 Task: Research Airbnb options in Korydallos, Greece from 20th December, 2023 to 25th December, 2023 for 4 adults. Place can be private room with 4 bedrooms having 4 beds and 4 bathrooms. Property type can be hotel. Amenities needed are: wifi, TV, free parkinig on premises, gym, breakfast.
Action: Mouse moved to (412, 109)
Screenshot: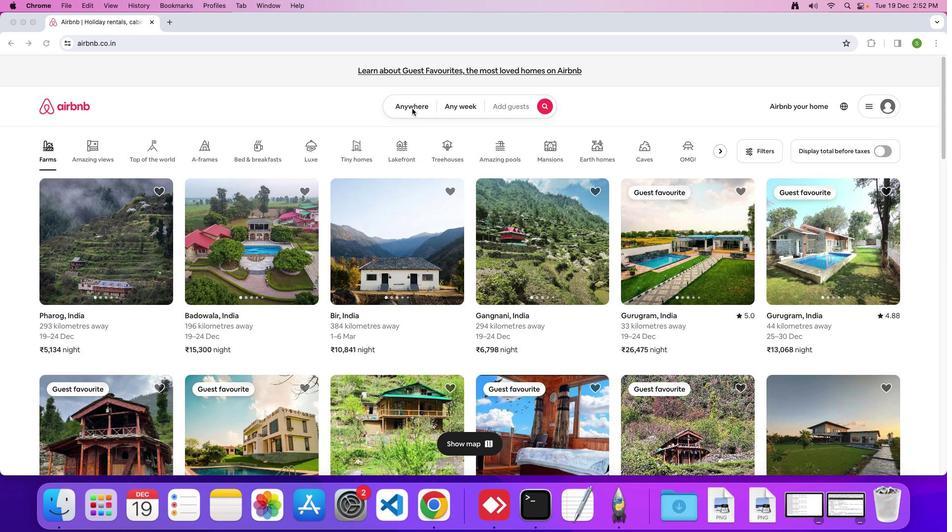 
Action: Mouse pressed left at (412, 109)
Screenshot: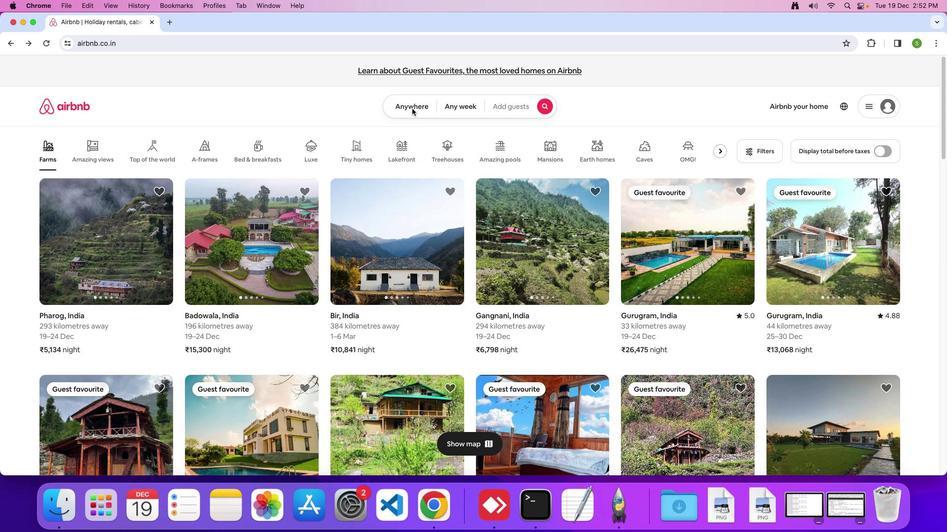 
Action: Mouse moved to (411, 106)
Screenshot: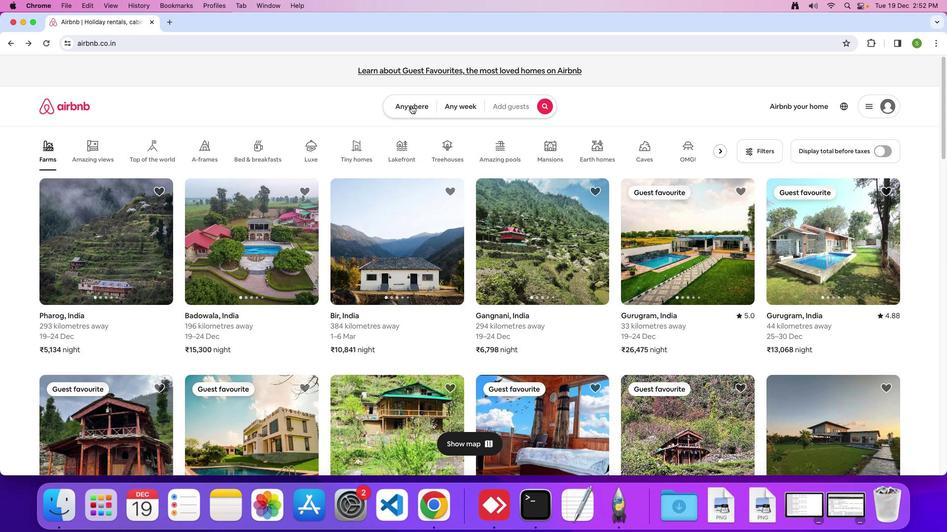 
Action: Mouse pressed left at (411, 106)
Screenshot: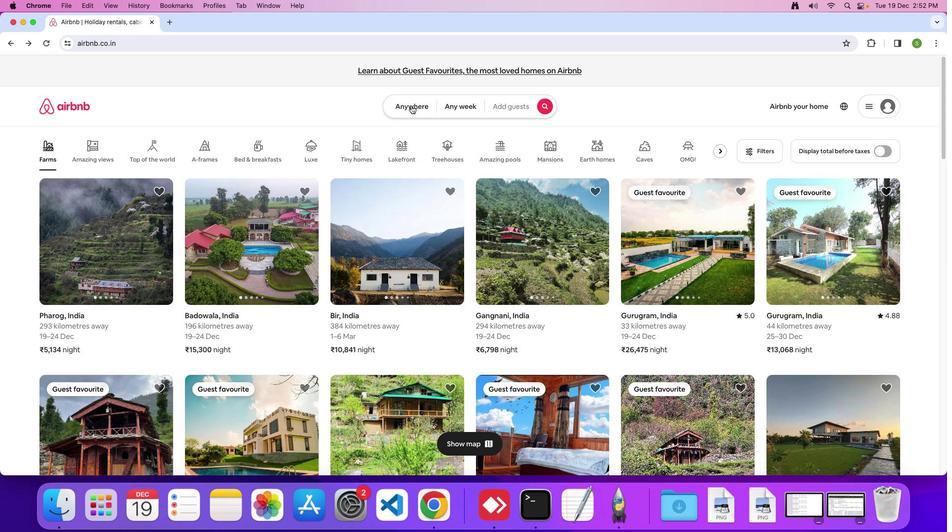 
Action: Mouse moved to (347, 143)
Screenshot: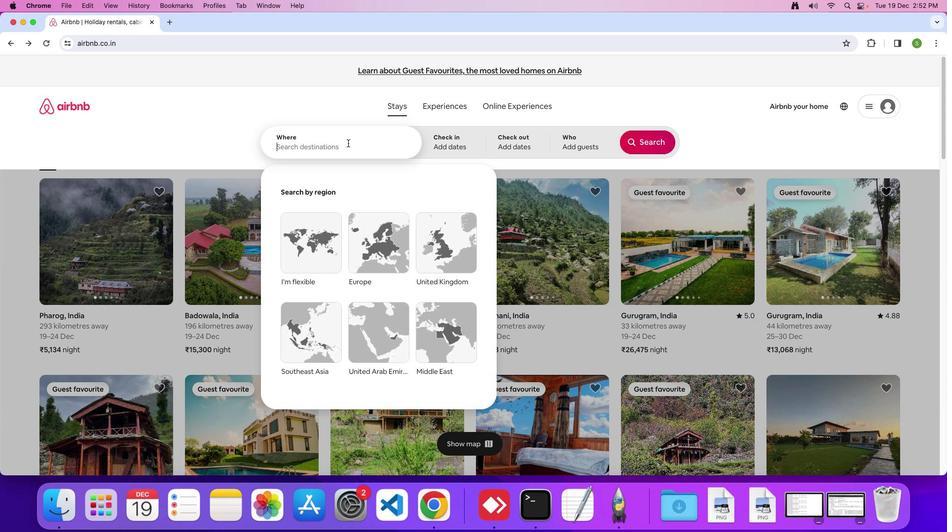 
Action: Mouse pressed left at (347, 143)
Screenshot: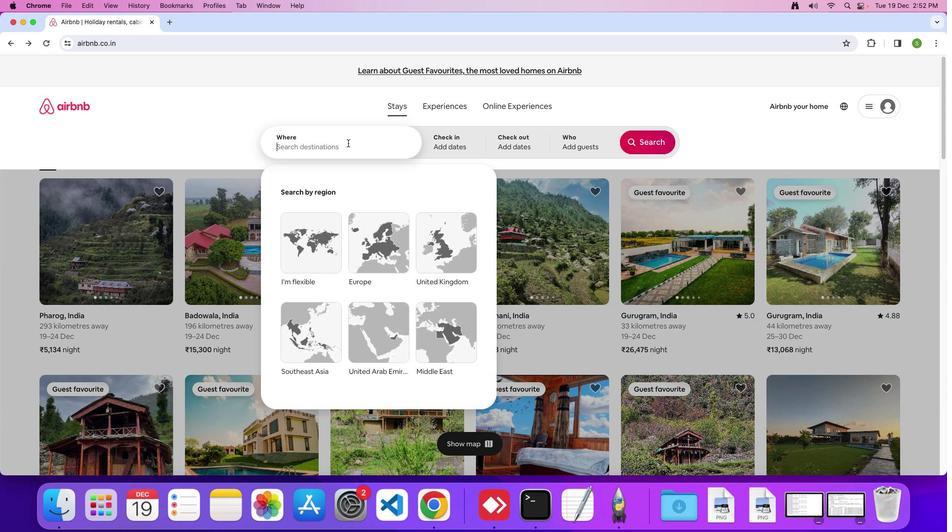 
Action: Mouse moved to (355, 141)
Screenshot: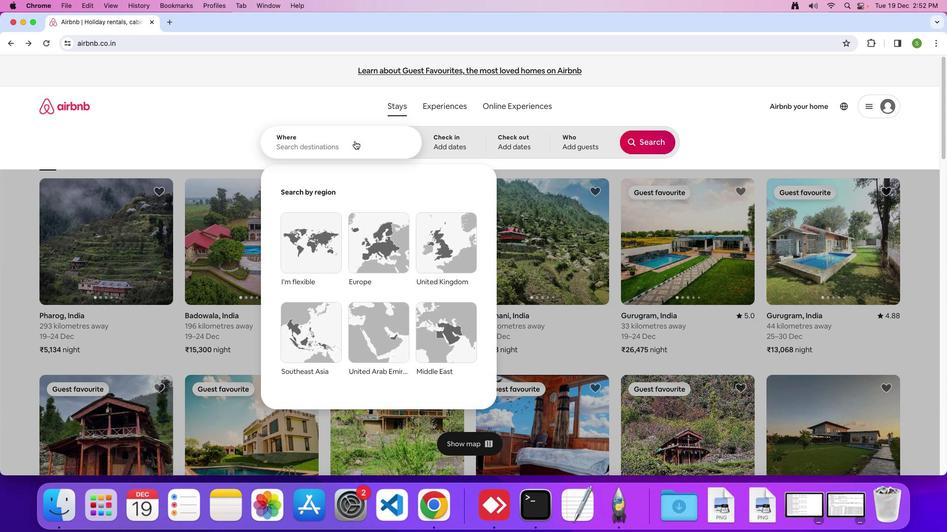 
Action: Key pressed 'K'Key.caps_lock'o''r''y''d''a''l''l''o''s'','Key.spaceKey.shift'G''r''e''e''c''e'Key.enter
Screenshot: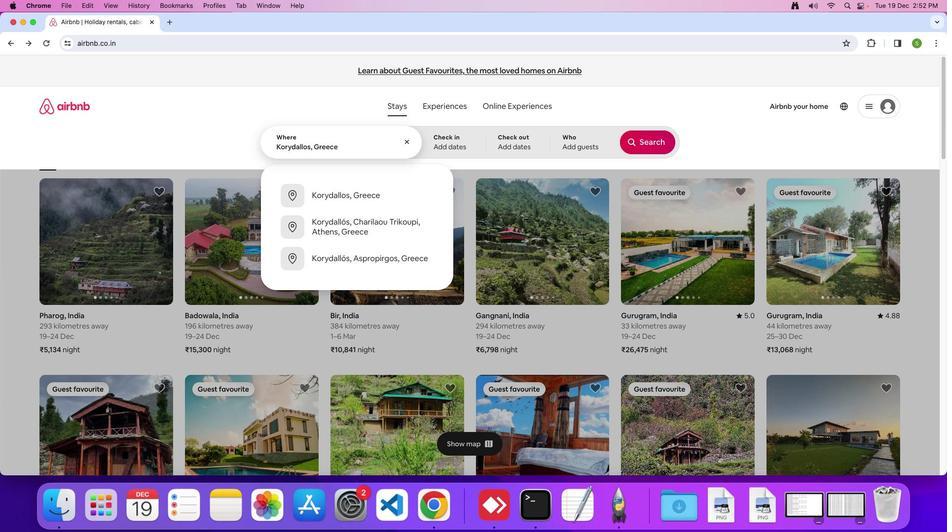 
Action: Mouse moved to (380, 336)
Screenshot: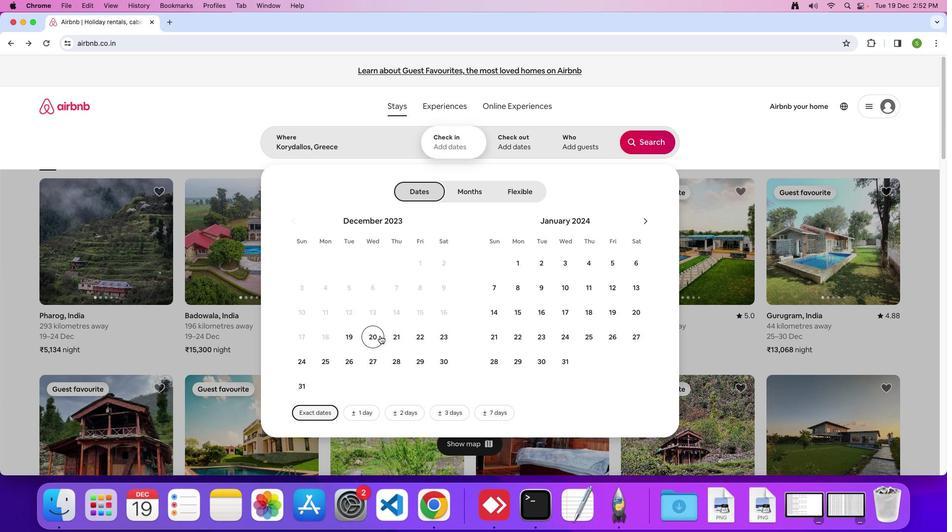
Action: Mouse pressed left at (380, 336)
Screenshot: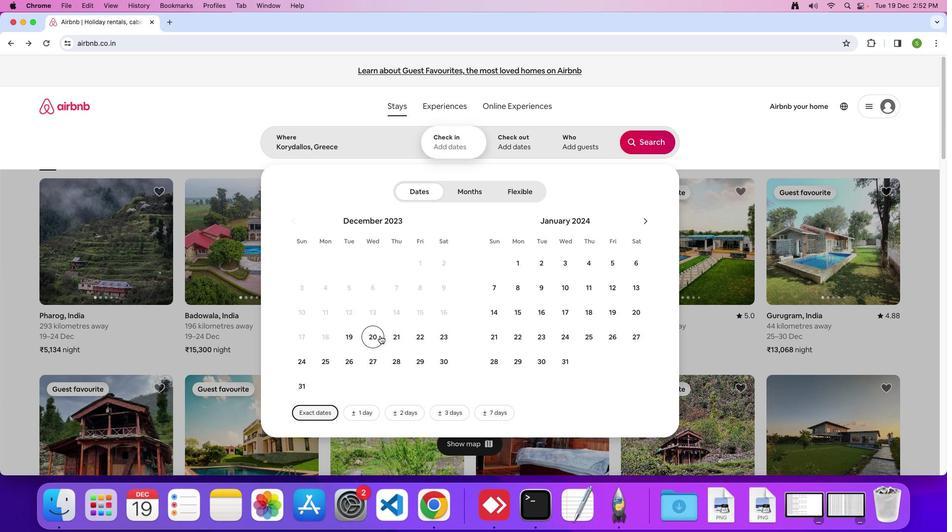 
Action: Mouse moved to (331, 363)
Screenshot: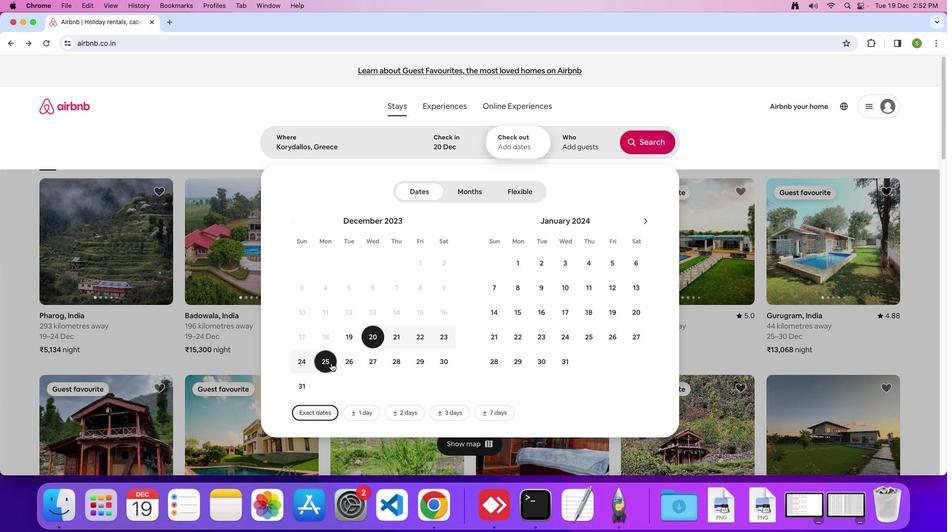 
Action: Mouse pressed left at (331, 363)
Screenshot: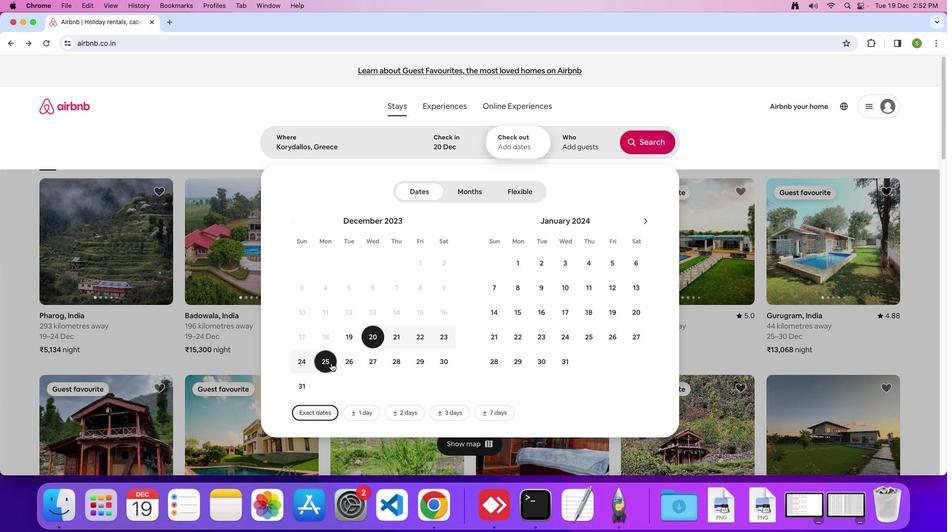 
Action: Mouse moved to (573, 146)
Screenshot: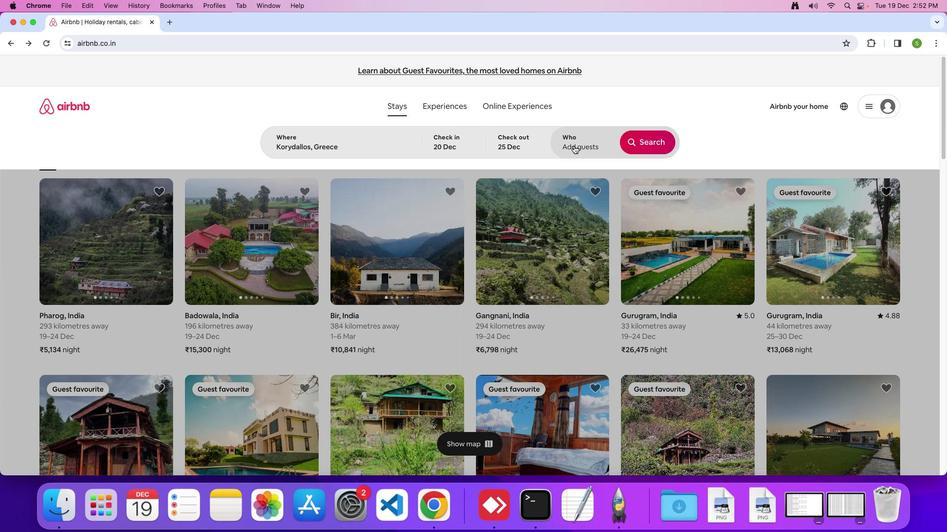 
Action: Mouse pressed left at (573, 146)
Screenshot: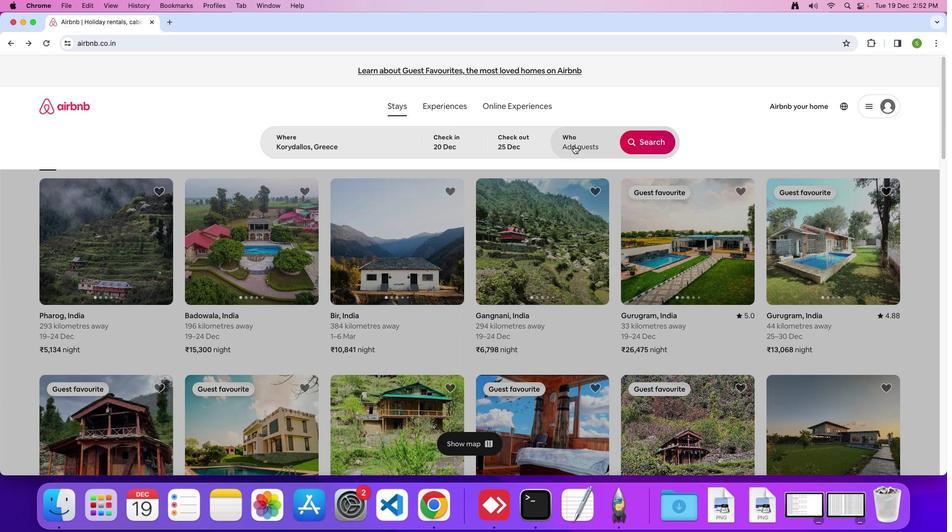 
Action: Mouse moved to (649, 194)
Screenshot: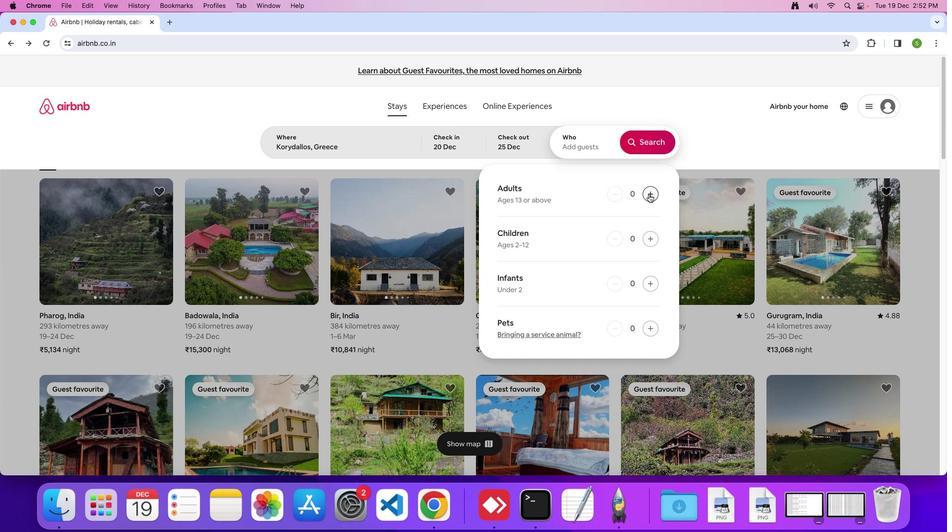 
Action: Mouse pressed left at (649, 194)
Screenshot: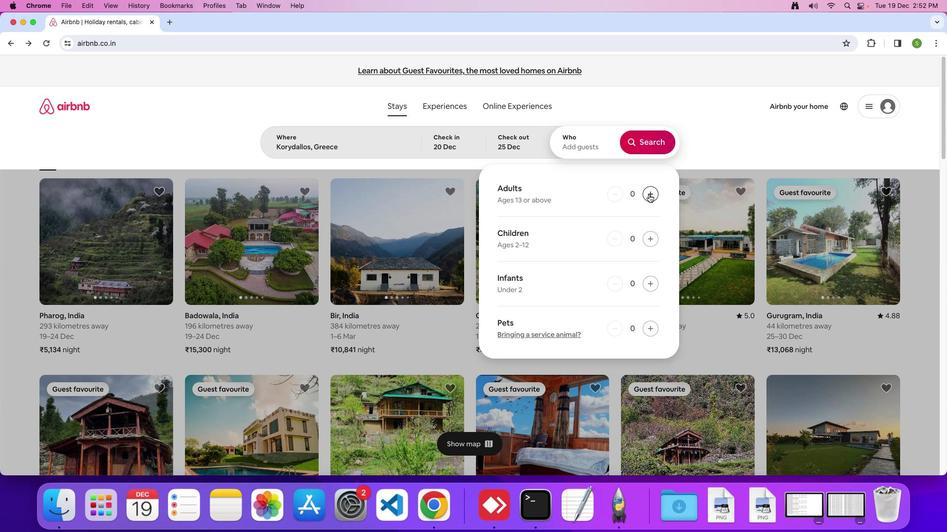 
Action: Mouse pressed left at (649, 194)
Screenshot: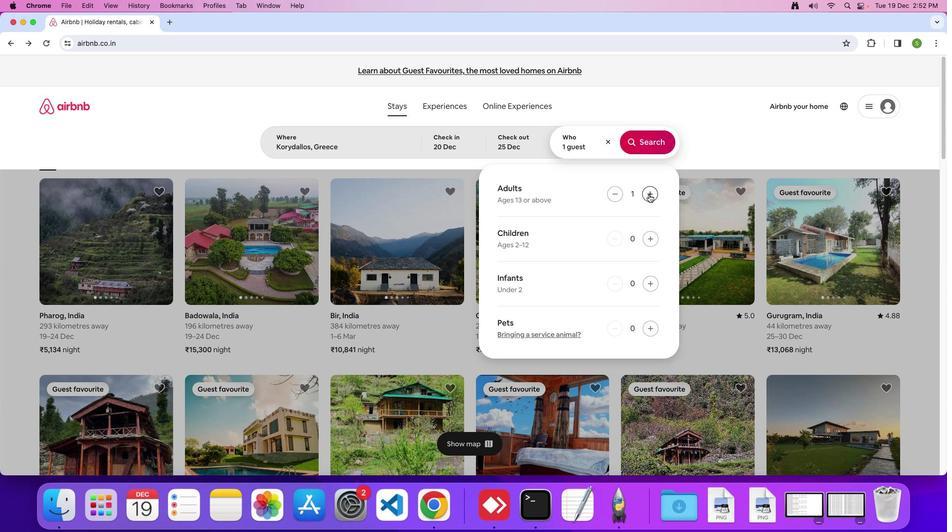 
Action: Mouse pressed left at (649, 194)
Screenshot: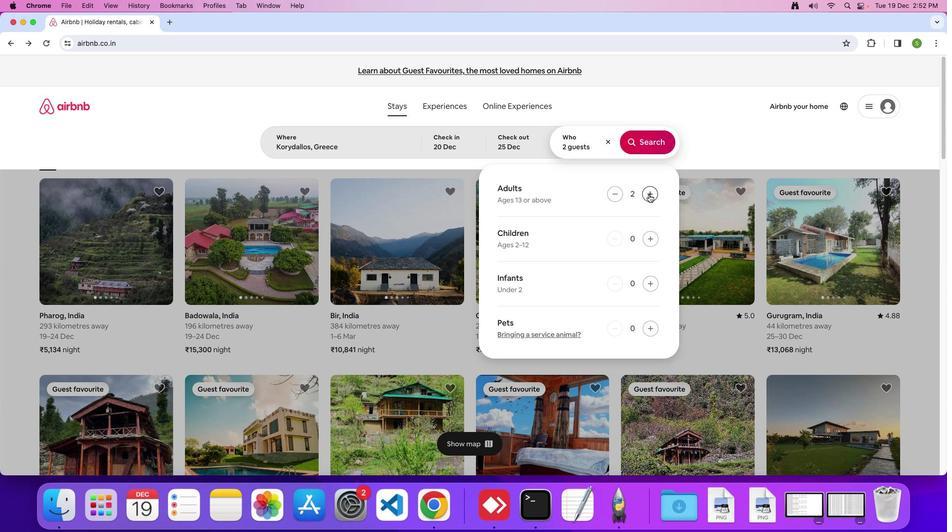 
Action: Mouse pressed left at (649, 194)
Screenshot: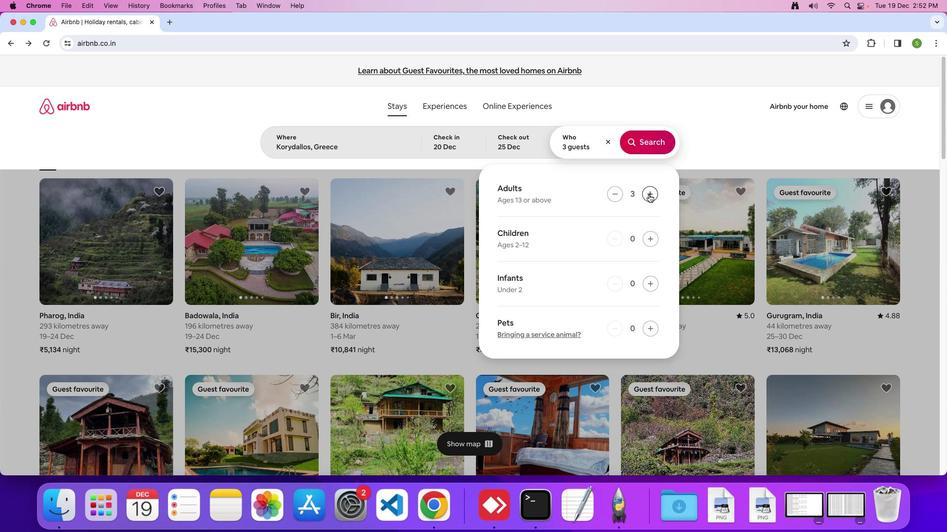 
Action: Mouse moved to (643, 147)
Screenshot: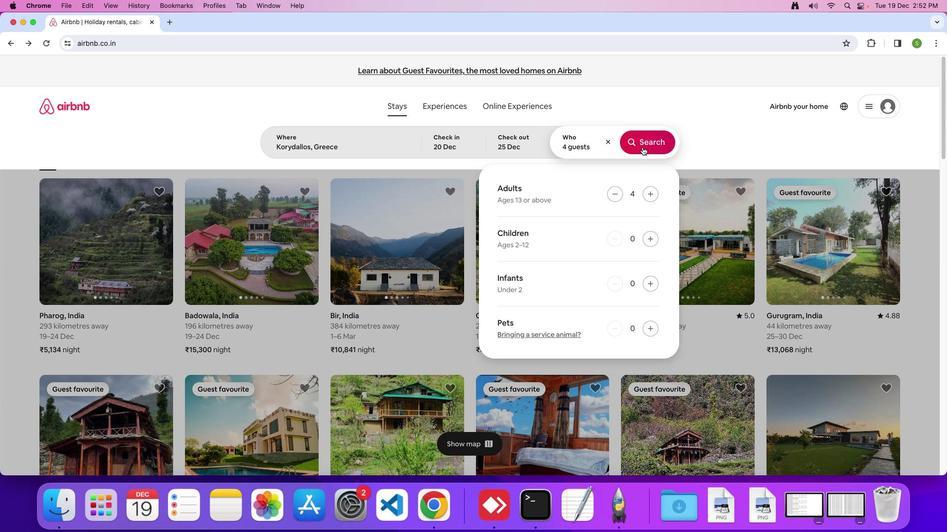 
Action: Mouse pressed left at (643, 147)
Screenshot: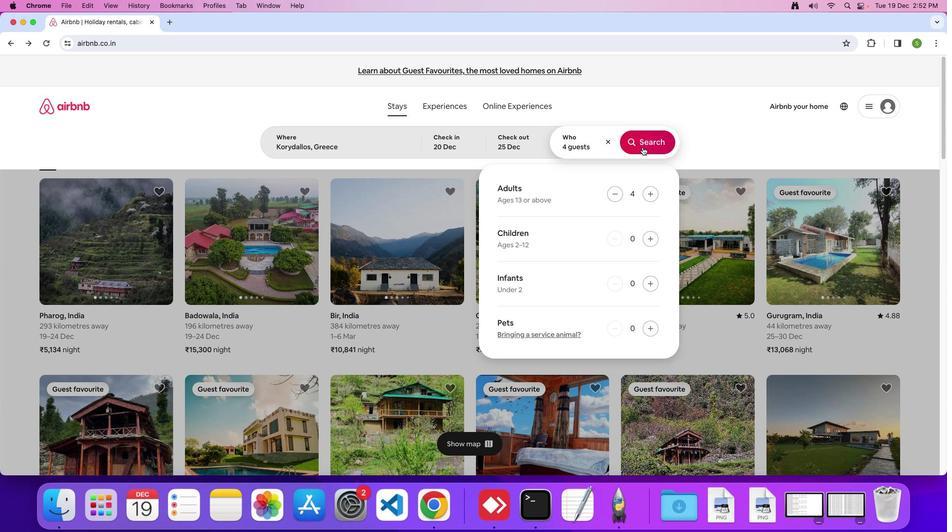 
Action: Mouse moved to (782, 116)
Screenshot: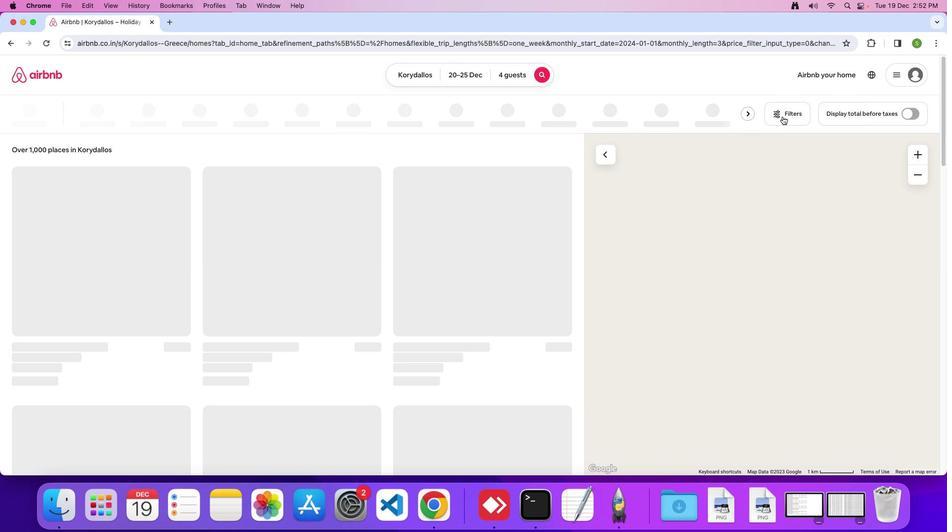 
Action: Mouse pressed left at (782, 116)
Screenshot: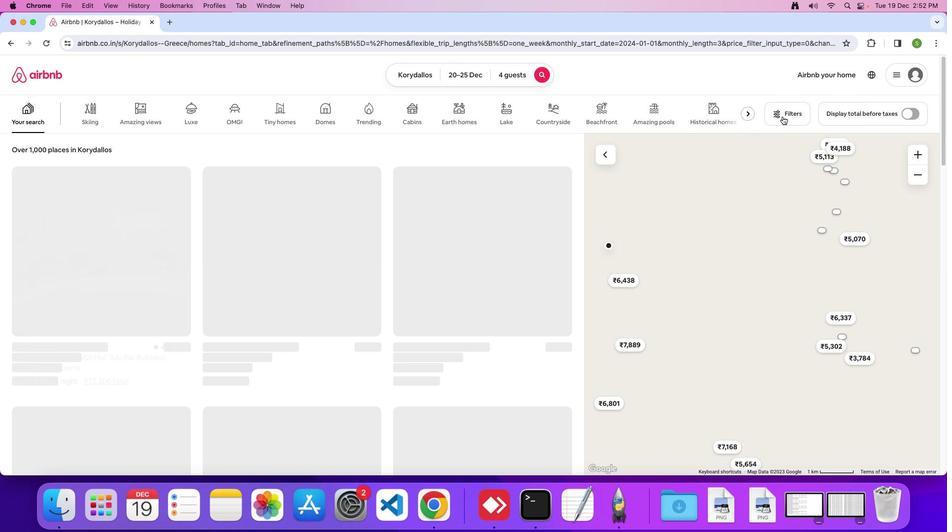 
Action: Mouse moved to (464, 311)
Screenshot: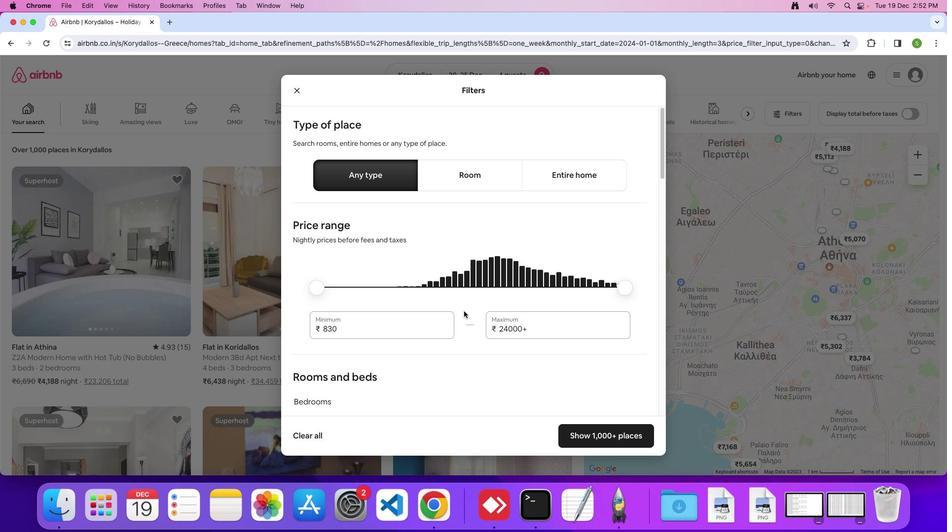 
Action: Mouse scrolled (464, 311) with delta (0, 0)
Screenshot: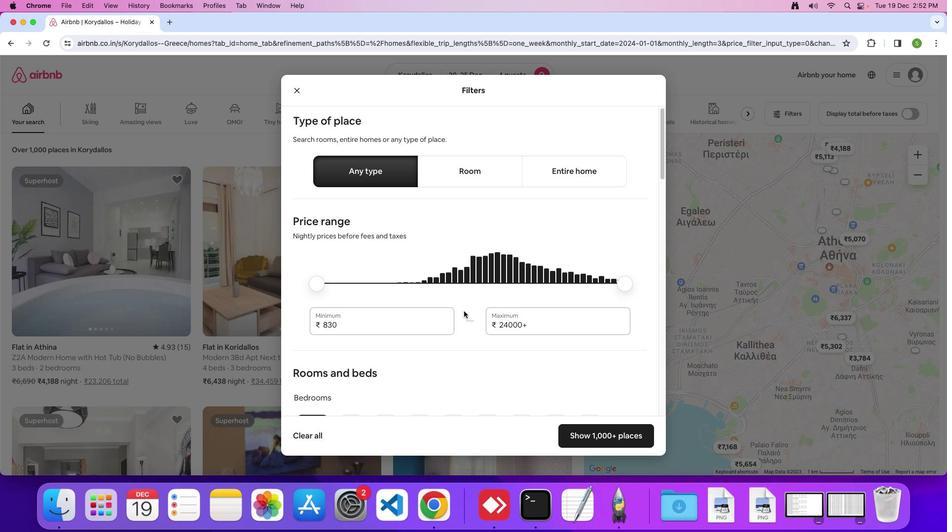 
Action: Mouse scrolled (464, 311) with delta (0, 0)
Screenshot: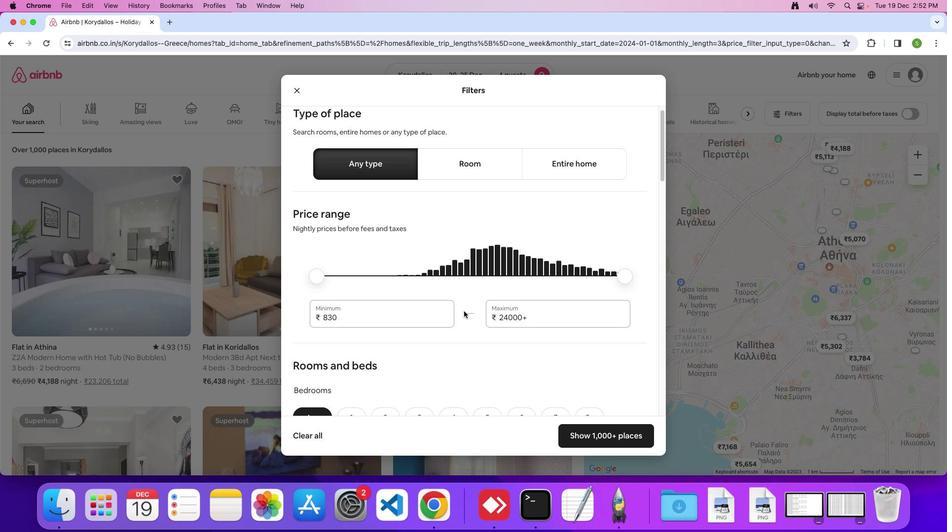 
Action: Mouse scrolled (464, 311) with delta (0, 0)
Screenshot: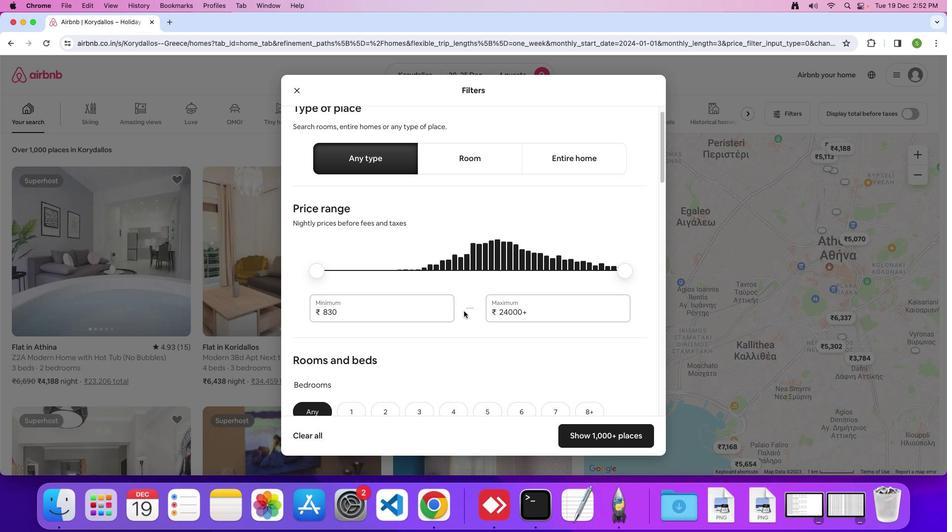 
Action: Mouse scrolled (464, 311) with delta (0, 0)
Screenshot: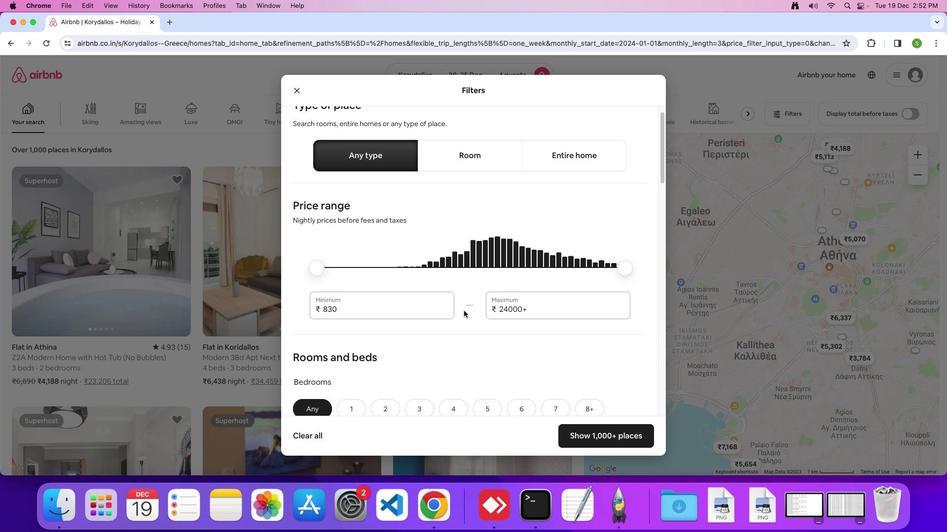 
Action: Mouse moved to (464, 311)
Screenshot: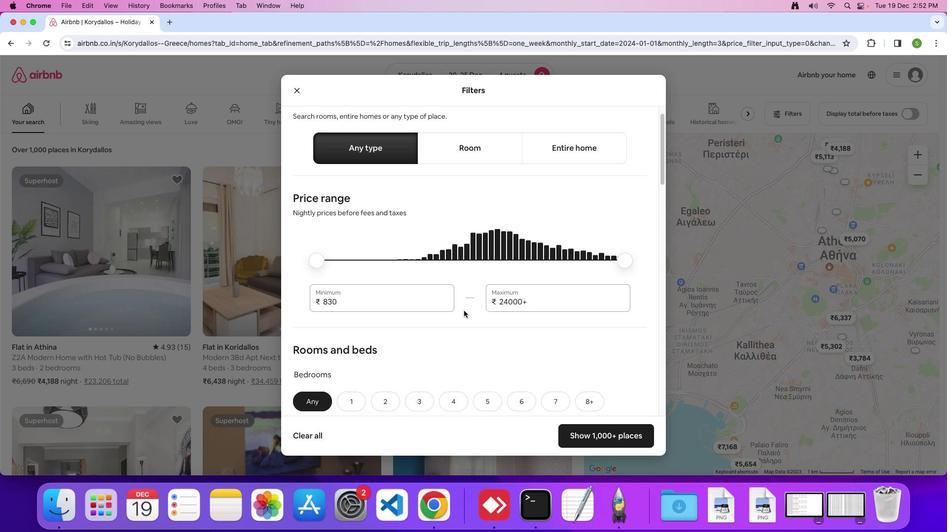 
Action: Mouse scrolled (464, 311) with delta (0, 0)
Screenshot: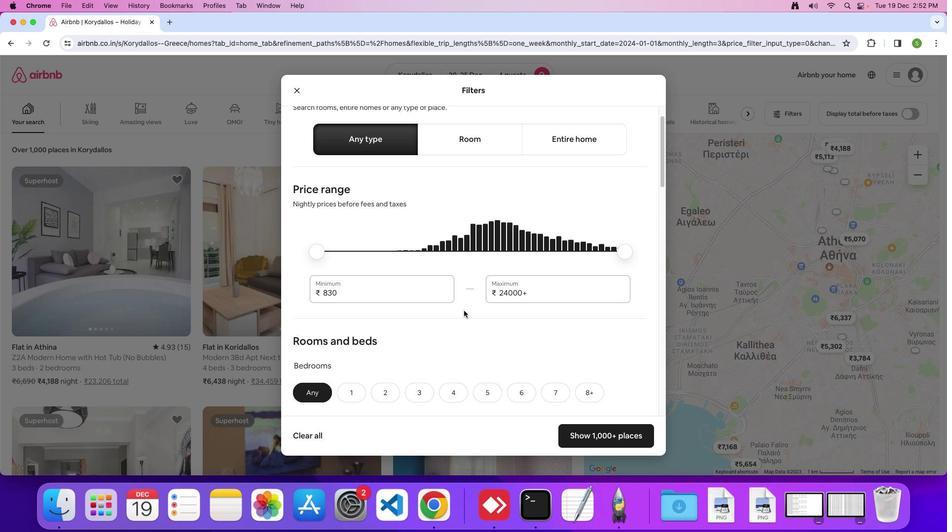 
Action: Mouse moved to (464, 310)
Screenshot: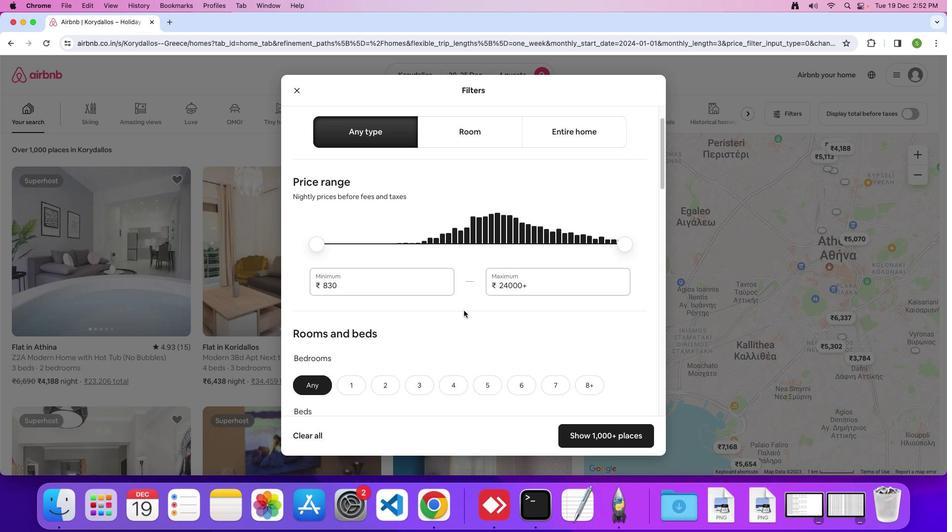 
Action: Mouse scrolled (464, 310) with delta (0, 0)
Screenshot: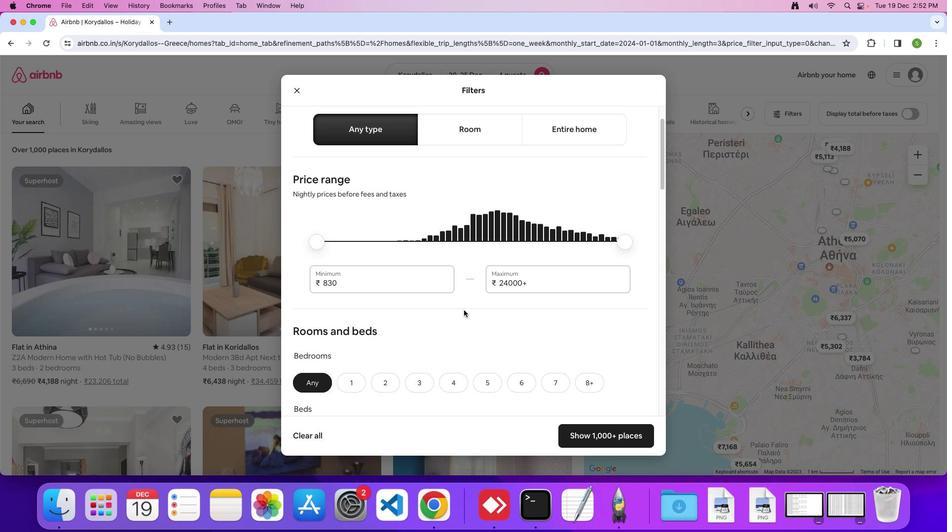 
Action: Mouse moved to (464, 310)
Screenshot: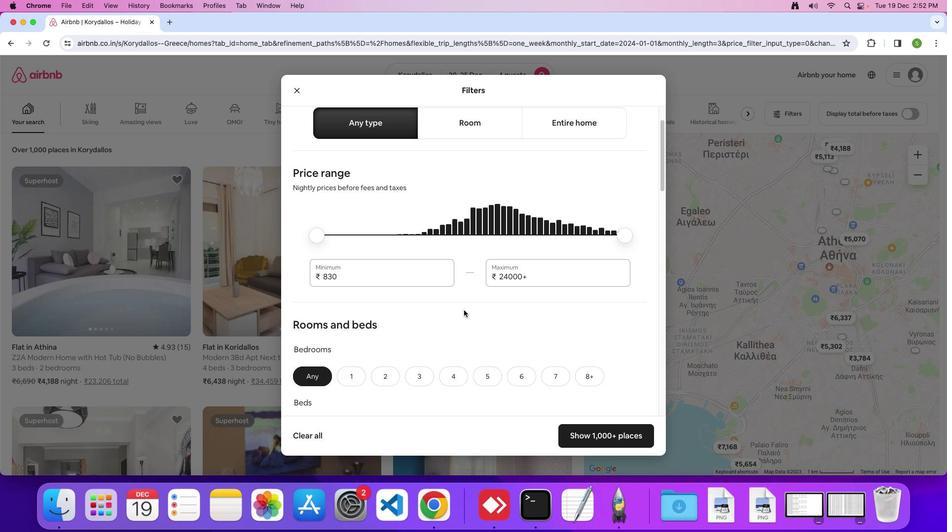 
Action: Mouse scrolled (464, 310) with delta (0, 0)
Screenshot: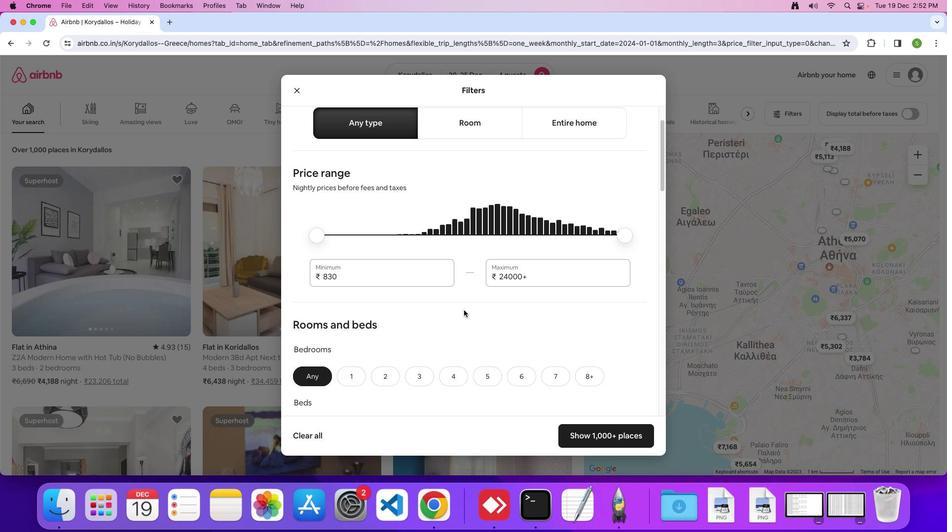 
Action: Mouse moved to (464, 310)
Screenshot: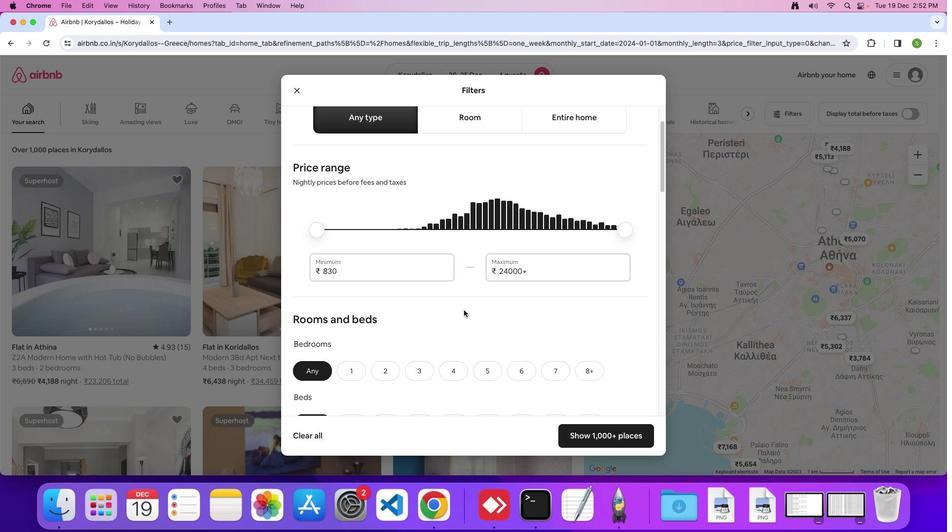 
Action: Mouse scrolled (464, 310) with delta (0, 0)
Screenshot: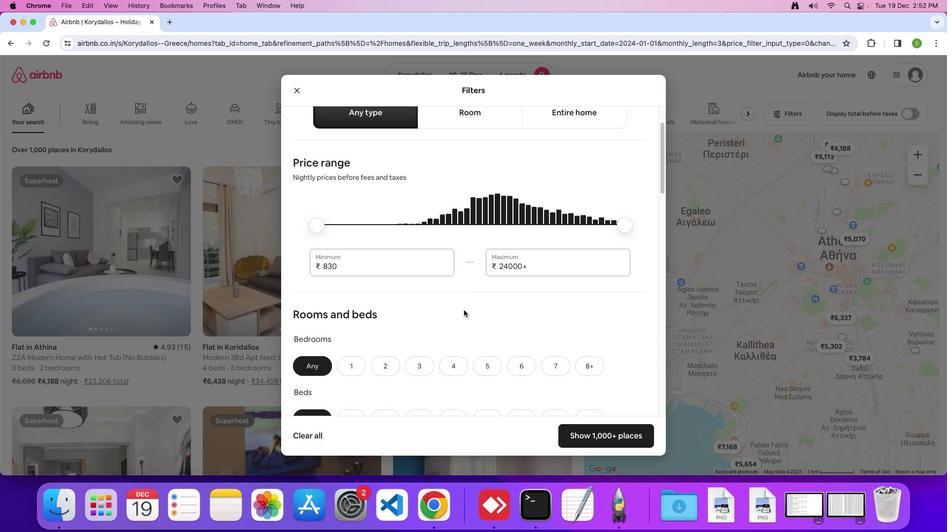 
Action: Mouse scrolled (464, 310) with delta (0, 0)
Screenshot: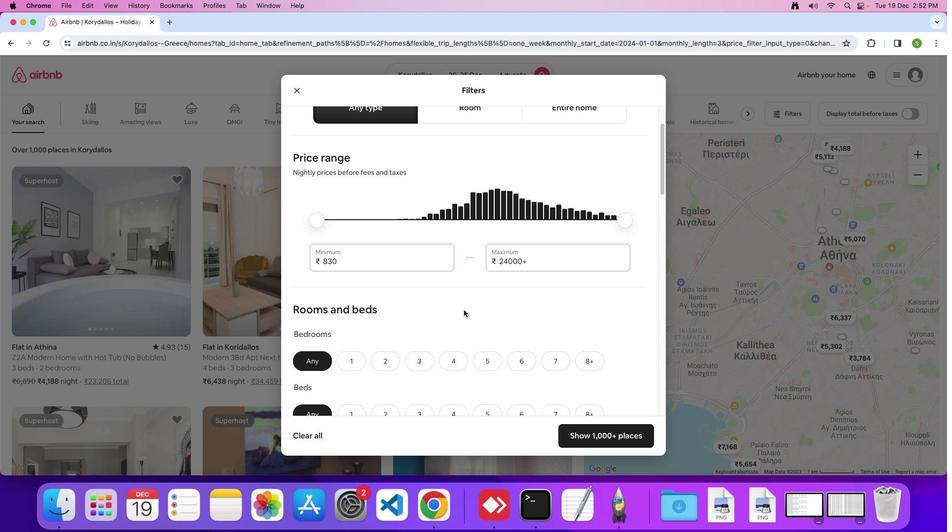 
Action: Mouse scrolled (464, 310) with delta (0, 0)
Screenshot: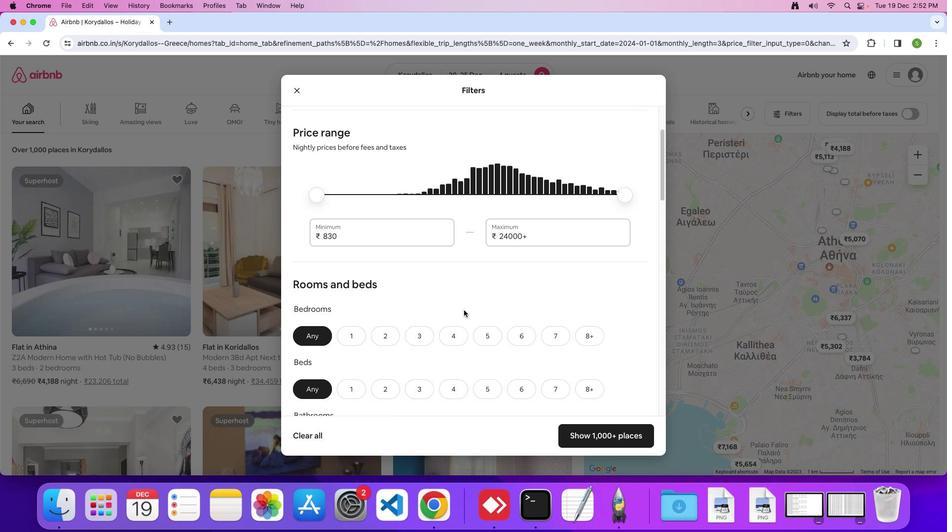 
Action: Mouse scrolled (464, 310) with delta (0, 0)
Screenshot: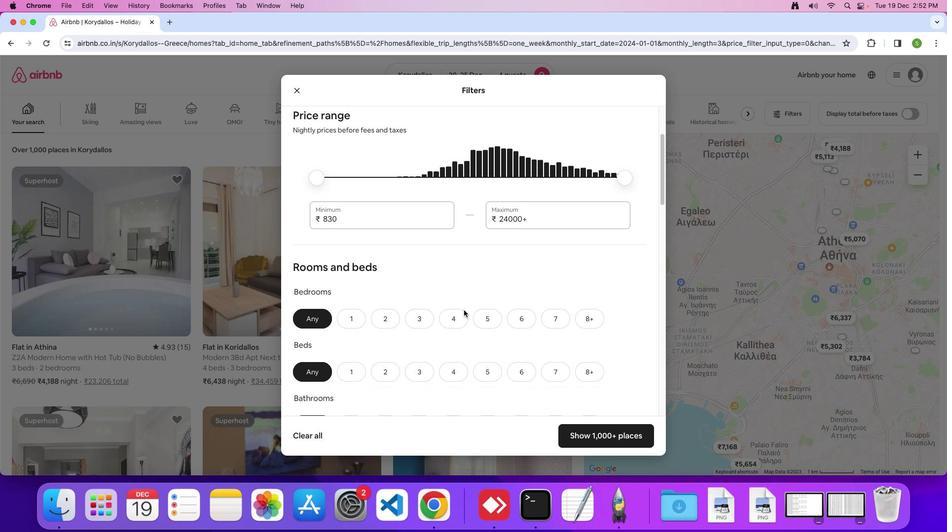 
Action: Mouse scrolled (464, 310) with delta (0, 0)
Screenshot: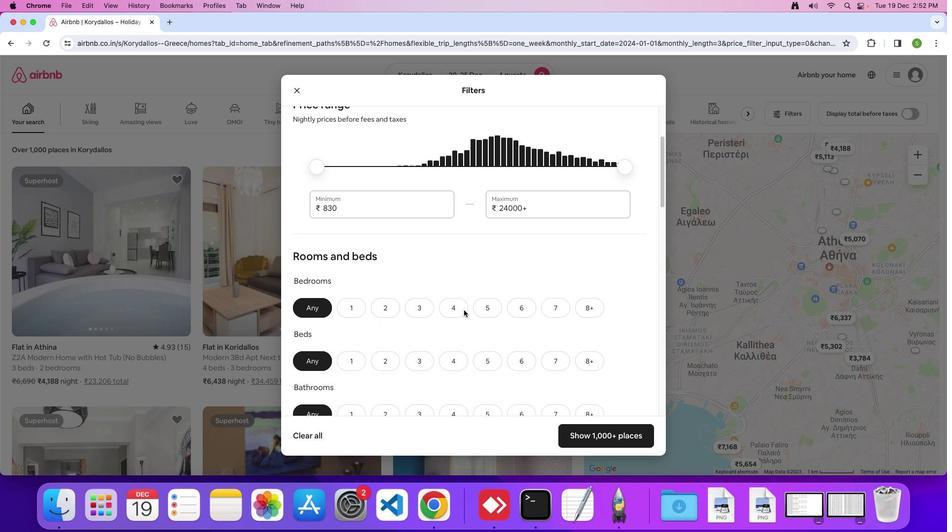 
Action: Mouse scrolled (464, 310) with delta (0, 0)
Screenshot: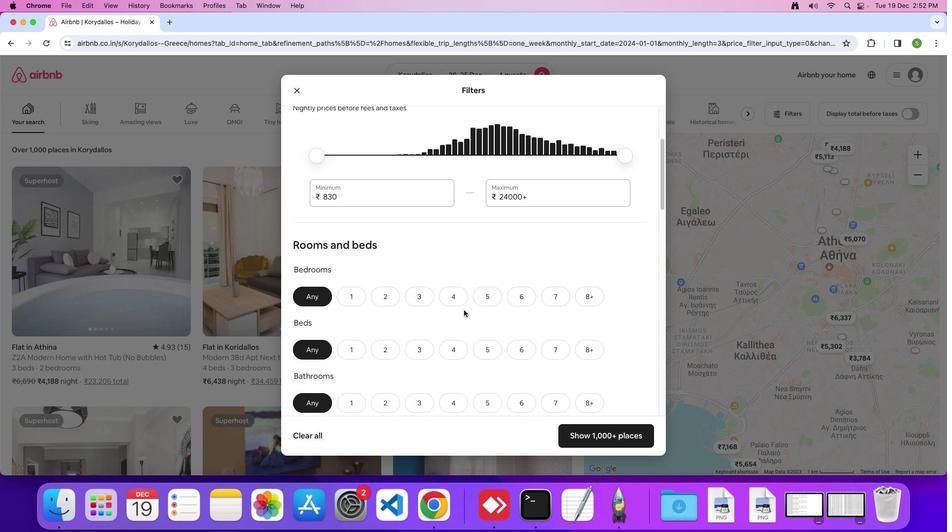 
Action: Mouse scrolled (464, 310) with delta (0, 0)
Screenshot: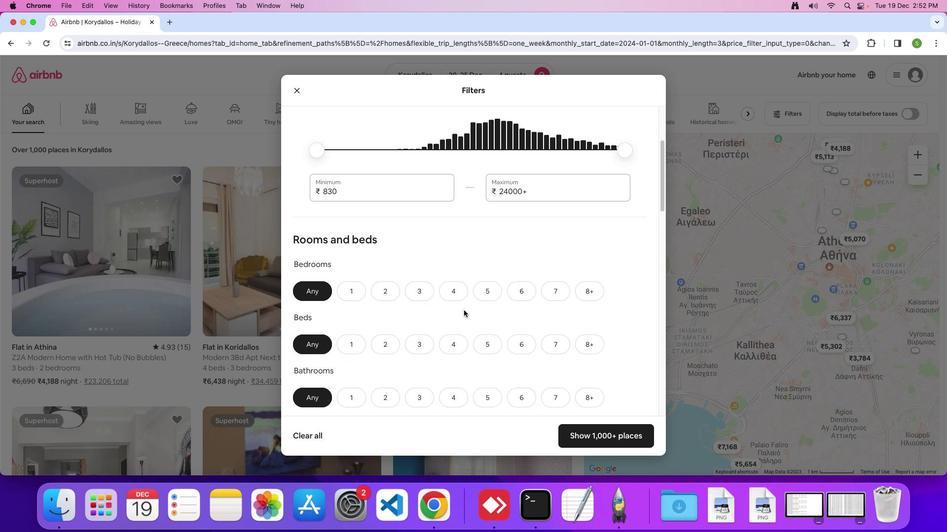 
Action: Mouse scrolled (464, 310) with delta (0, 0)
Screenshot: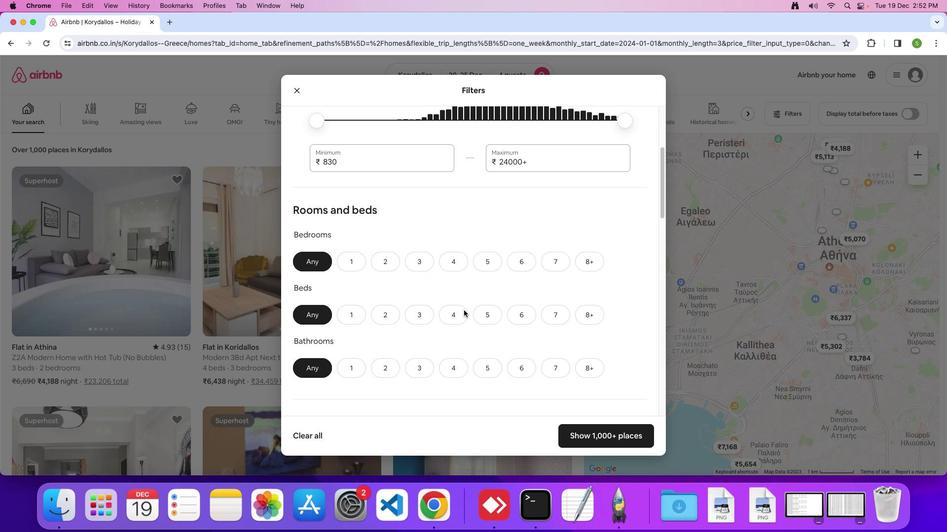 
Action: Mouse moved to (464, 309)
Screenshot: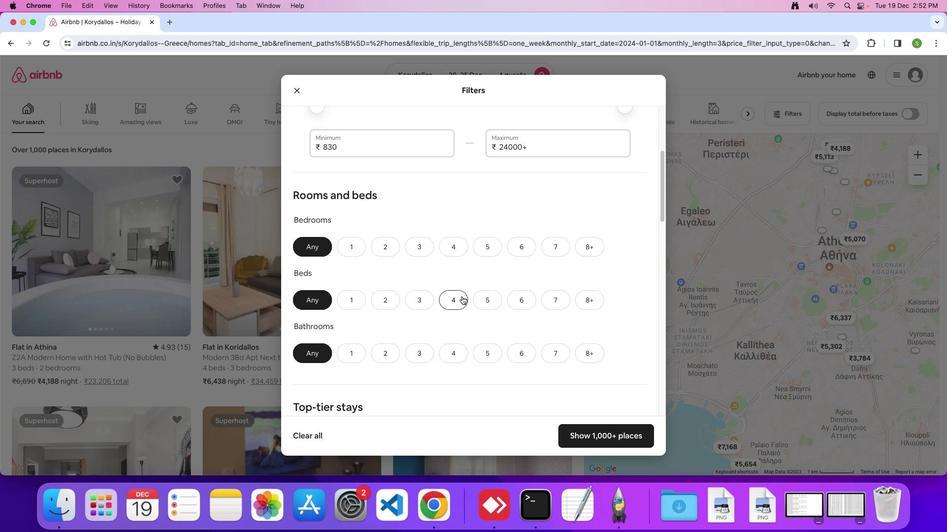 
Action: Mouse scrolled (464, 309) with delta (0, 0)
Screenshot: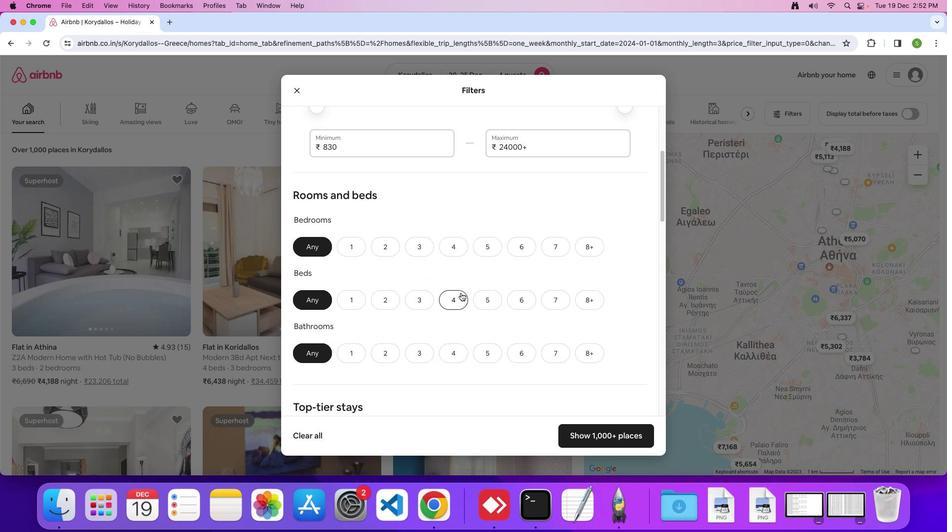 
Action: Mouse moved to (461, 297)
Screenshot: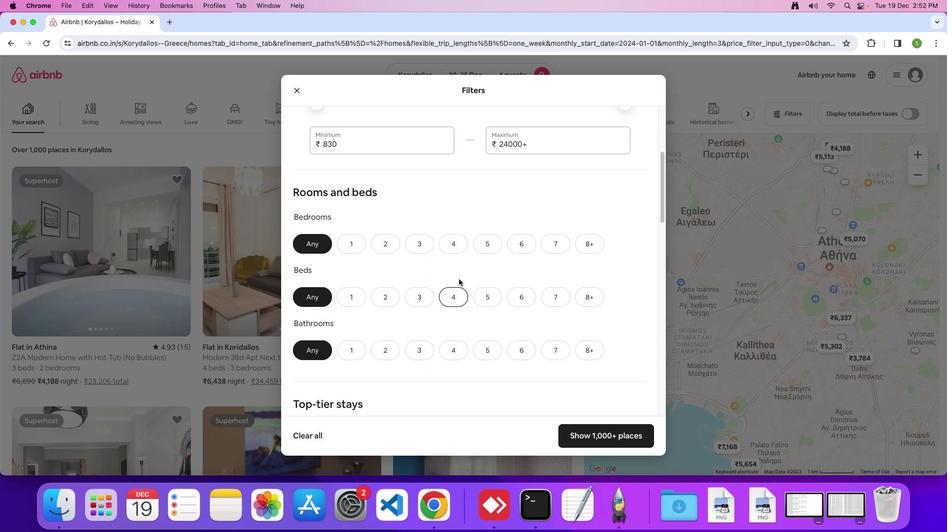 
Action: Mouse scrolled (461, 297) with delta (0, 0)
Screenshot: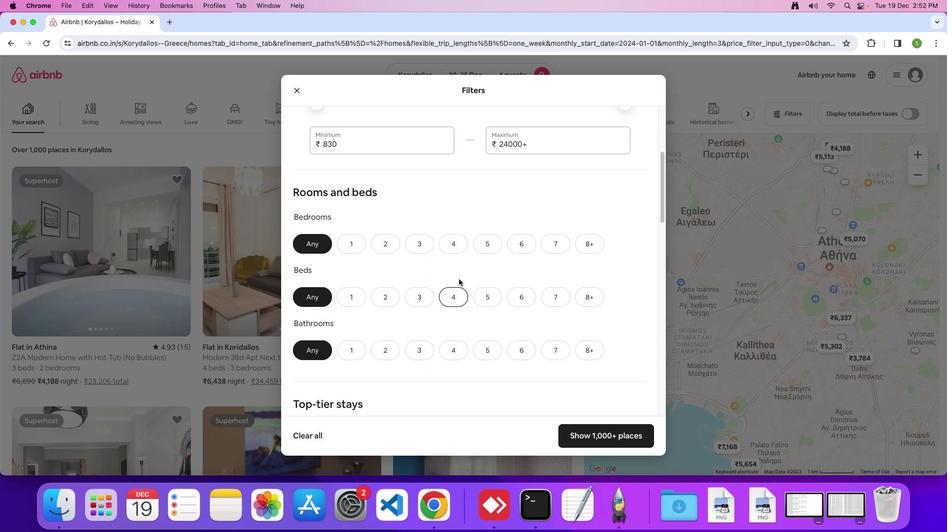 
Action: Mouse moved to (455, 246)
Screenshot: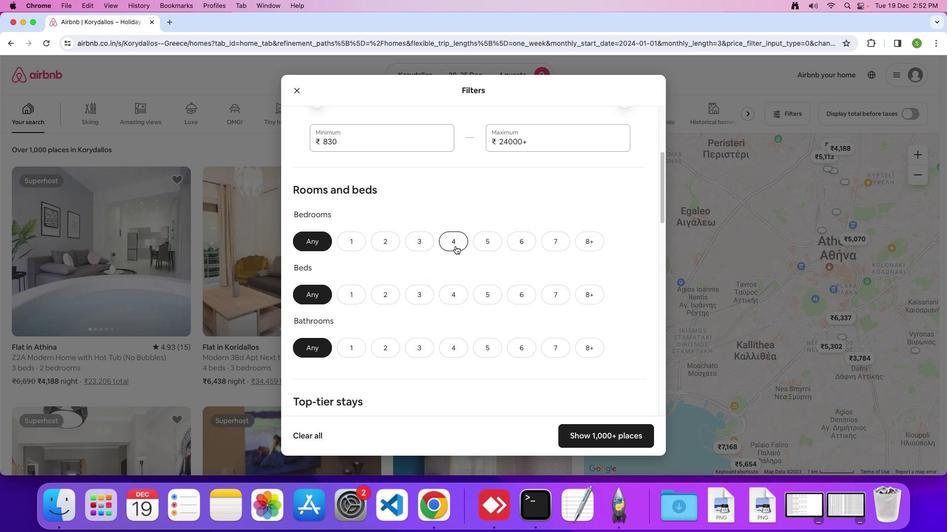 
Action: Mouse pressed left at (455, 246)
Screenshot: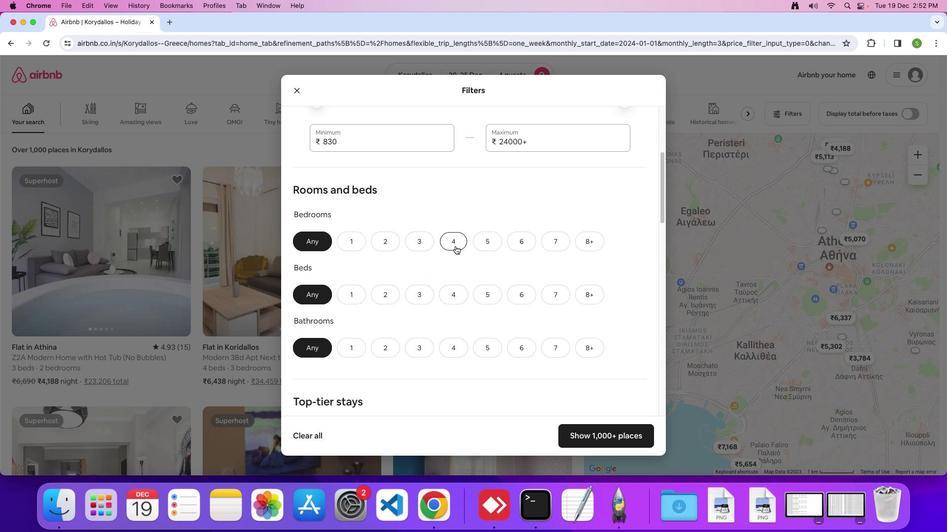
Action: Mouse moved to (451, 290)
Screenshot: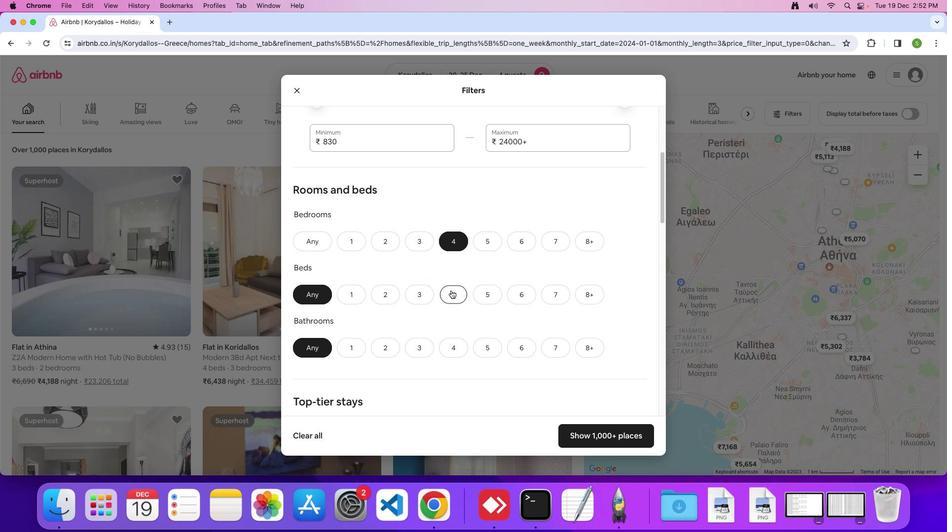 
Action: Mouse pressed left at (451, 290)
Screenshot: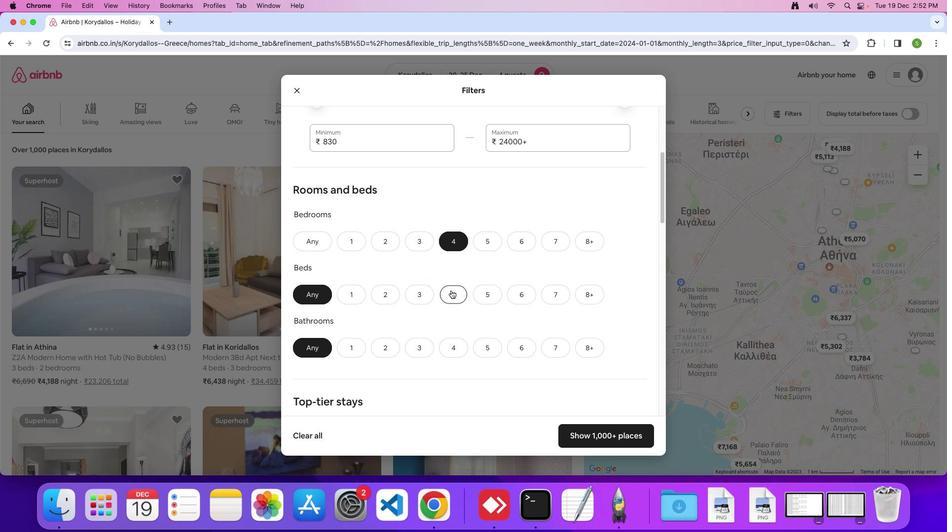 
Action: Mouse moved to (460, 345)
Screenshot: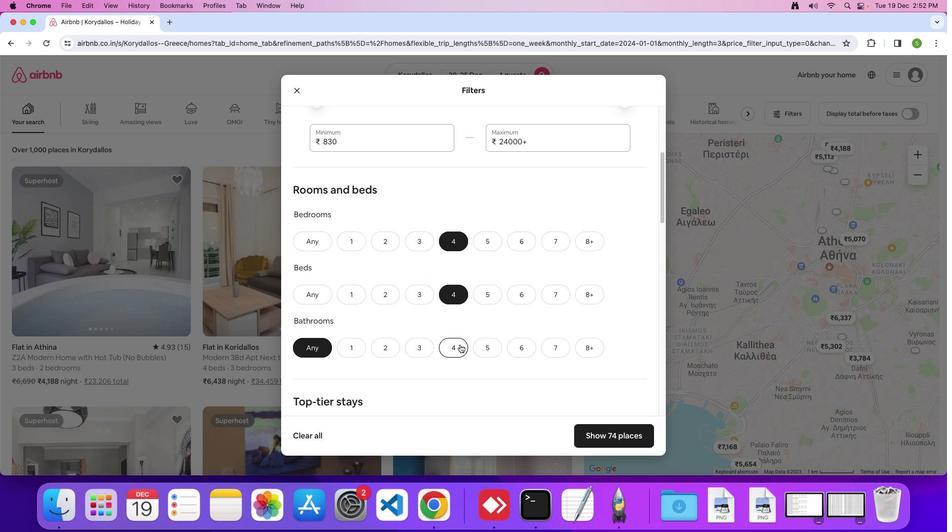 
Action: Mouse pressed left at (460, 345)
Screenshot: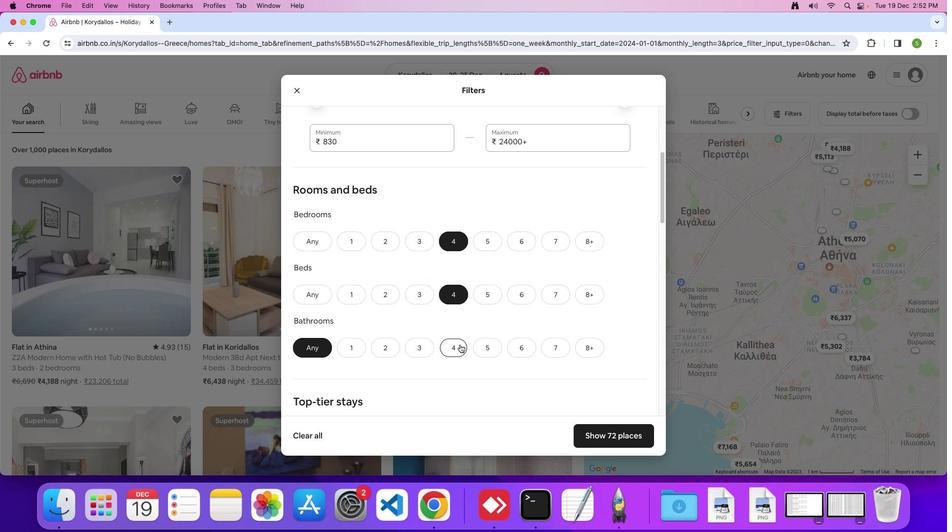 
Action: Mouse moved to (458, 289)
Screenshot: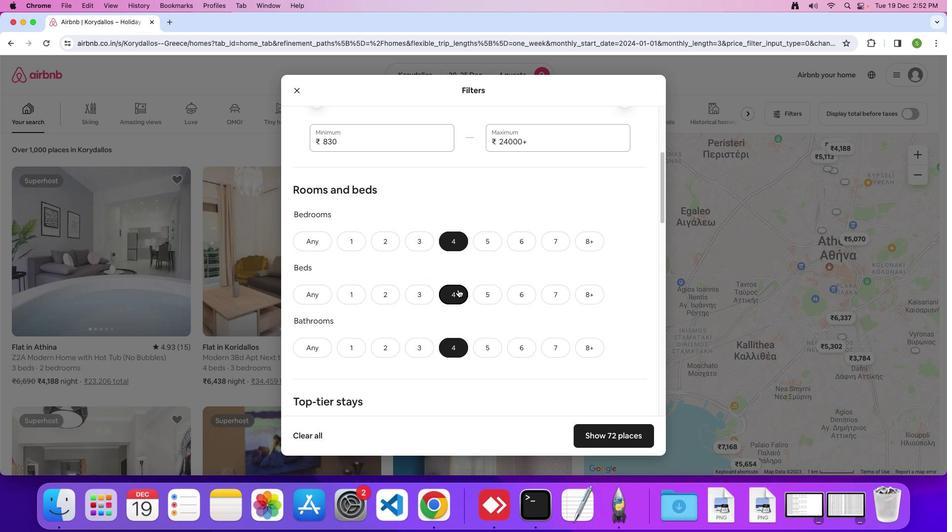 
Action: Mouse scrolled (458, 289) with delta (0, 0)
Screenshot: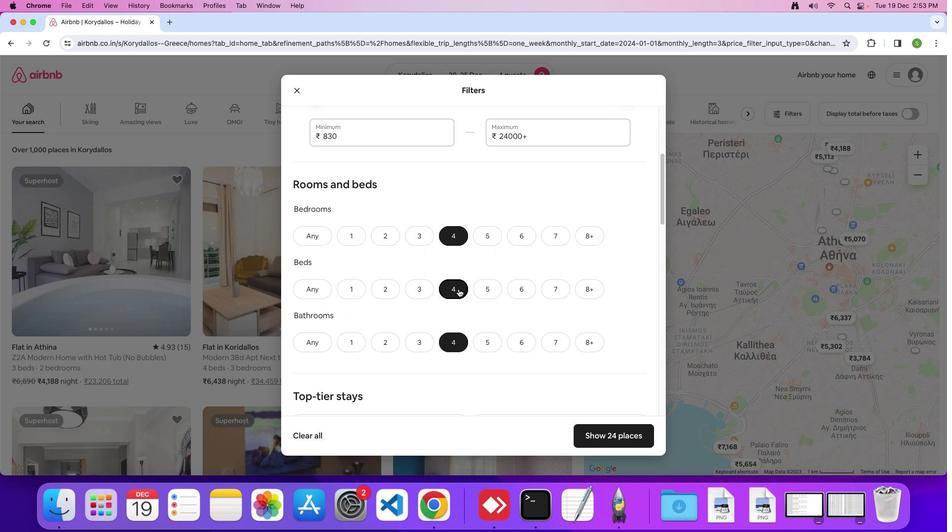 
Action: Mouse moved to (458, 289)
Screenshot: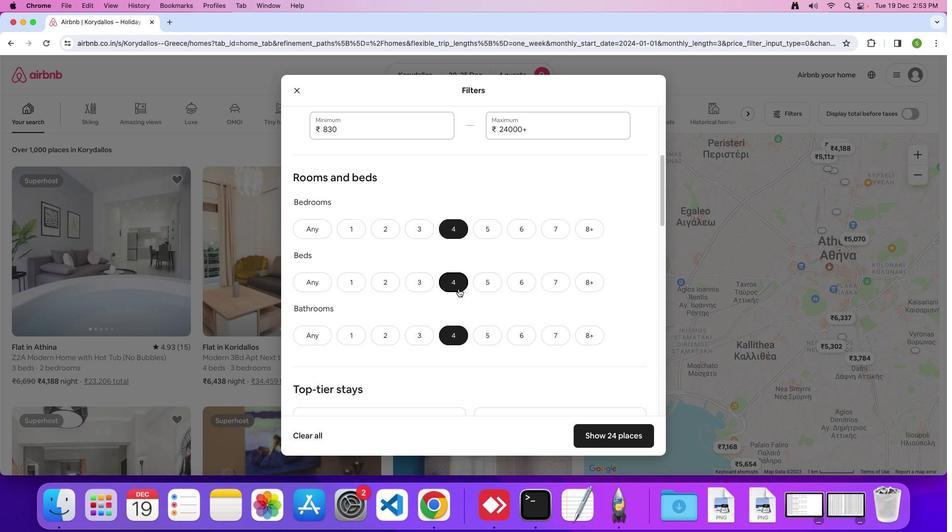
Action: Mouse scrolled (458, 289) with delta (0, 0)
Screenshot: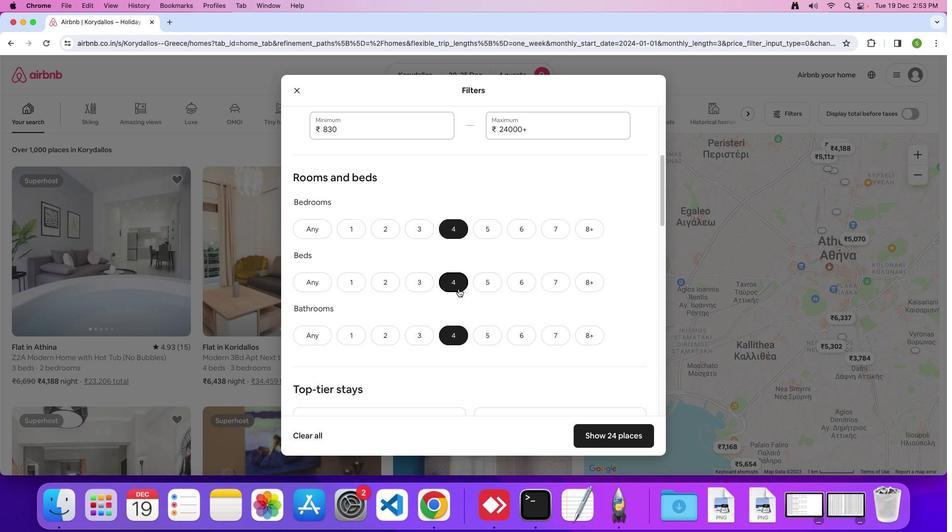 
Action: Mouse scrolled (458, 289) with delta (0, 0)
Screenshot: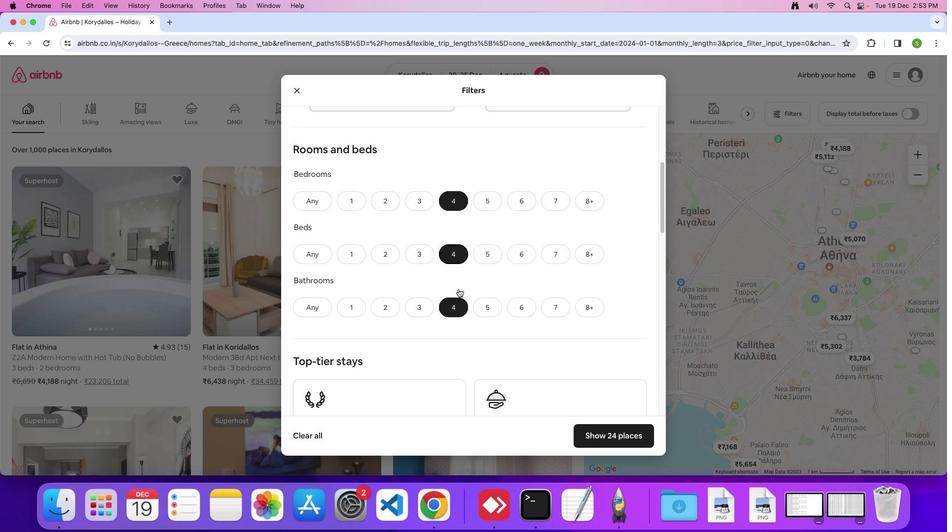 
Action: Mouse moved to (458, 289)
Screenshot: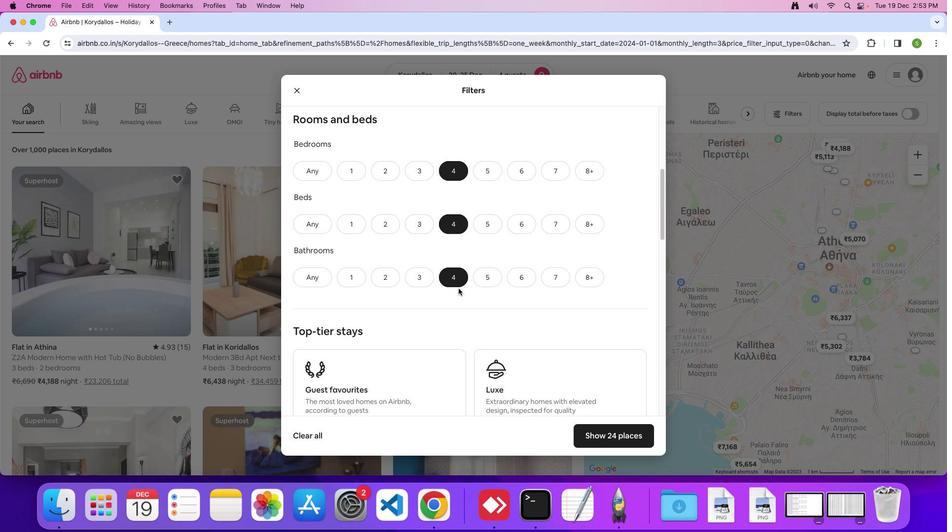
Action: Mouse scrolled (458, 289) with delta (0, 0)
Screenshot: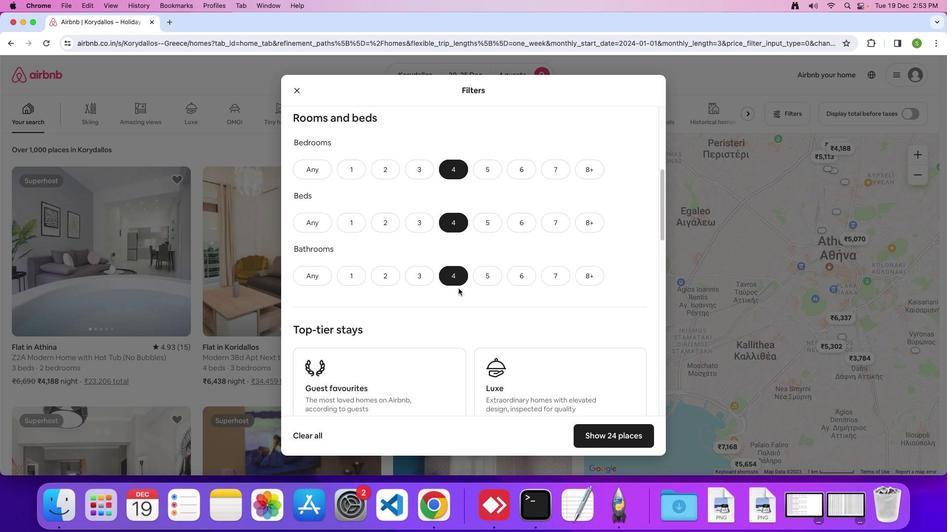 
Action: Mouse moved to (458, 288)
Screenshot: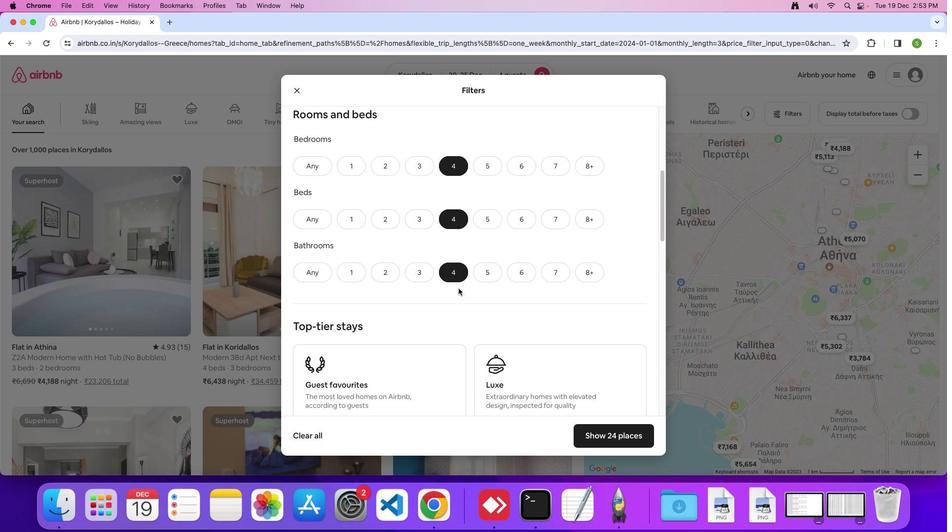 
Action: Mouse scrolled (458, 288) with delta (0, 0)
Screenshot: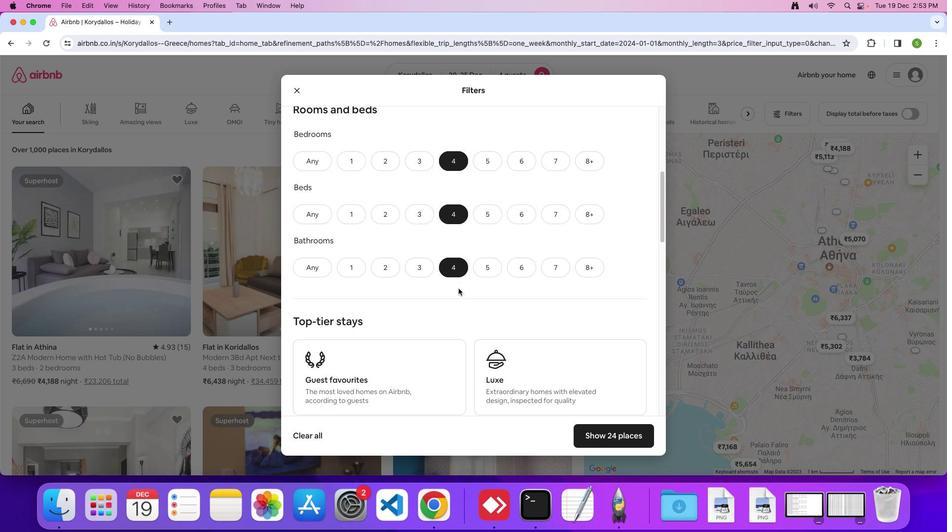 
Action: Mouse scrolled (458, 288) with delta (0, 0)
Screenshot: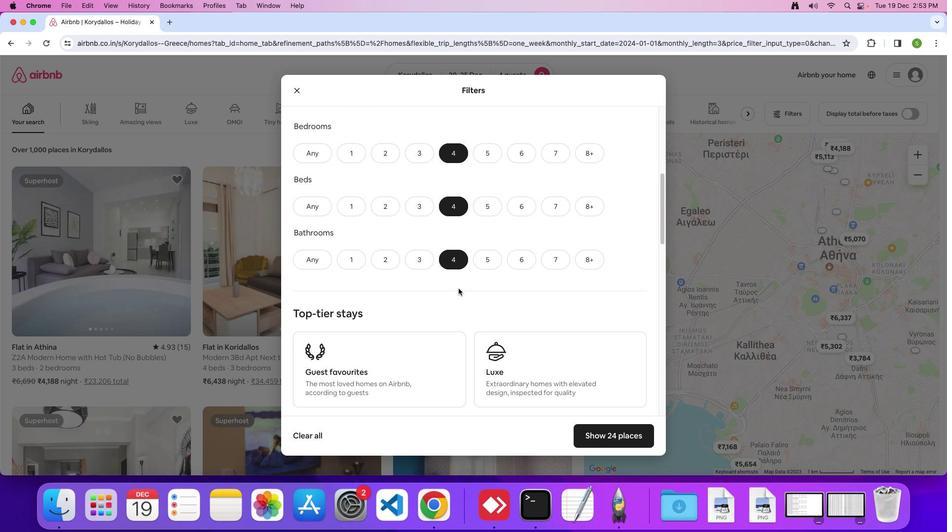 
Action: Mouse scrolled (458, 288) with delta (0, 0)
Screenshot: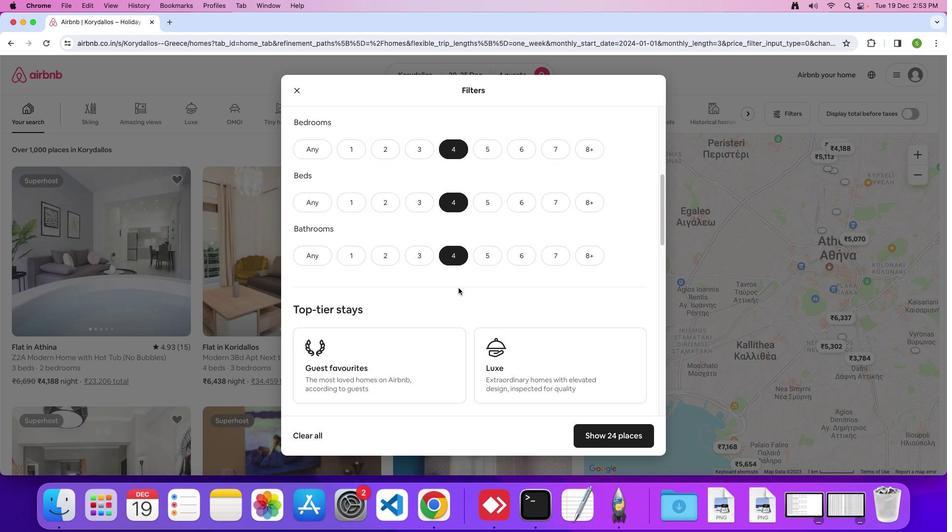 
Action: Mouse moved to (458, 288)
Screenshot: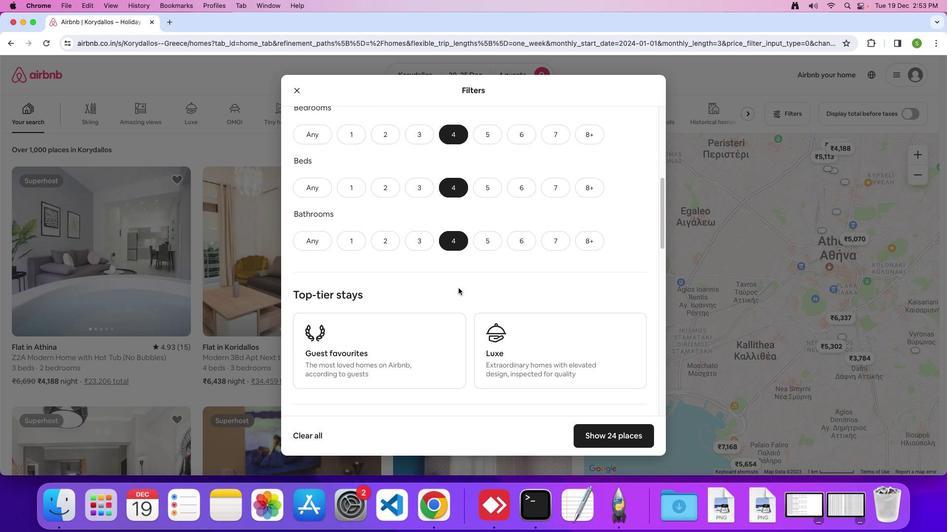 
Action: Mouse scrolled (458, 288) with delta (0, 0)
Screenshot: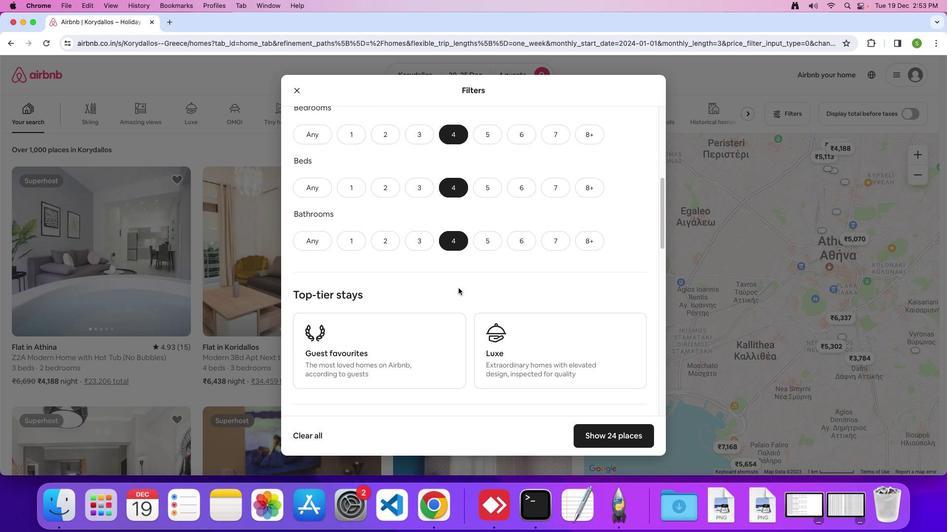 
Action: Mouse scrolled (458, 288) with delta (0, 0)
Screenshot: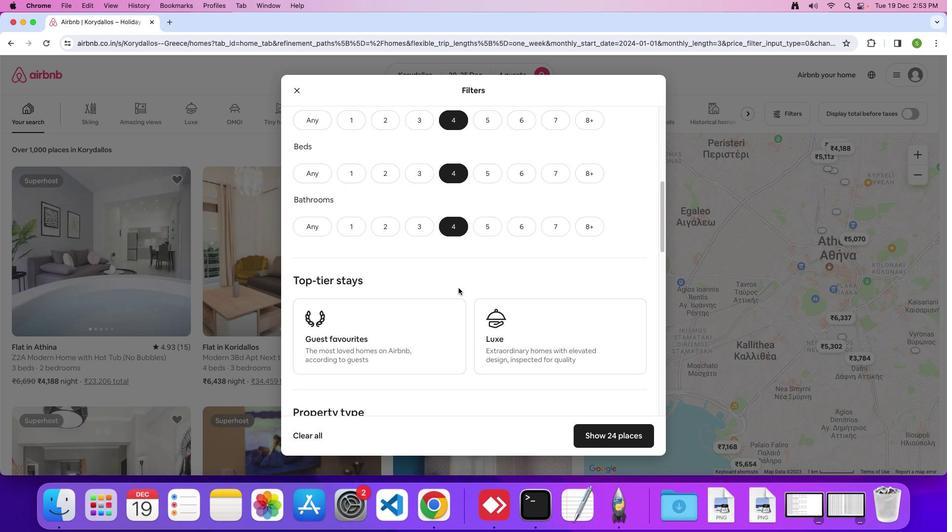
Action: Mouse scrolled (458, 288) with delta (0, 0)
Screenshot: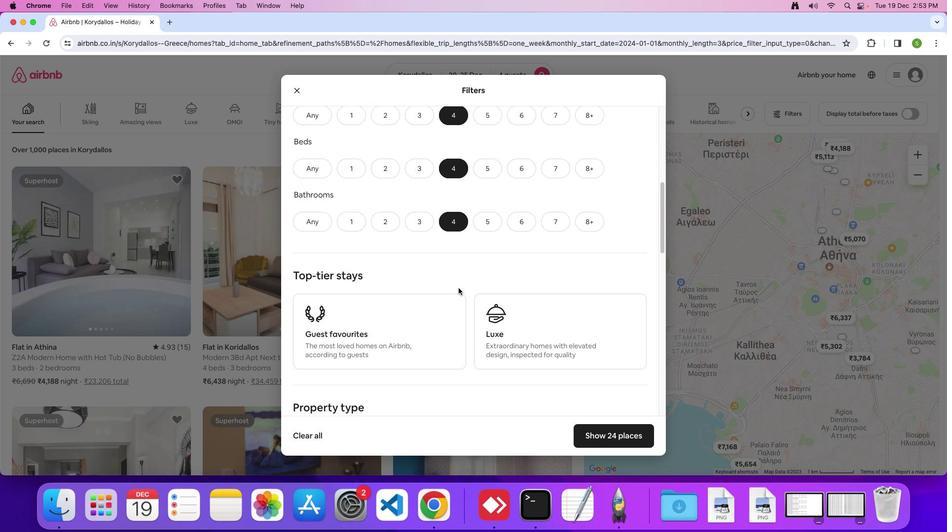 
Action: Mouse scrolled (458, 288) with delta (0, 0)
Screenshot: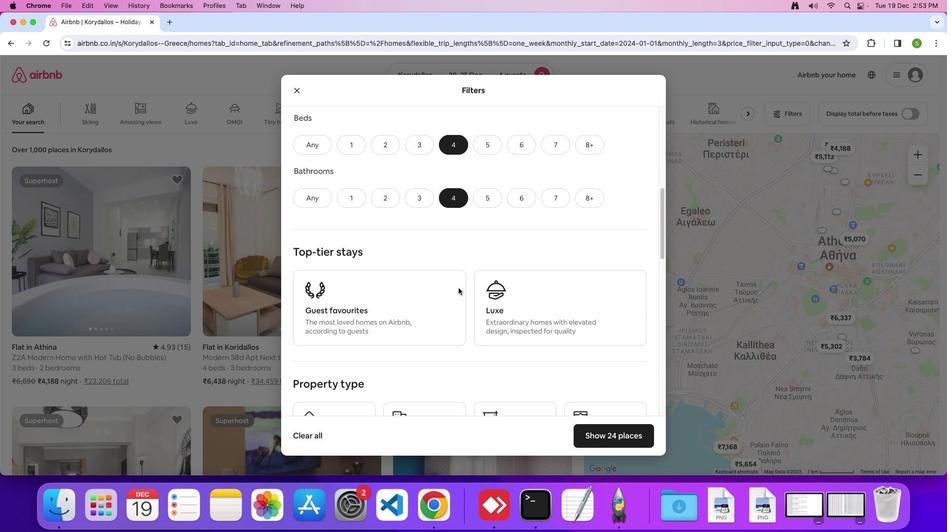 
Action: Mouse scrolled (458, 288) with delta (0, 0)
Screenshot: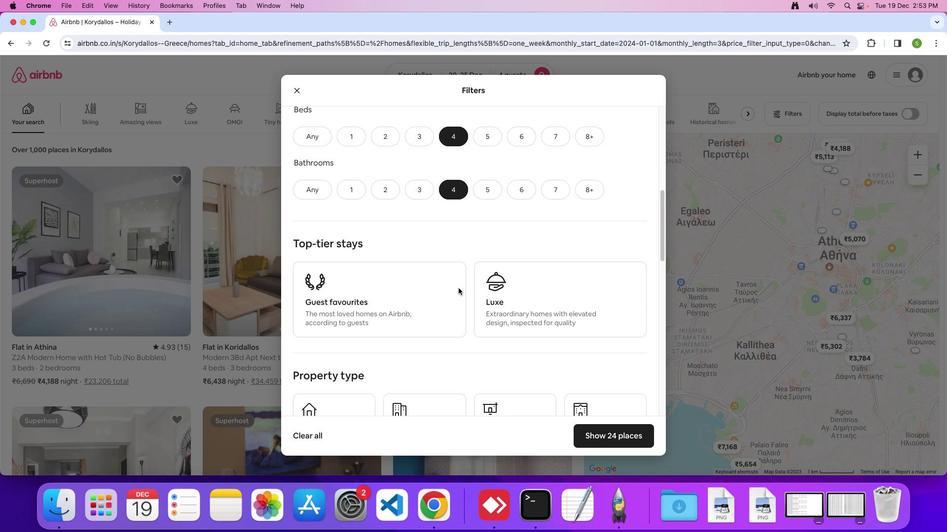 
Action: Mouse scrolled (458, 288) with delta (0, -1)
Screenshot: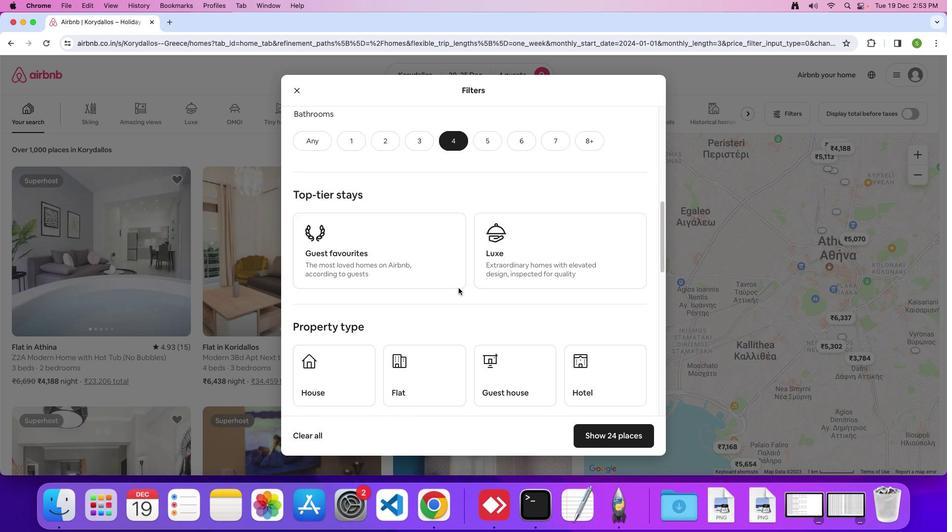 
Action: Mouse scrolled (458, 288) with delta (0, 0)
Screenshot: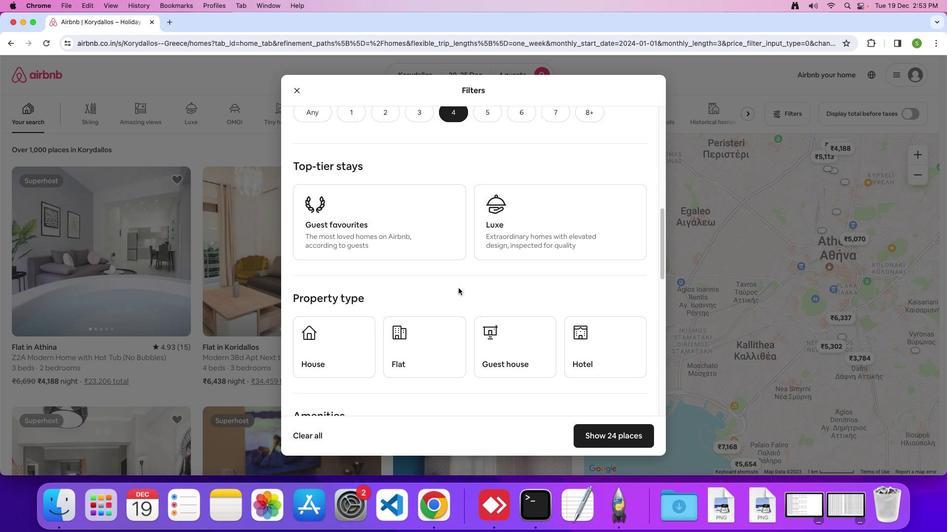 
Action: Mouse scrolled (458, 288) with delta (0, 0)
Screenshot: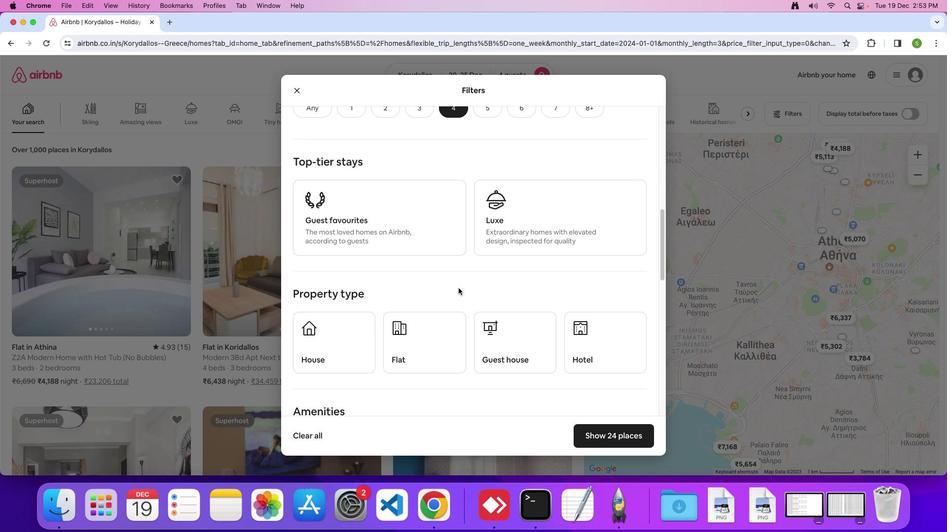 
Action: Mouse moved to (578, 338)
Screenshot: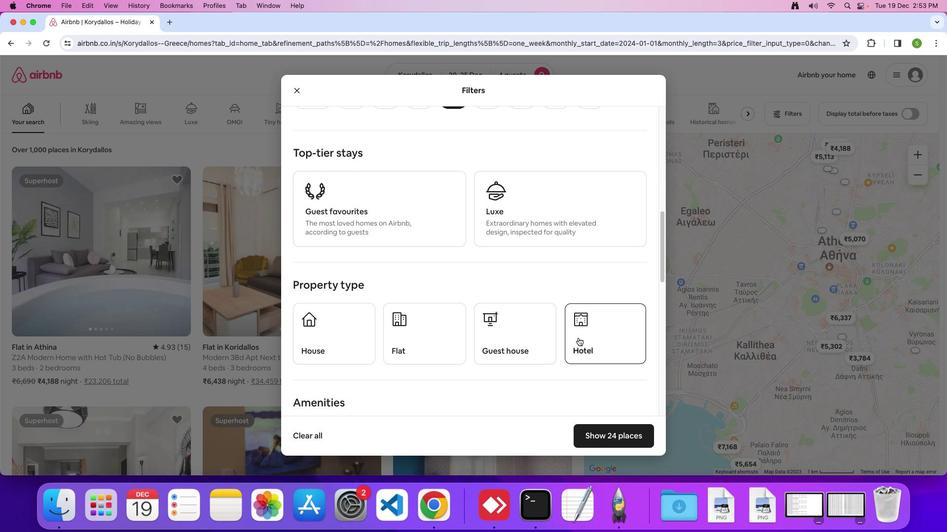 
Action: Mouse pressed left at (578, 338)
Screenshot: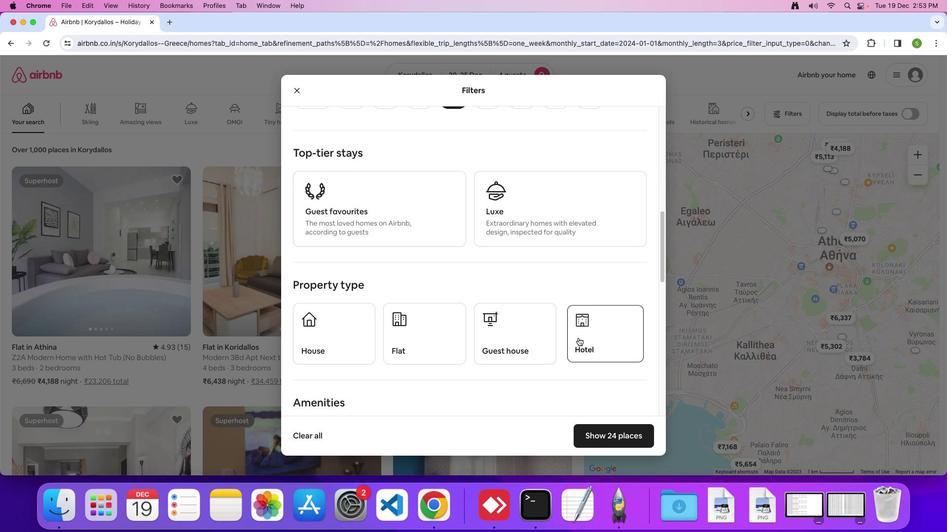 
Action: Mouse moved to (484, 334)
Screenshot: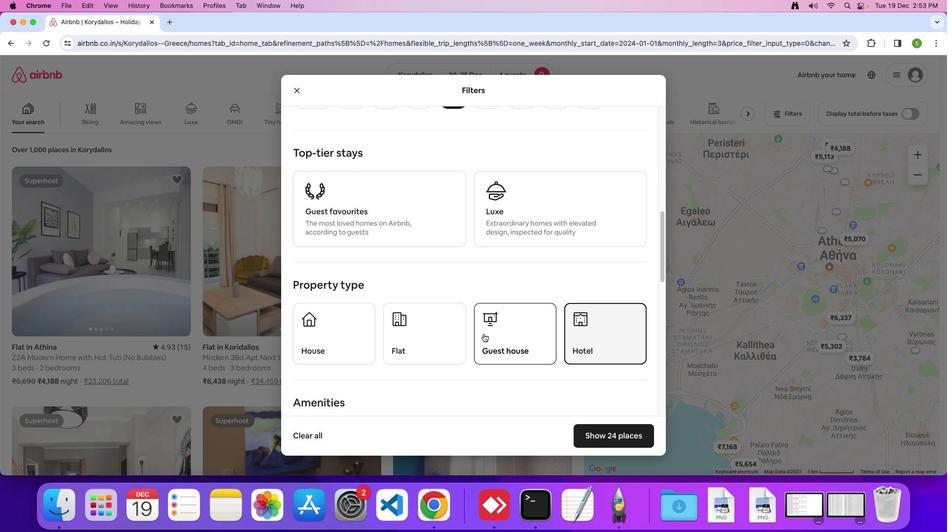 
Action: Mouse scrolled (484, 334) with delta (0, 0)
Screenshot: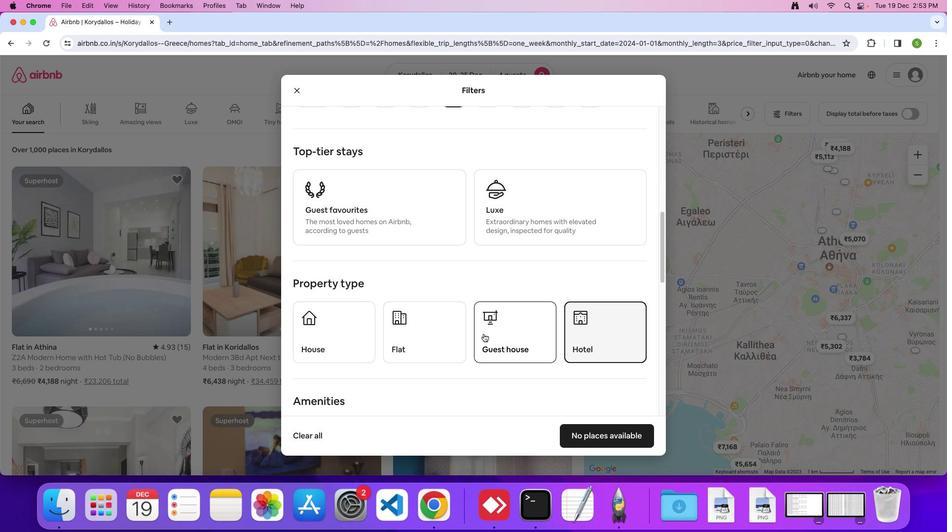 
Action: Mouse scrolled (484, 334) with delta (0, 0)
Screenshot: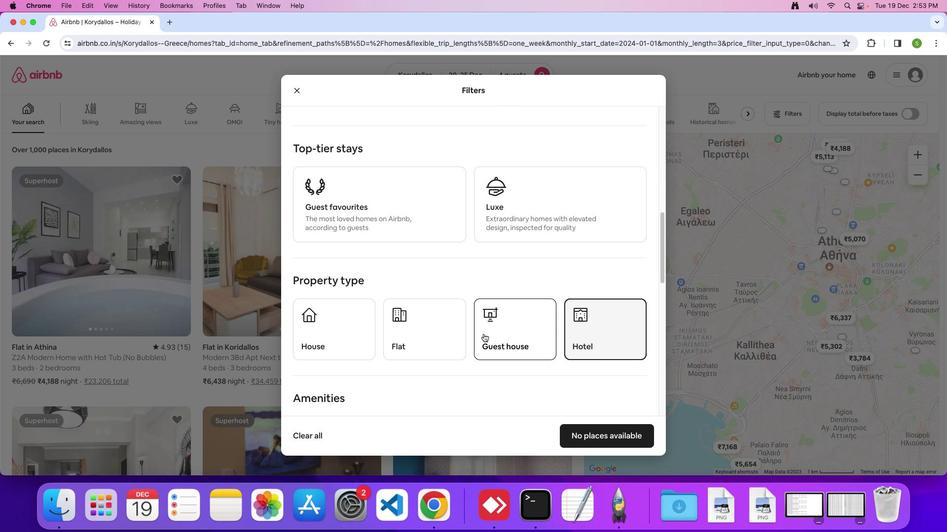 
Action: Mouse moved to (484, 334)
Screenshot: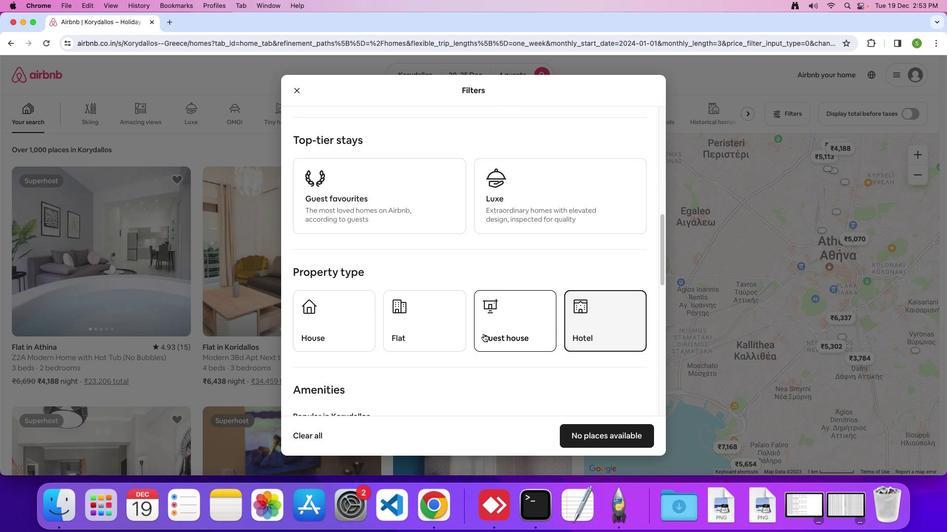 
Action: Mouse scrolled (484, 334) with delta (0, 0)
Screenshot: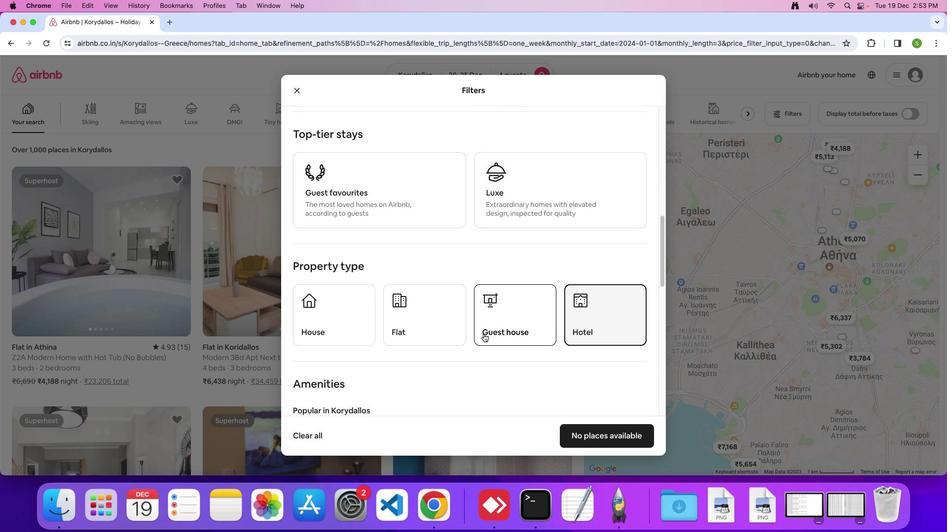 
Action: Mouse moved to (483, 334)
Screenshot: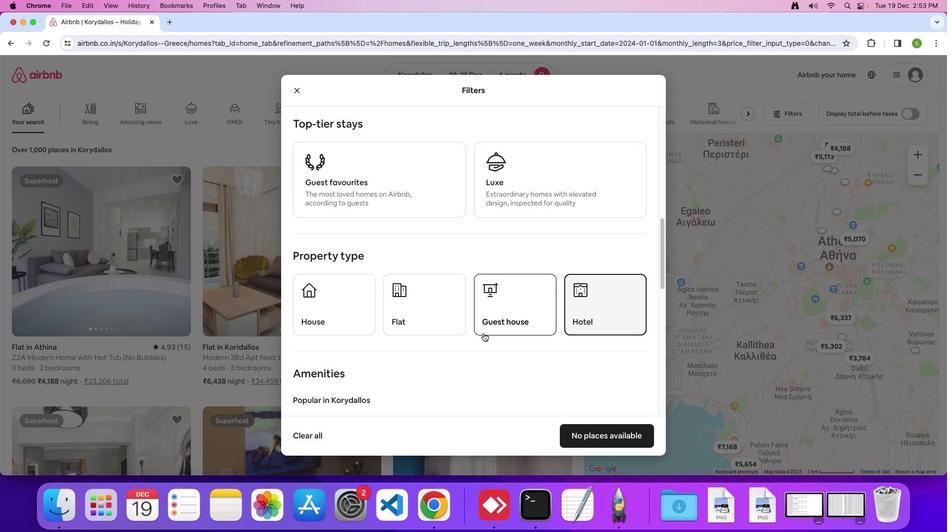 
Action: Mouse scrolled (483, 334) with delta (0, 0)
Screenshot: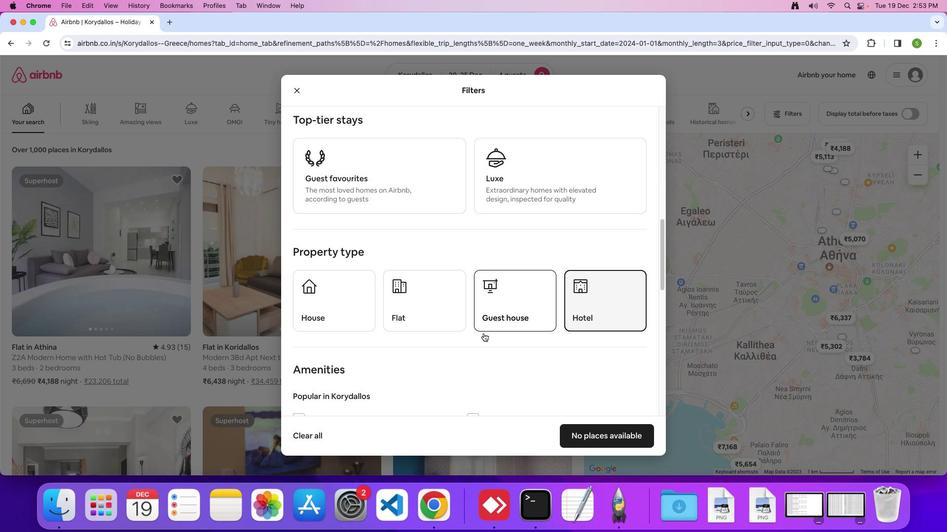 
Action: Mouse moved to (483, 334)
Screenshot: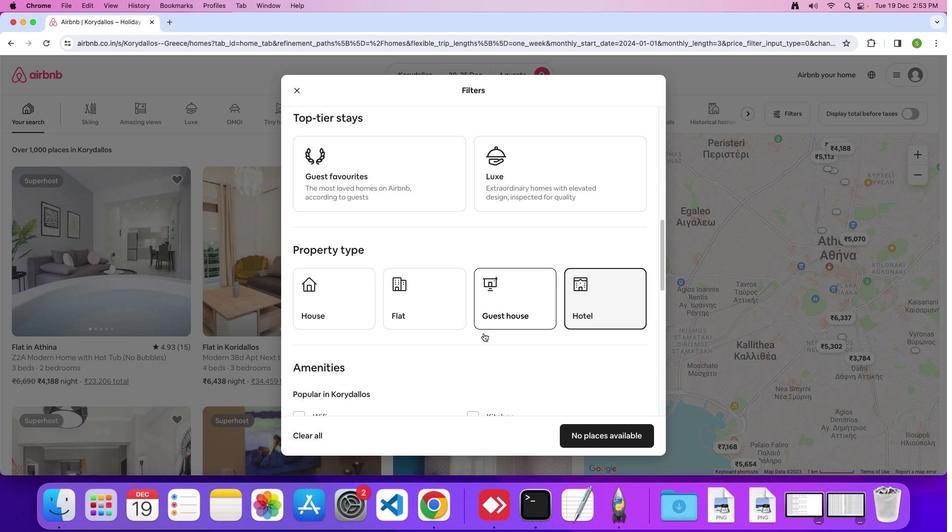 
Action: Mouse scrolled (483, 334) with delta (0, 0)
Screenshot: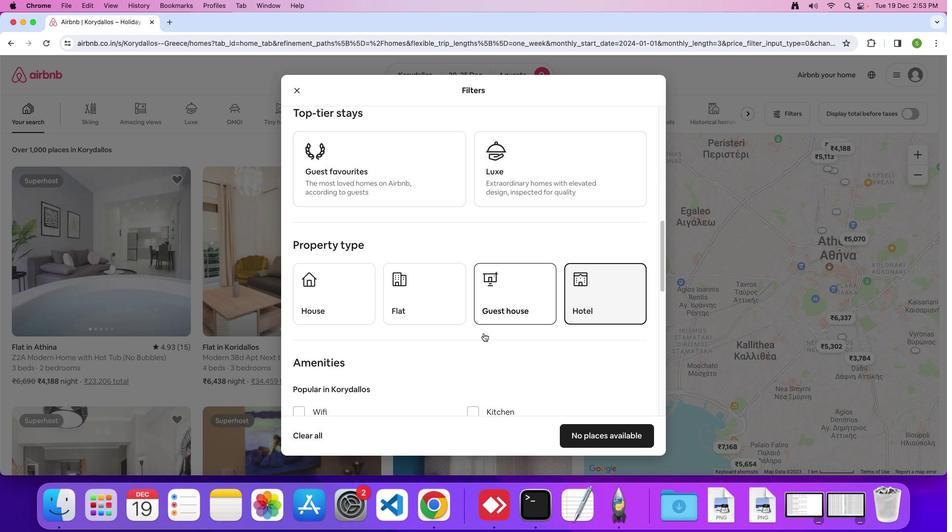 
Action: Mouse moved to (483, 334)
Screenshot: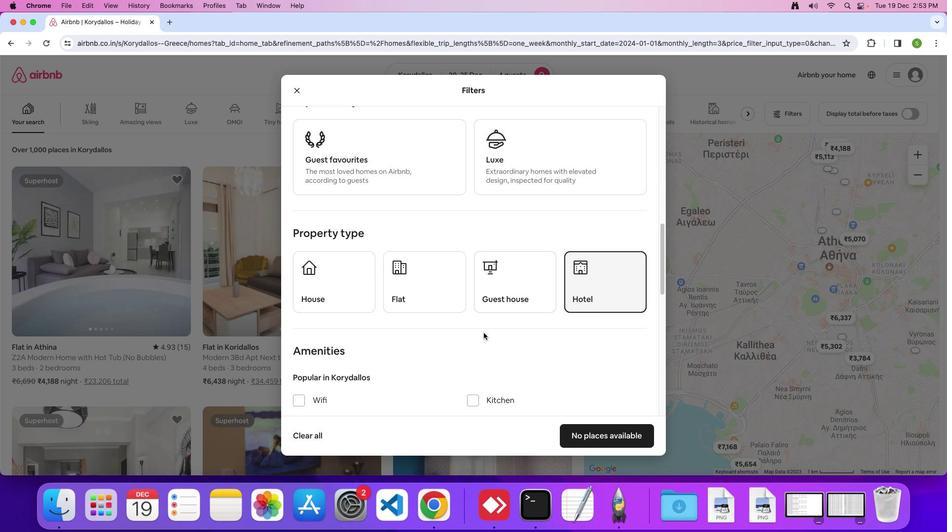 
Action: Mouse scrolled (483, 334) with delta (0, 0)
Screenshot: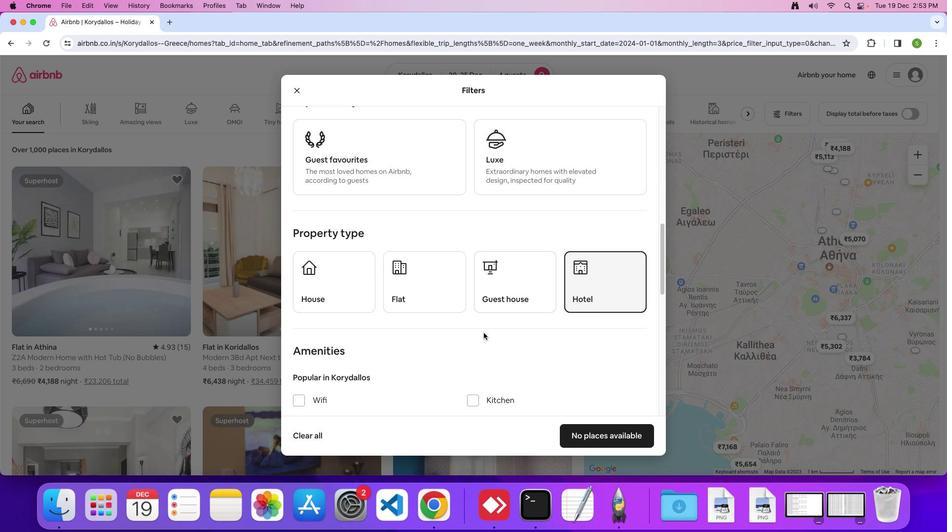 
Action: Mouse moved to (483, 333)
Screenshot: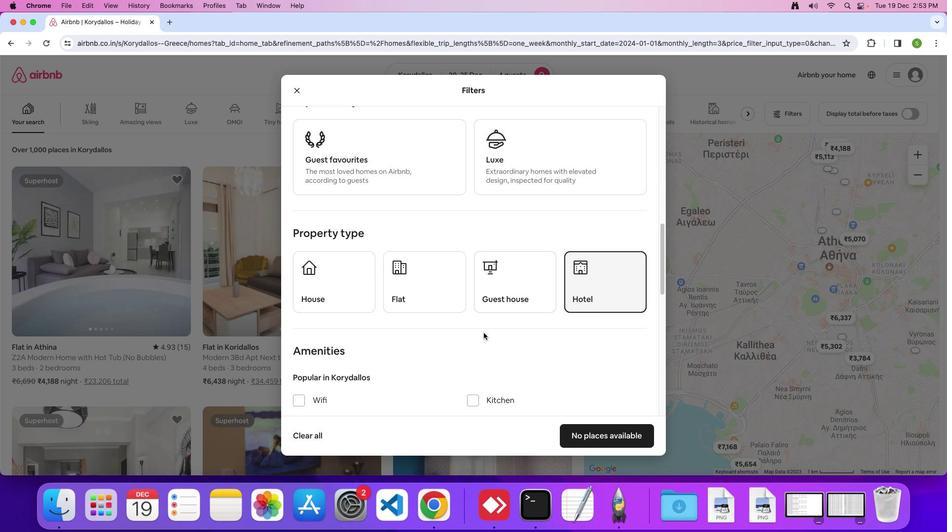 
Action: Mouse scrolled (483, 333) with delta (0, 0)
Screenshot: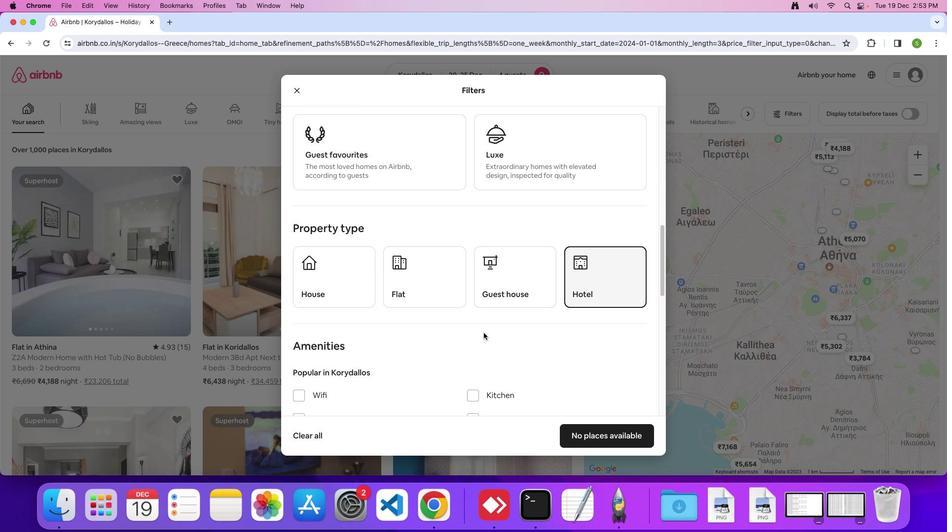 
Action: Mouse moved to (483, 333)
Screenshot: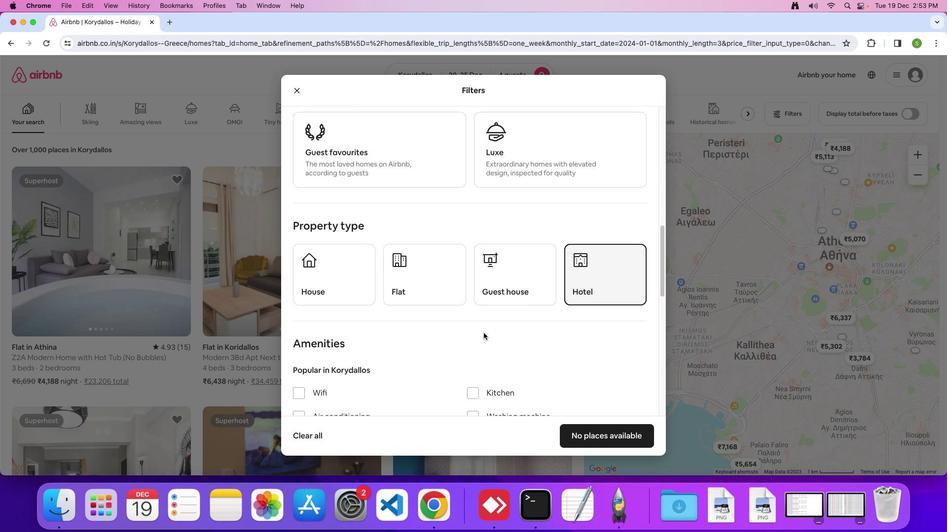 
Action: Mouse scrolled (483, 333) with delta (0, 0)
Screenshot: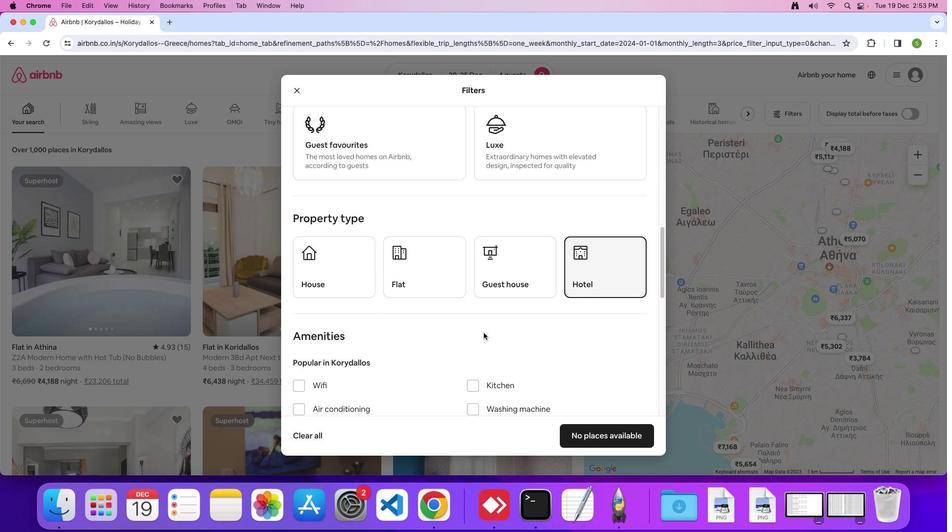 
Action: Mouse scrolled (483, 333) with delta (0, 0)
Screenshot: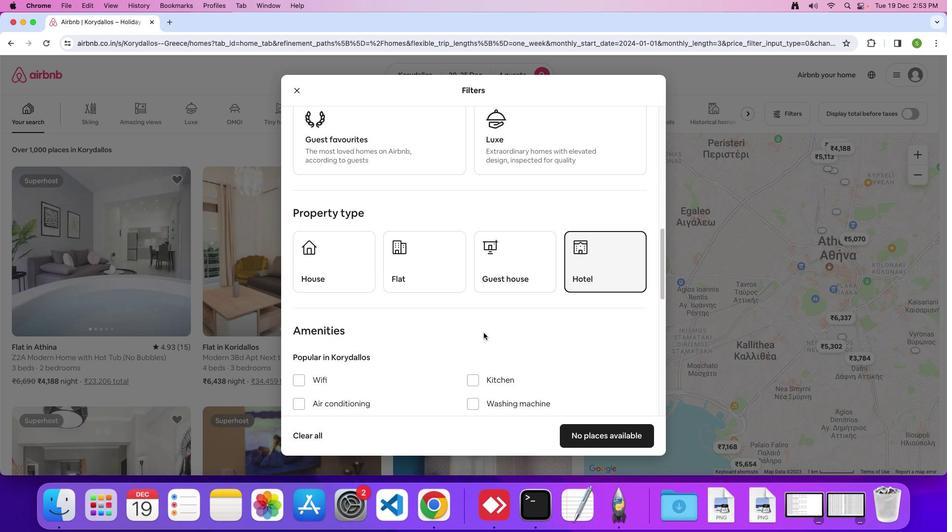 
Action: Mouse scrolled (483, 333) with delta (0, 0)
Screenshot: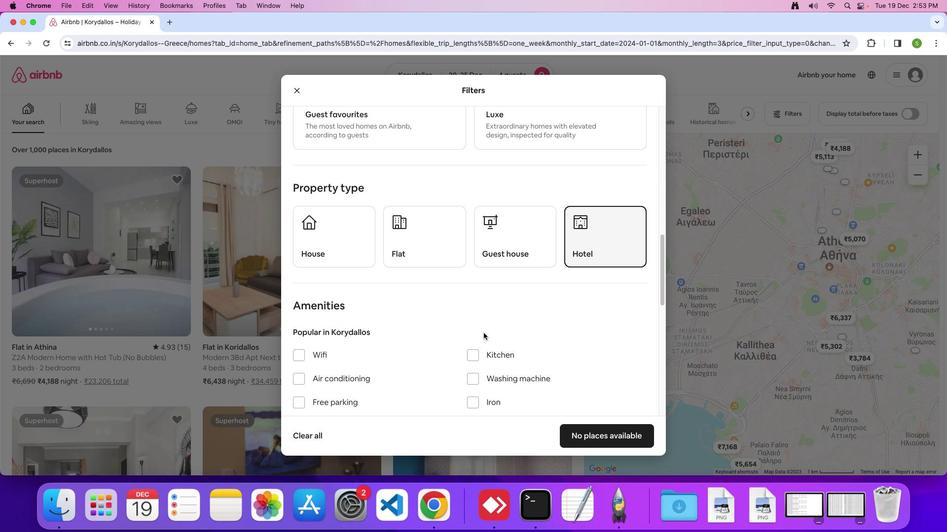 
Action: Mouse scrolled (483, 333) with delta (0, 0)
Screenshot: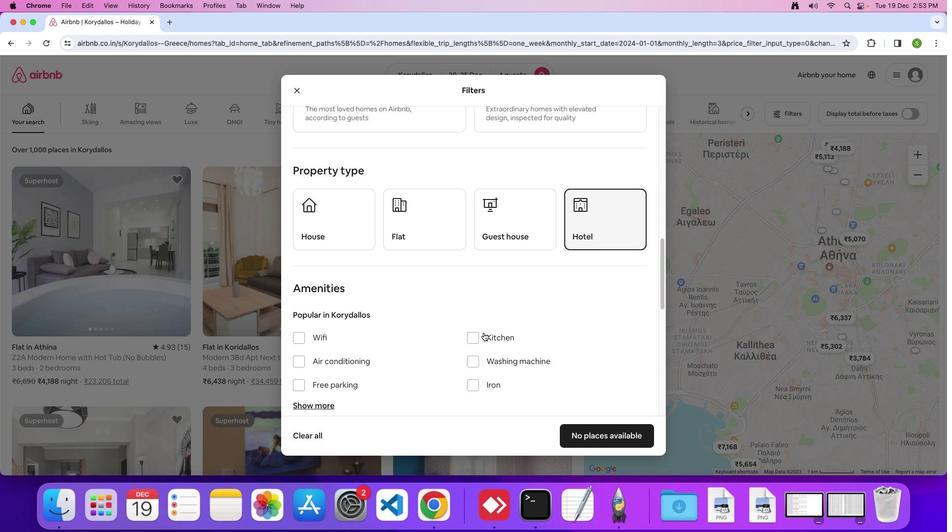 
Action: Mouse scrolled (483, 333) with delta (0, 0)
Screenshot: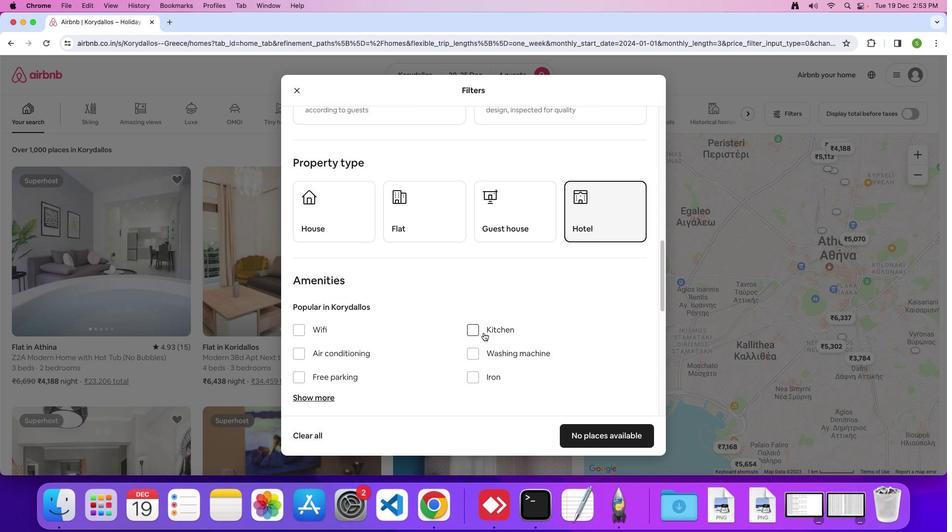 
Action: Mouse moved to (483, 333)
Screenshot: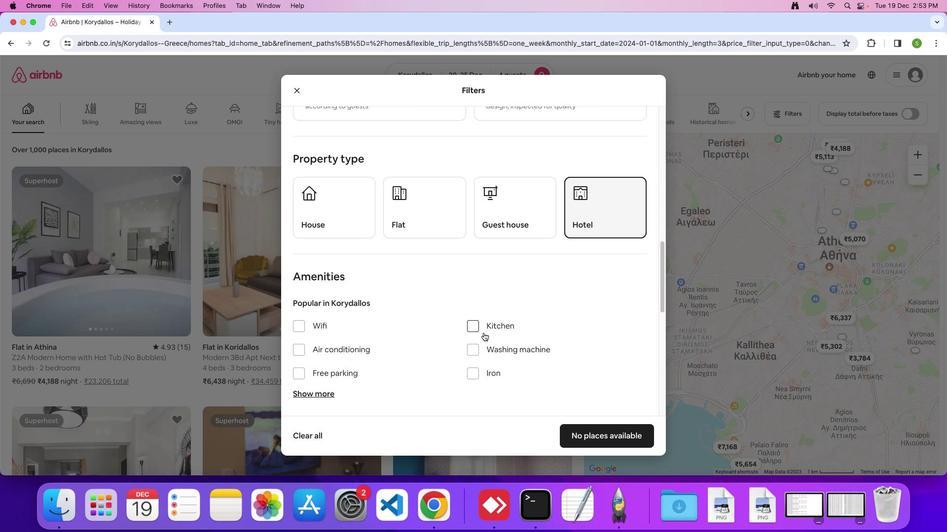 
Action: Mouse scrolled (483, 333) with delta (0, 0)
Screenshot: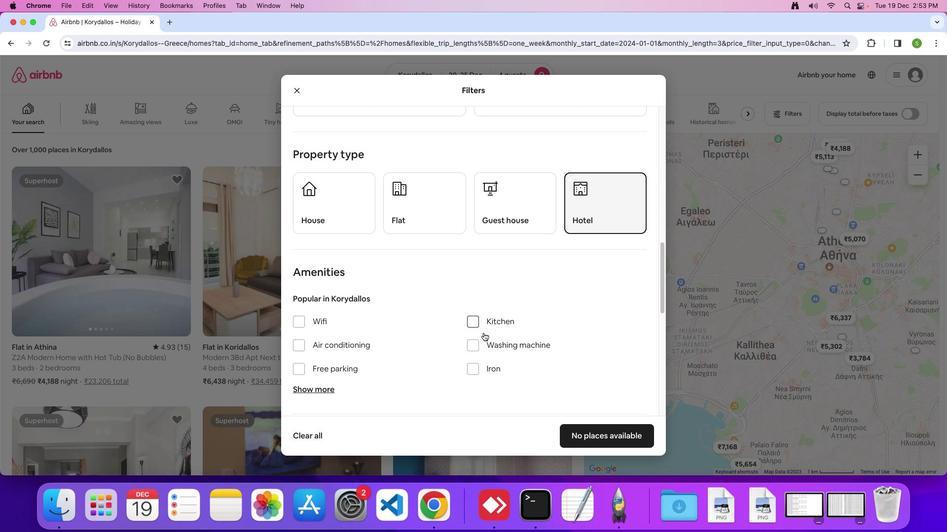 
Action: Mouse scrolled (483, 333) with delta (0, 0)
Screenshot: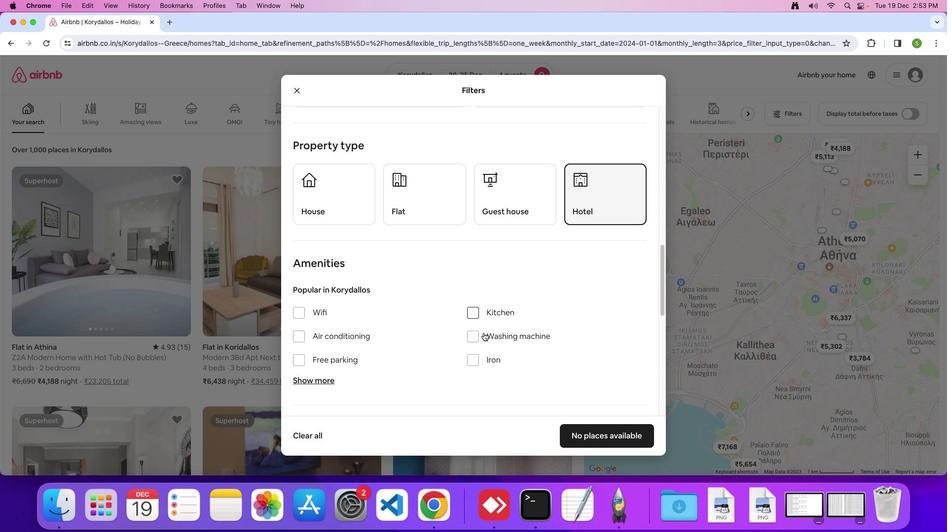 
Action: Mouse scrolled (483, 333) with delta (0, 0)
Screenshot: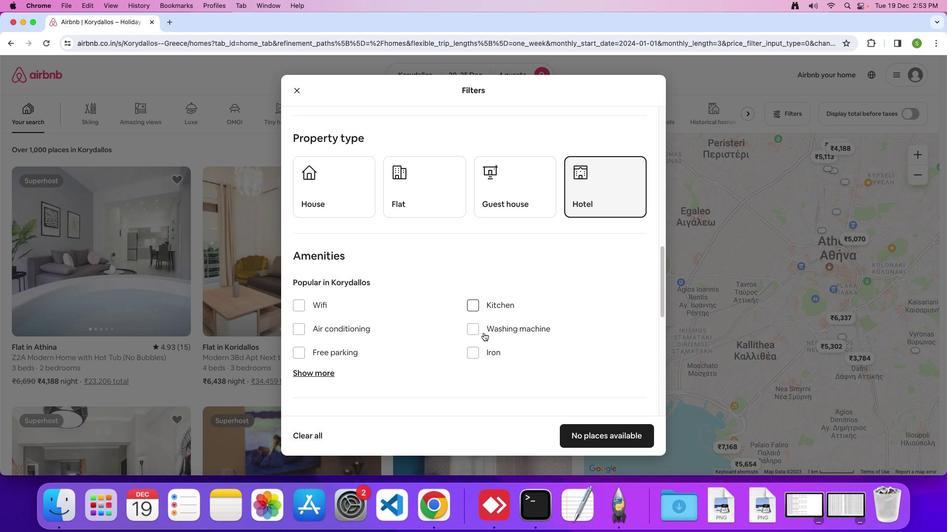 
Action: Mouse scrolled (483, 333) with delta (0, 0)
Screenshot: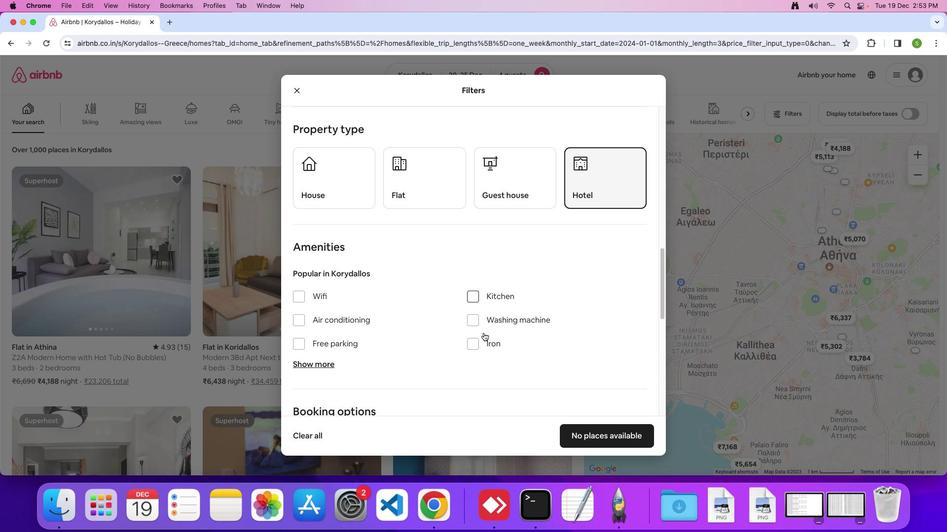 
Action: Mouse scrolled (483, 333) with delta (0, 0)
Screenshot: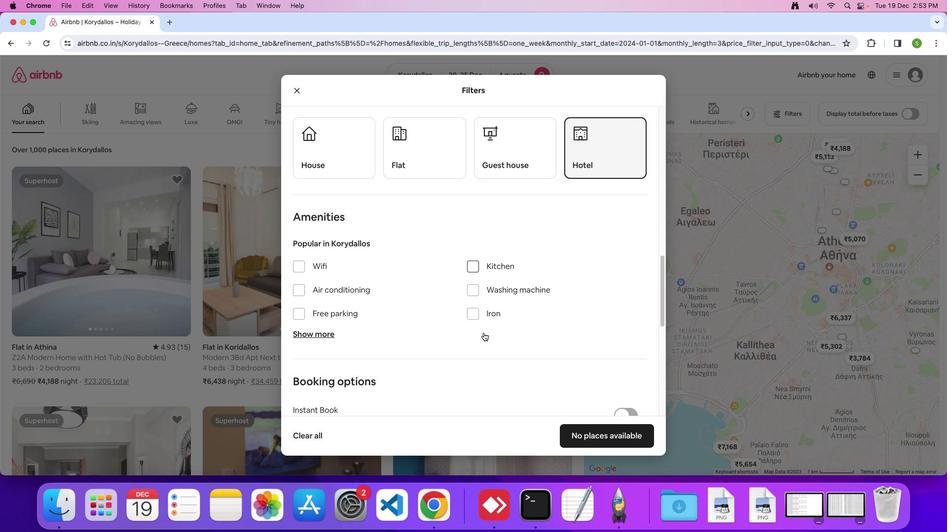
Action: Mouse moved to (299, 236)
Screenshot: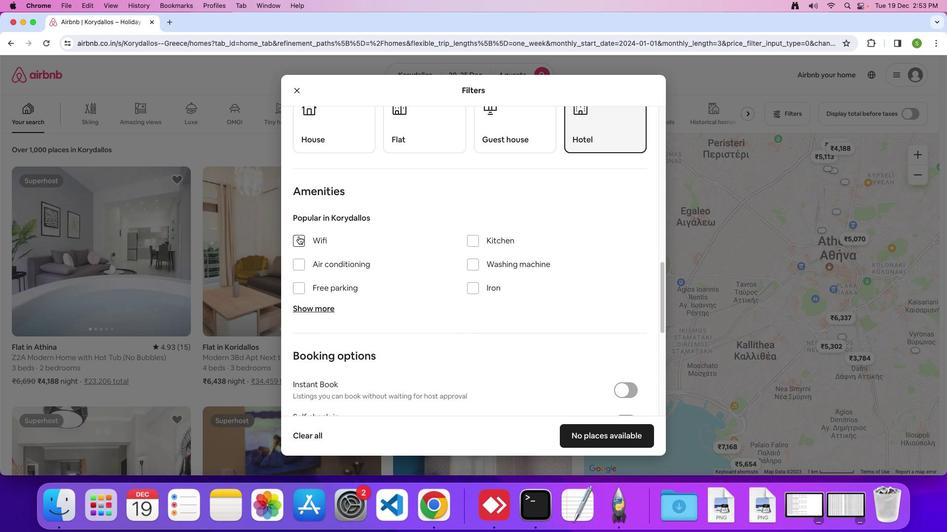 
Action: Mouse pressed left at (299, 236)
Screenshot: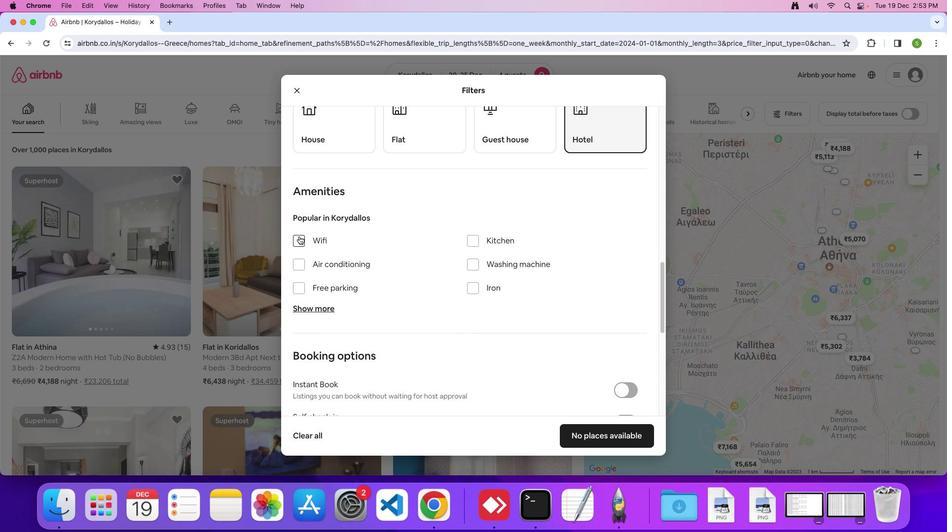 
Action: Mouse moved to (304, 291)
Screenshot: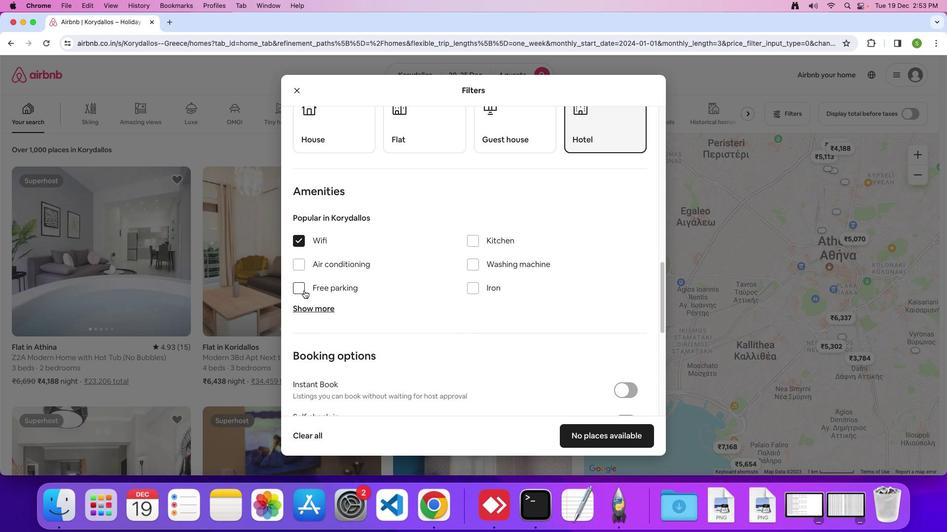 
Action: Mouse pressed left at (304, 291)
Screenshot: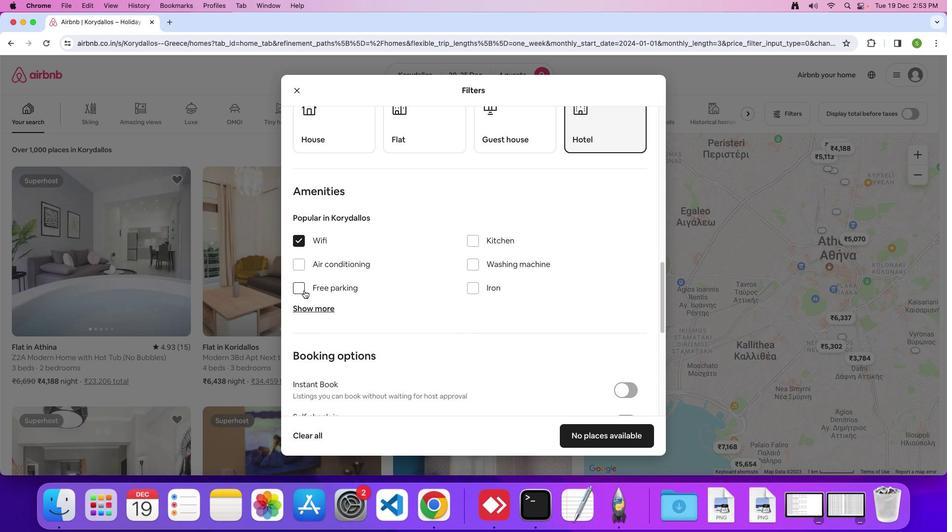 
Action: Mouse moved to (324, 311)
Screenshot: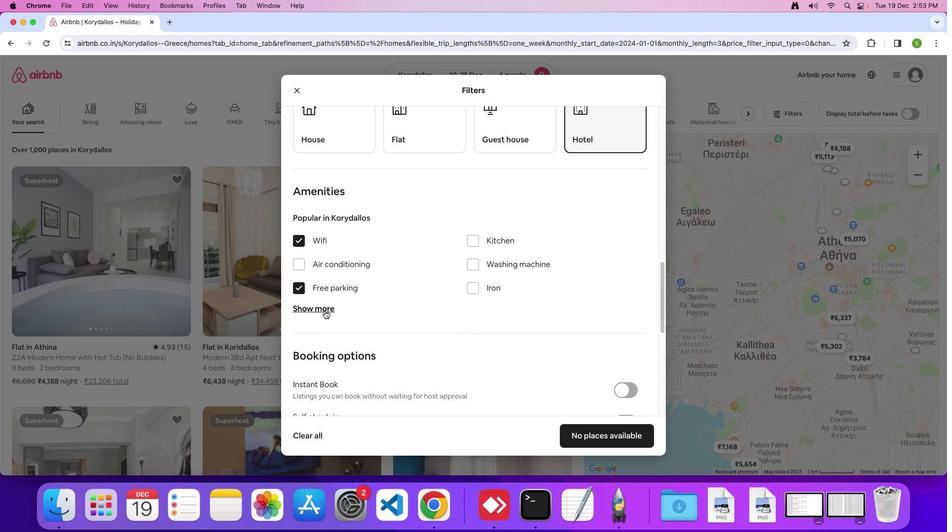 
Action: Mouse pressed left at (324, 311)
Screenshot: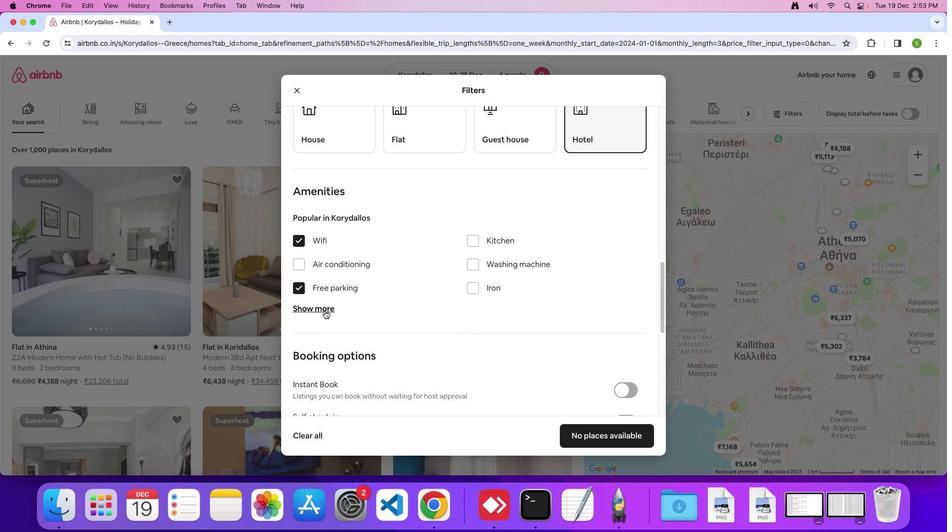 
Action: Mouse moved to (425, 317)
Screenshot: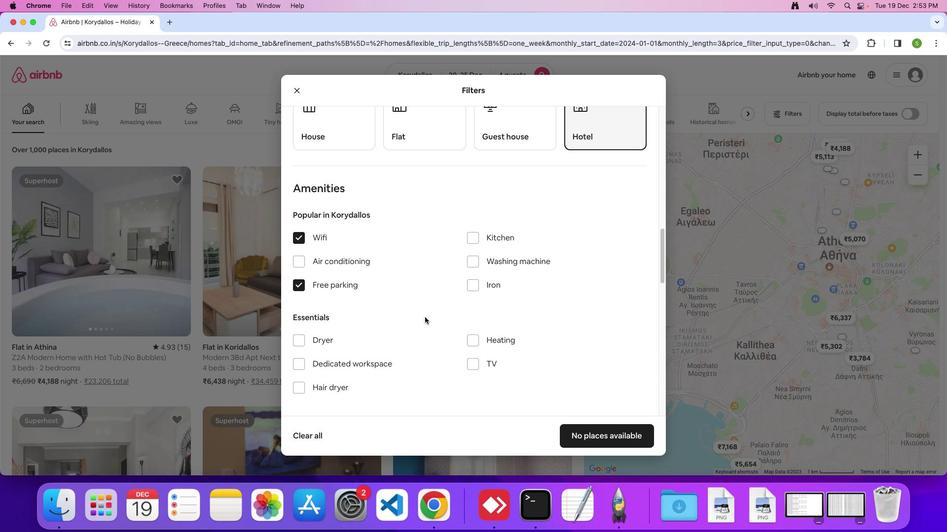 
Action: Mouse scrolled (425, 317) with delta (0, 0)
Screenshot: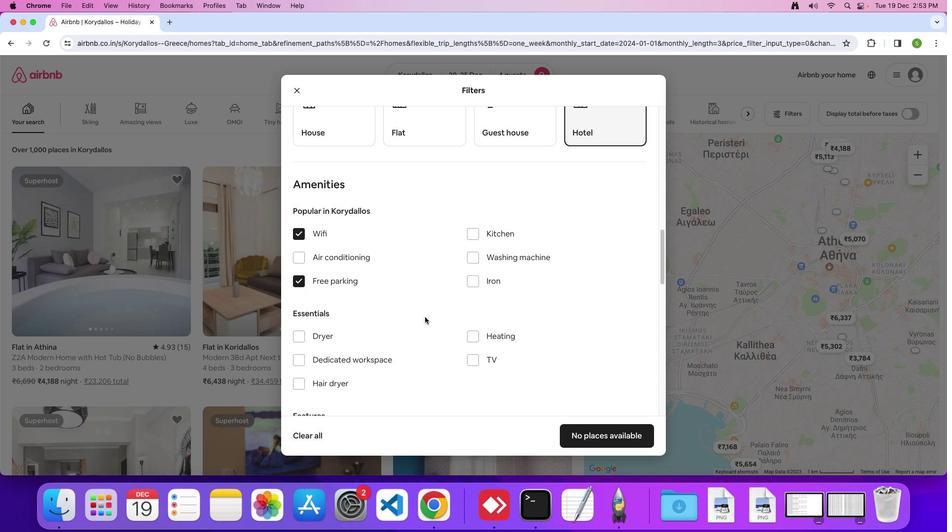 
Action: Mouse moved to (425, 317)
Screenshot: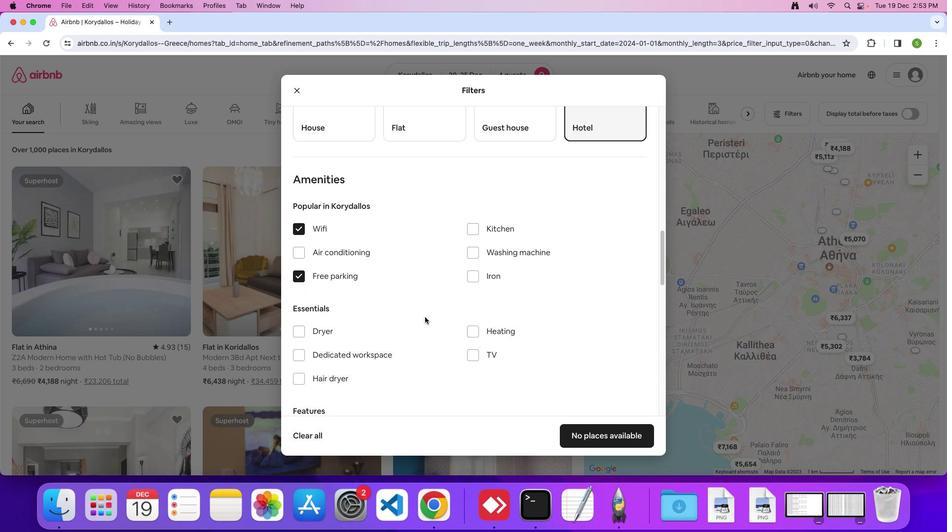 
Action: Mouse scrolled (425, 317) with delta (0, 0)
Screenshot: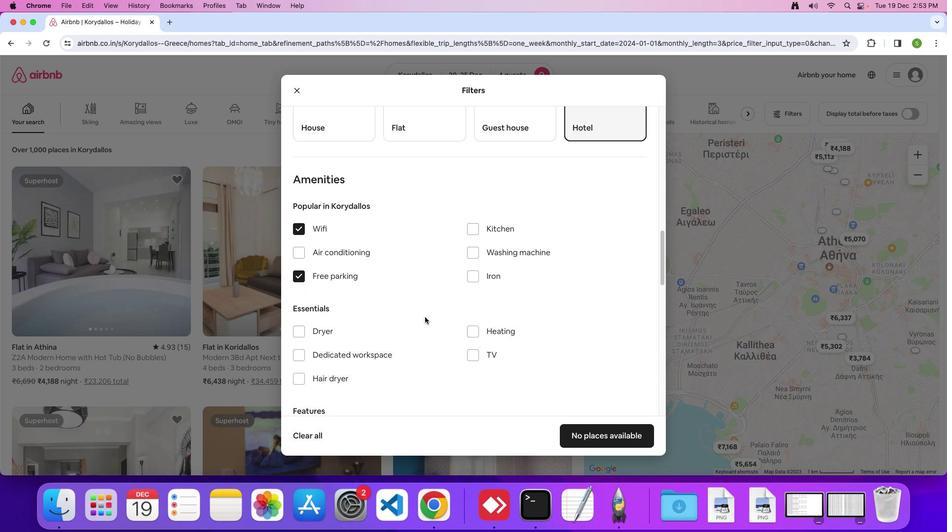
Action: Mouse moved to (472, 347)
Screenshot: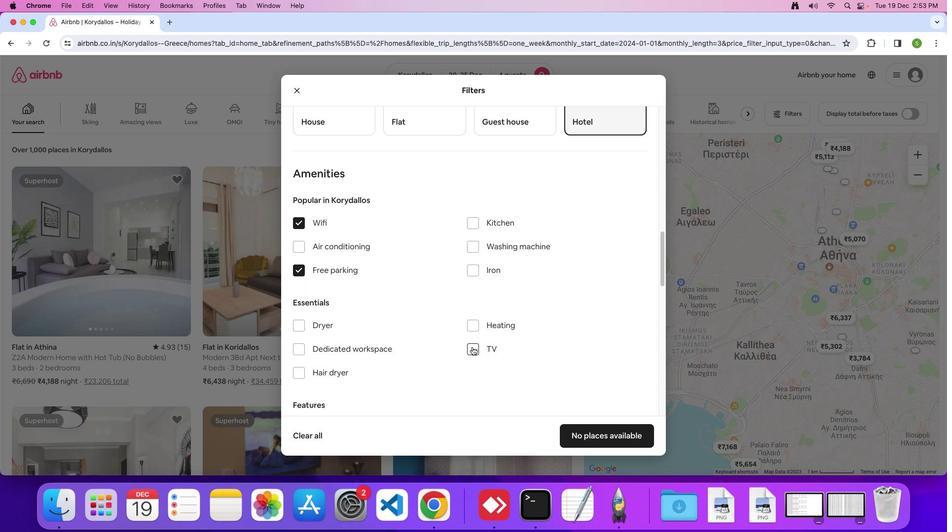
Action: Mouse pressed left at (472, 347)
Screenshot: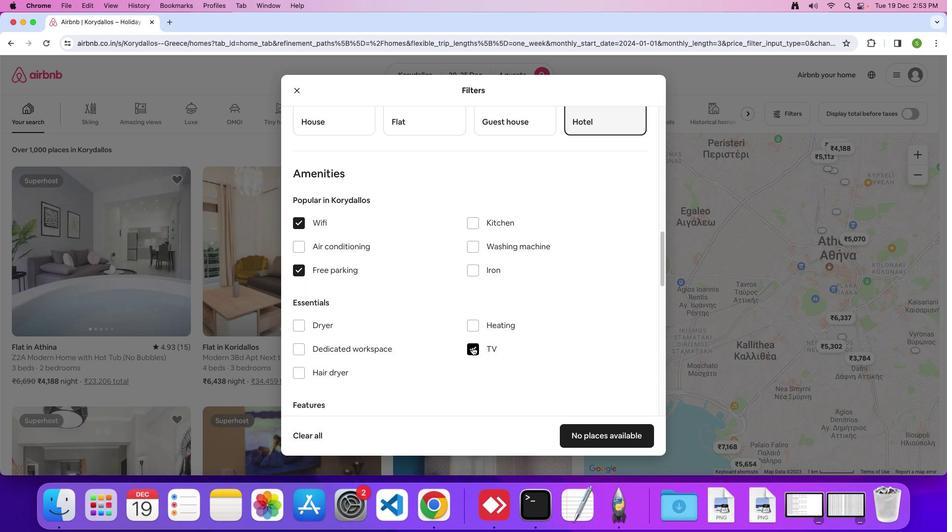 
Action: Mouse moved to (443, 337)
Screenshot: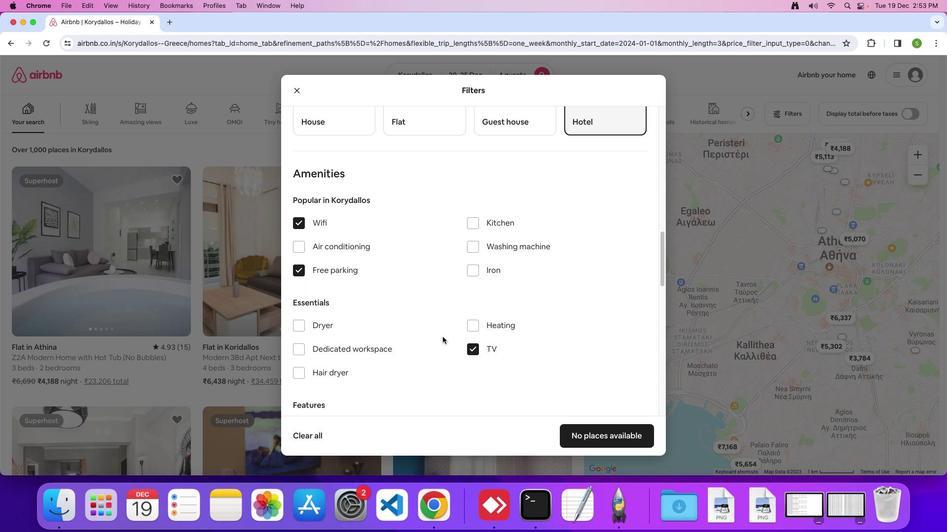 
Action: Mouse scrolled (443, 337) with delta (0, 0)
Screenshot: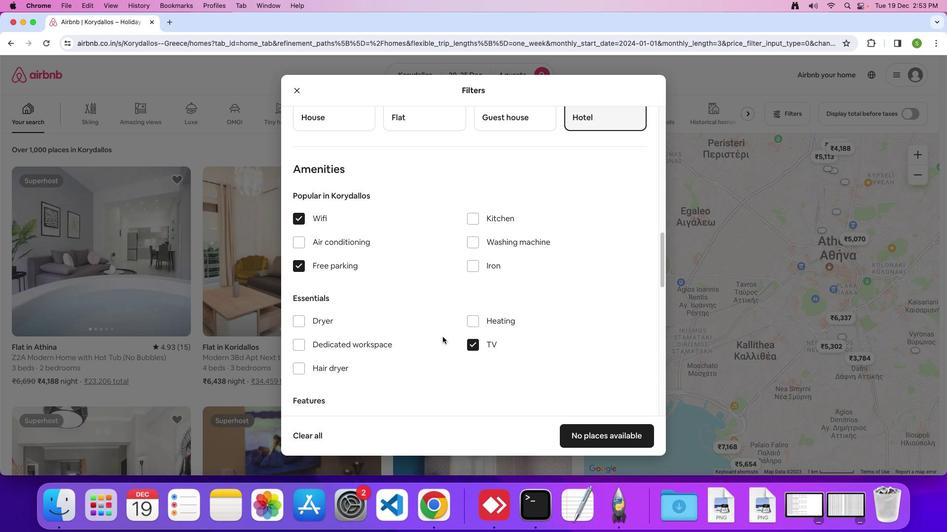 
Action: Mouse scrolled (443, 337) with delta (0, 0)
Screenshot: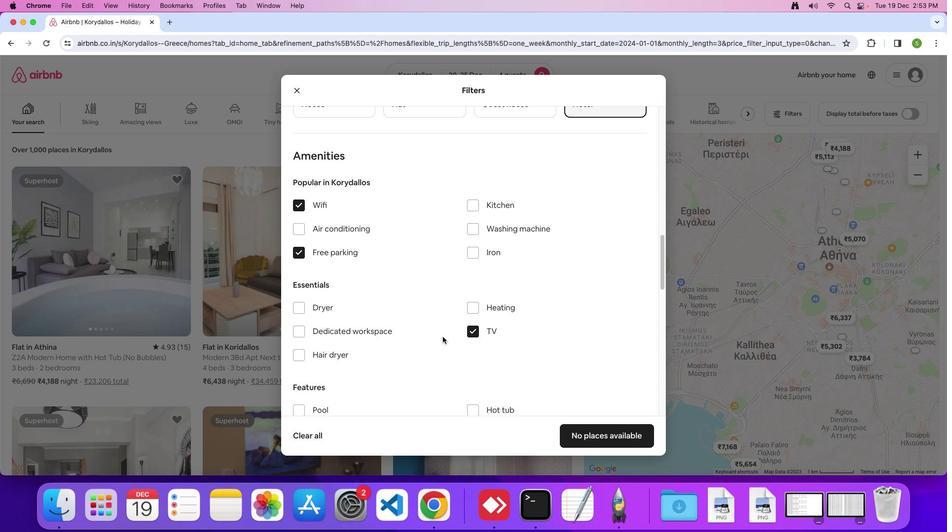 
Action: Mouse scrolled (443, 337) with delta (0, 0)
Screenshot: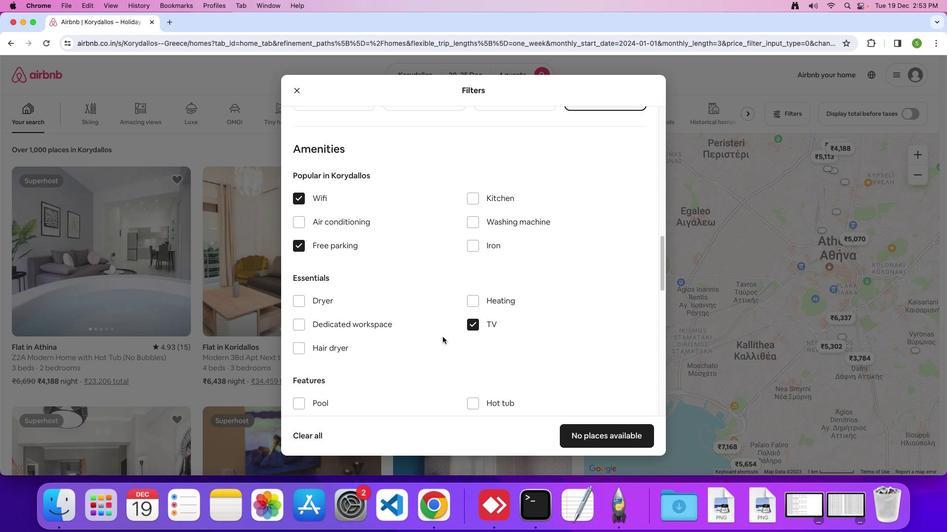 
Action: Mouse scrolled (443, 337) with delta (0, 0)
Screenshot: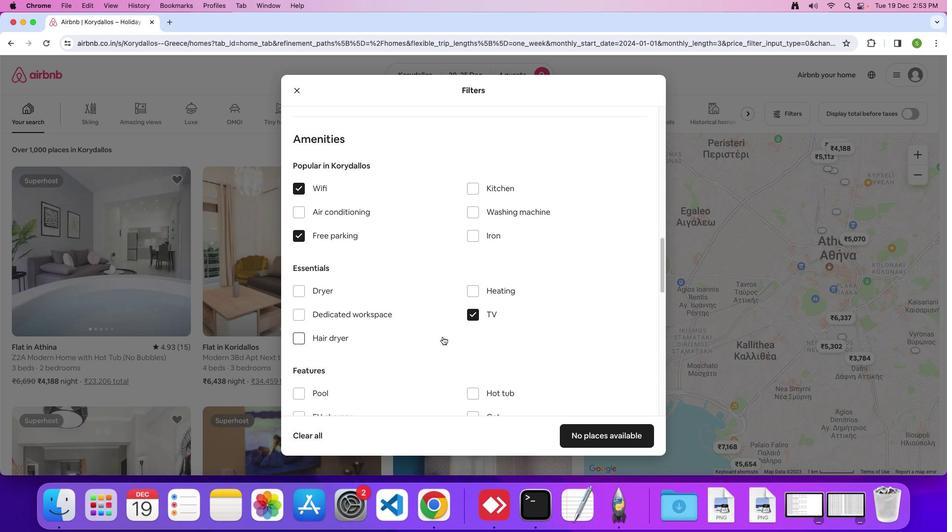 
Action: Mouse moved to (443, 337)
Screenshot: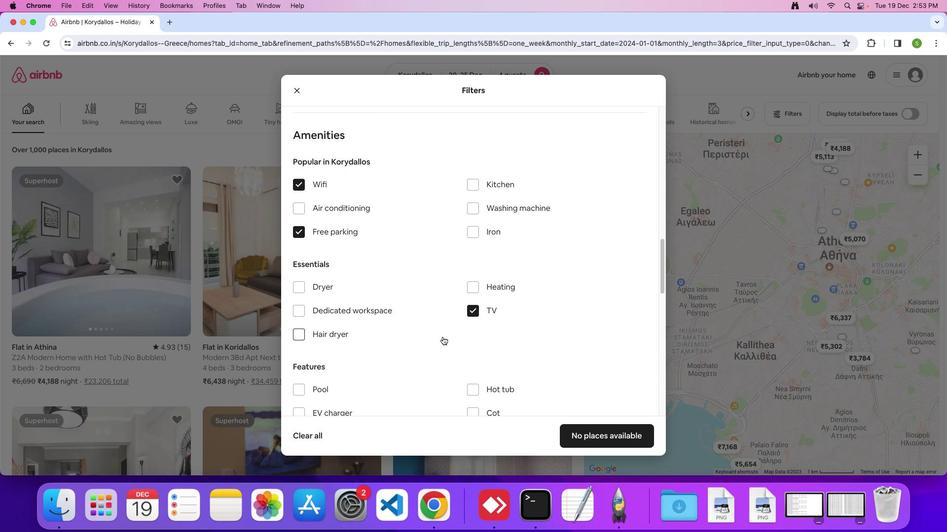 
Action: Mouse scrolled (443, 337) with delta (0, 0)
Screenshot: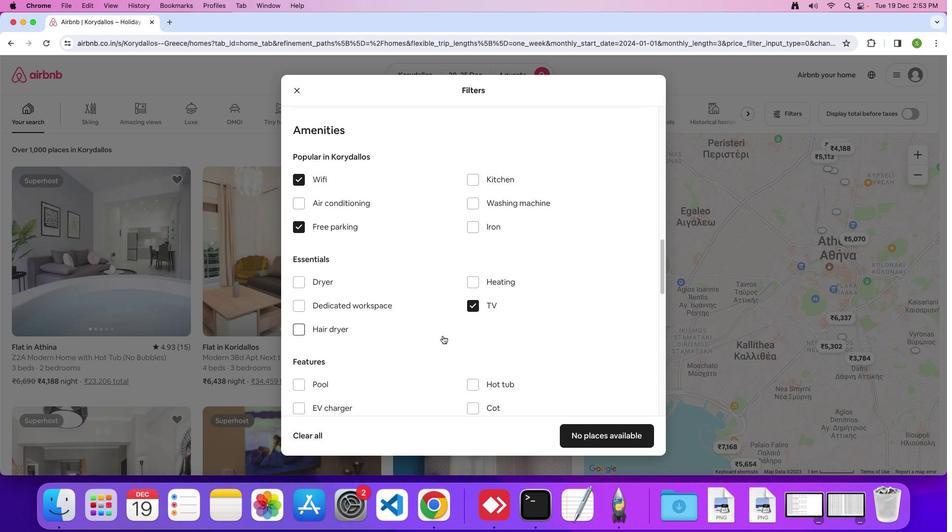 
Action: Mouse moved to (442, 336)
Screenshot: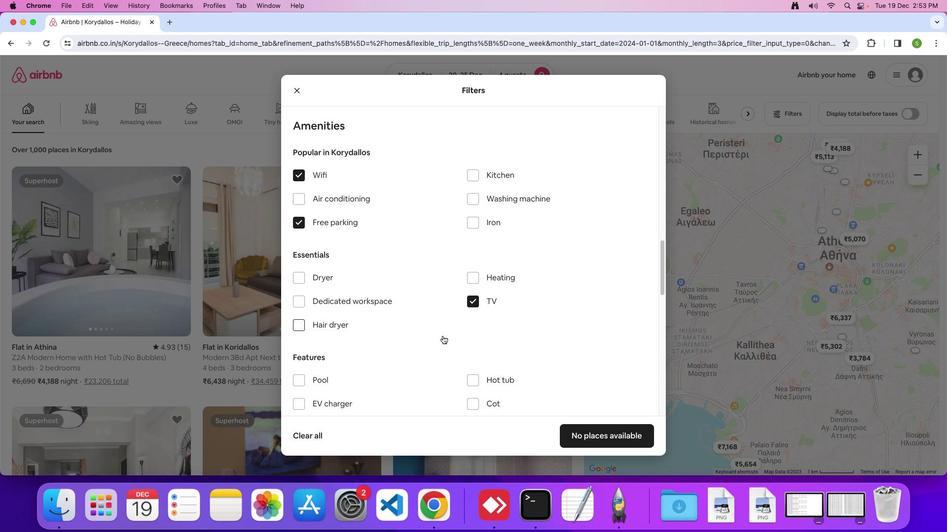 
Action: Mouse scrolled (442, 336) with delta (0, 0)
Screenshot: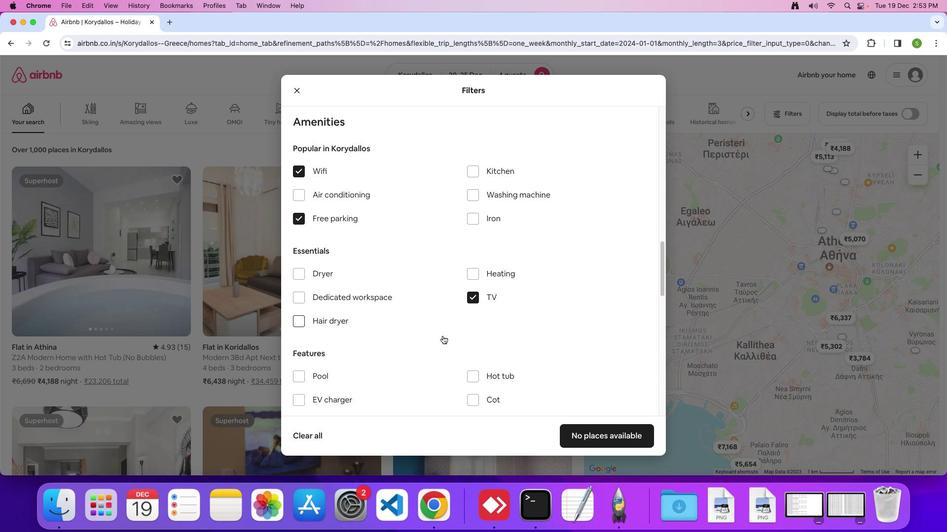 
Action: Mouse moved to (442, 336)
Screenshot: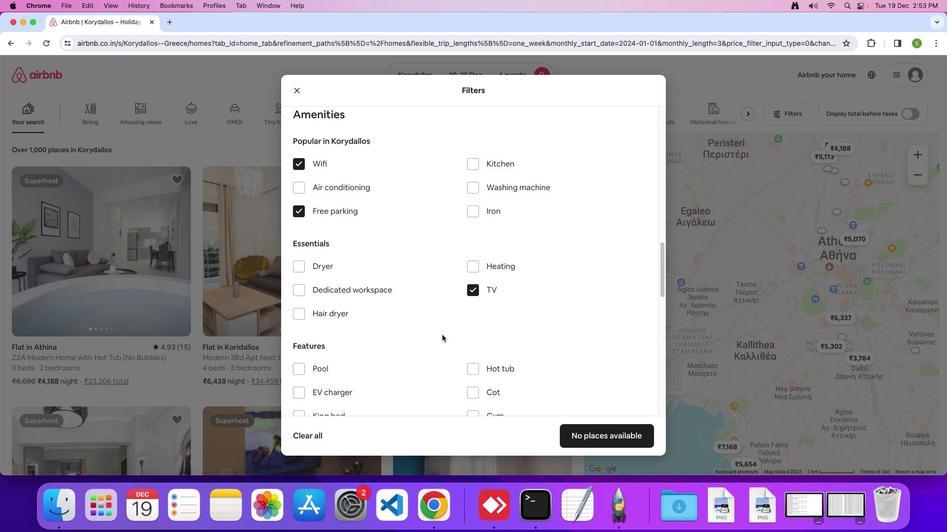 
Action: Mouse scrolled (442, 336) with delta (0, 0)
Screenshot: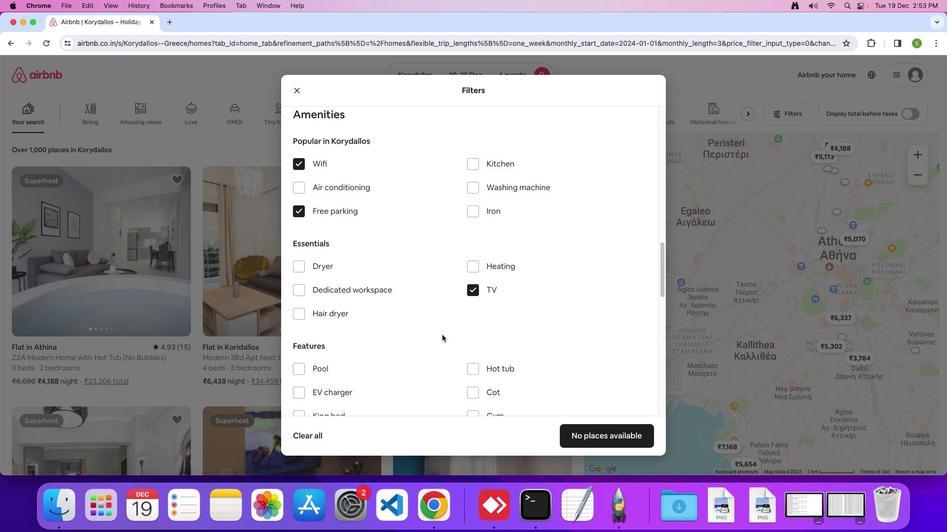 
Action: Mouse moved to (442, 335)
Screenshot: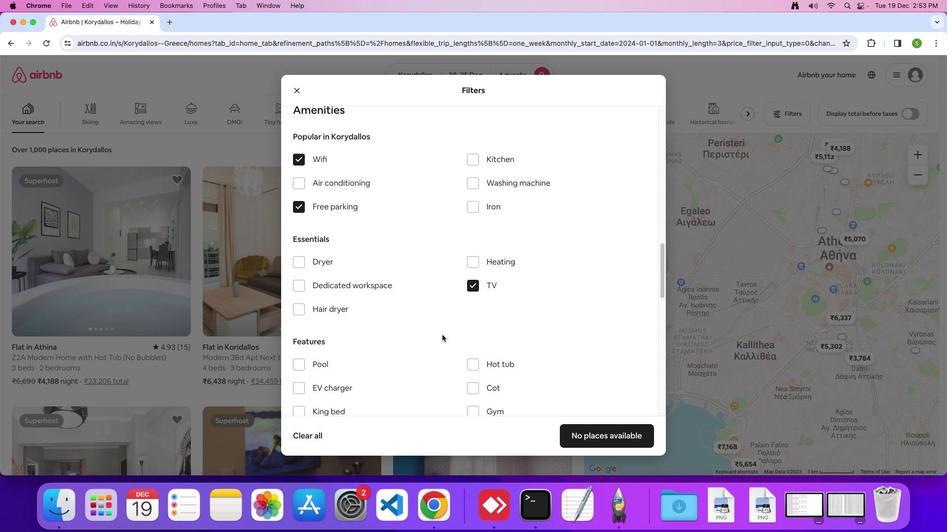 
Action: Mouse scrolled (442, 335) with delta (0, 0)
Screenshot: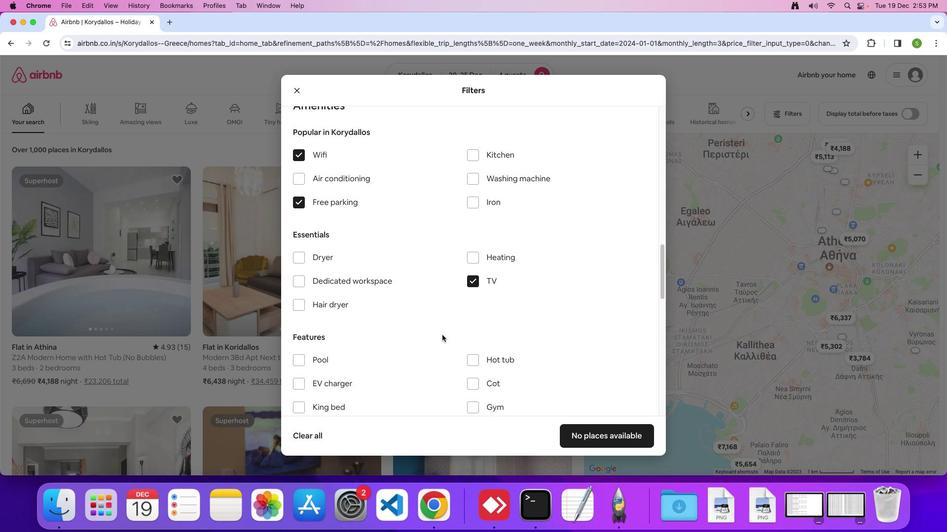
Action: Mouse moved to (442, 335)
Screenshot: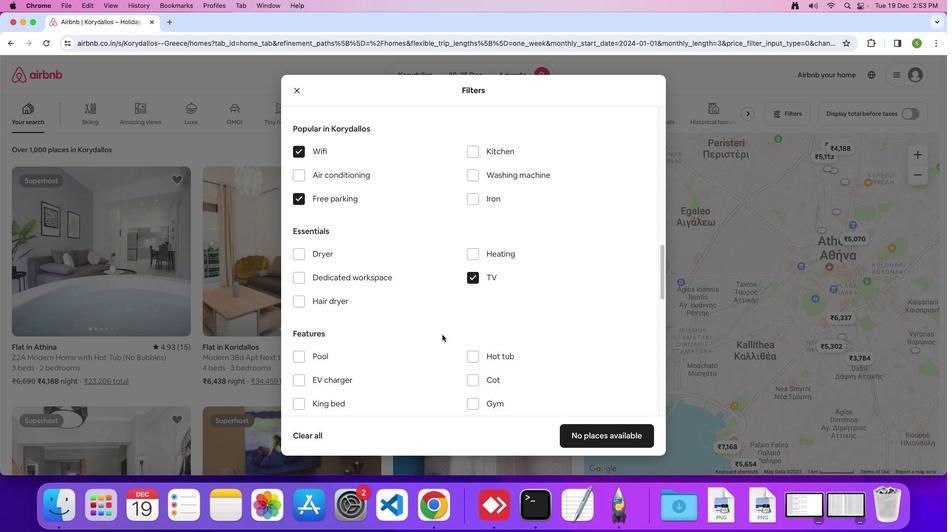 
Action: Mouse scrolled (442, 335) with delta (0, 0)
Screenshot: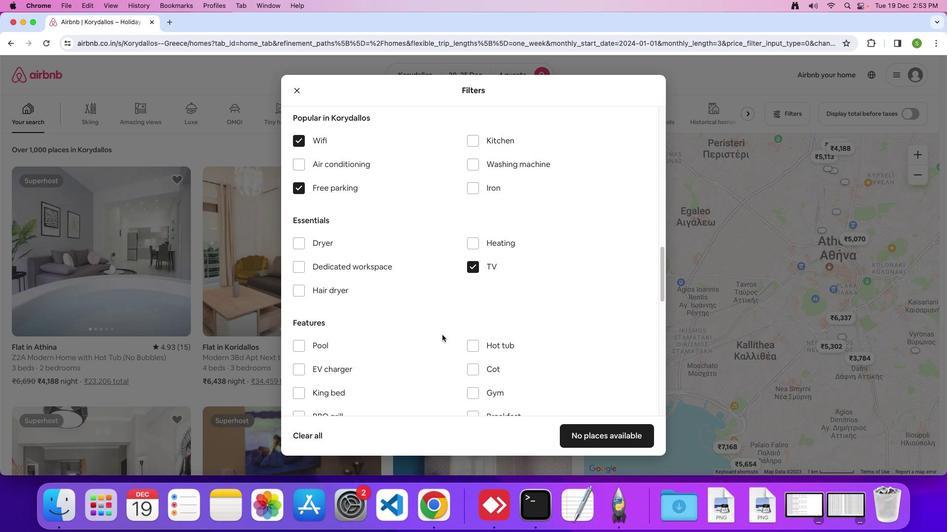 
Action: Mouse scrolled (442, 335) with delta (0, 0)
Screenshot: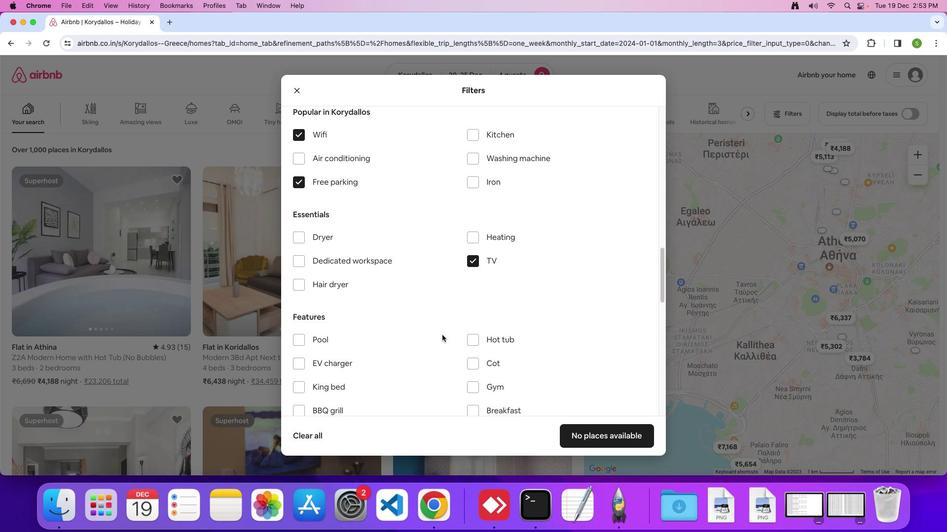 
Action: Mouse scrolled (442, 335) with delta (0, 0)
Screenshot: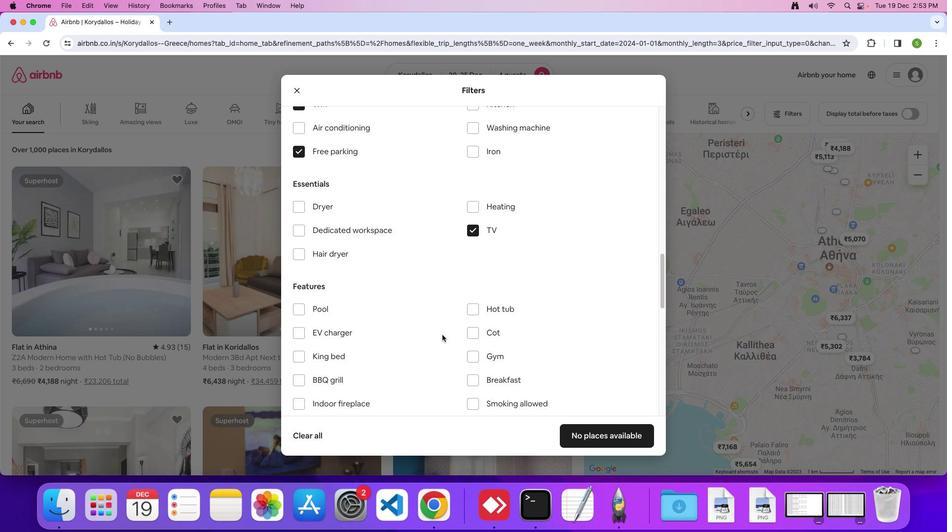 
Action: Mouse moved to (476, 343)
Screenshot: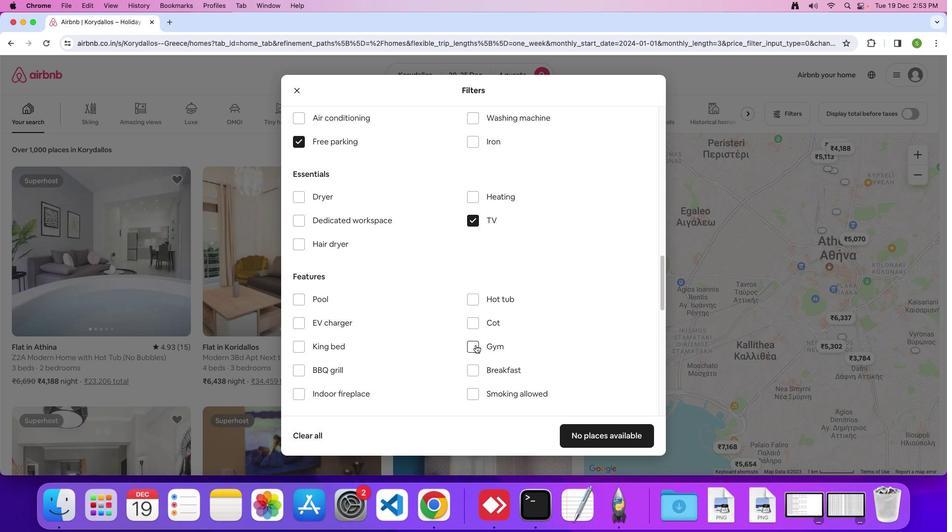 
Action: Mouse pressed left at (476, 343)
Screenshot: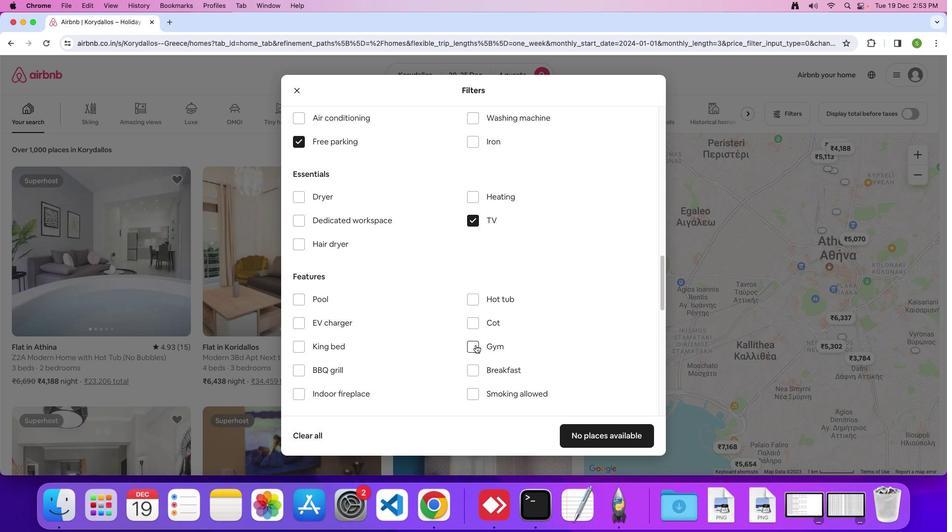 
Action: Mouse moved to (477, 372)
Screenshot: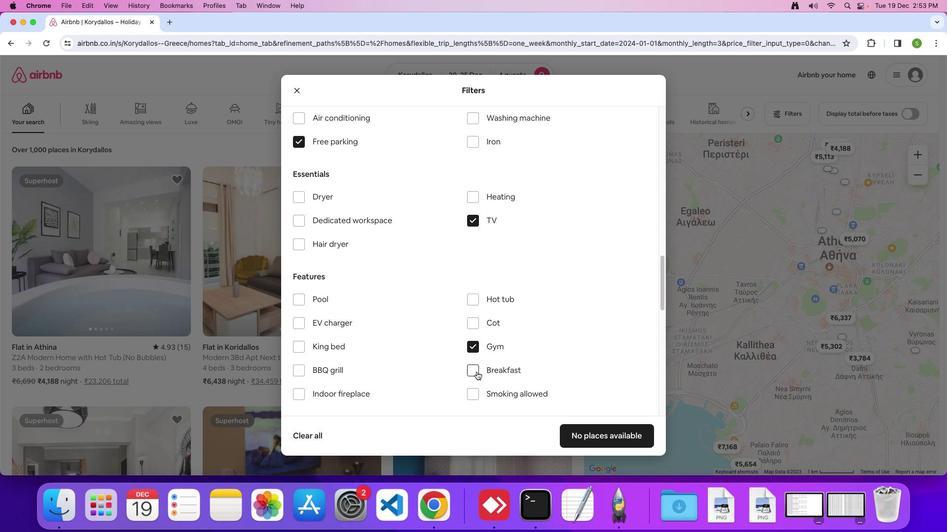 
Action: Mouse pressed left at (477, 372)
Screenshot: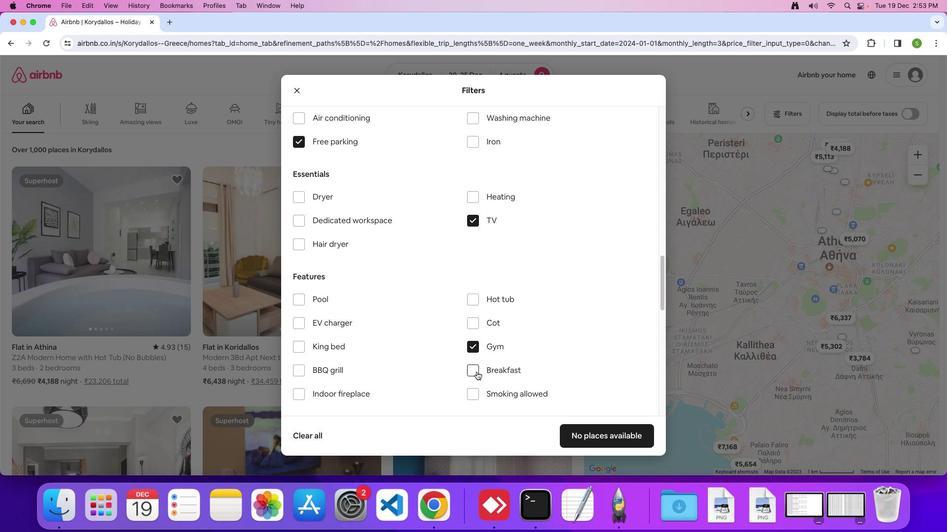 
Action: Mouse moved to (415, 332)
Screenshot: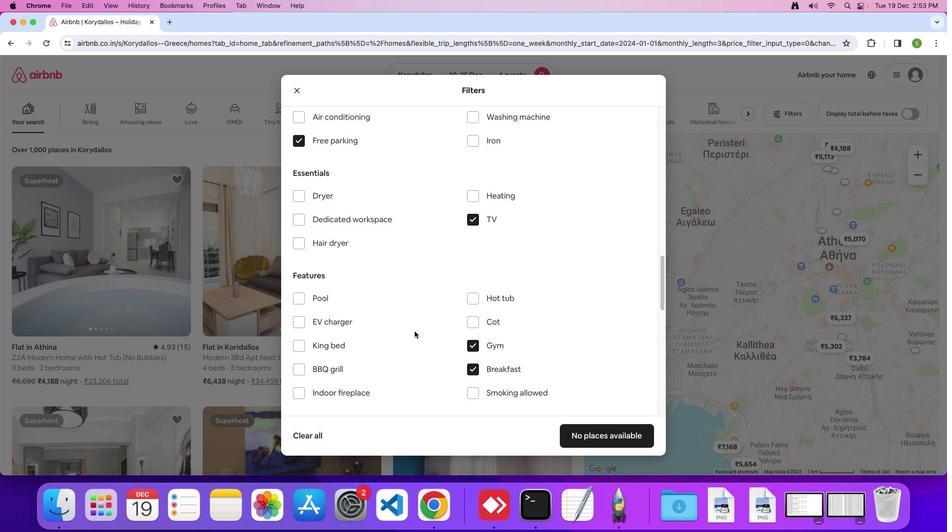 
Action: Mouse scrolled (415, 332) with delta (0, 0)
Screenshot: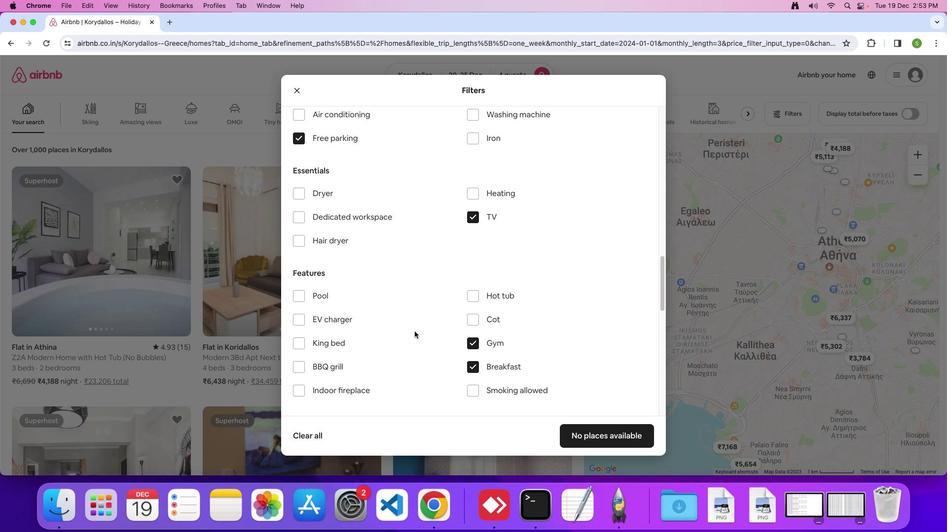 
Action: Mouse scrolled (415, 332) with delta (0, 0)
Screenshot: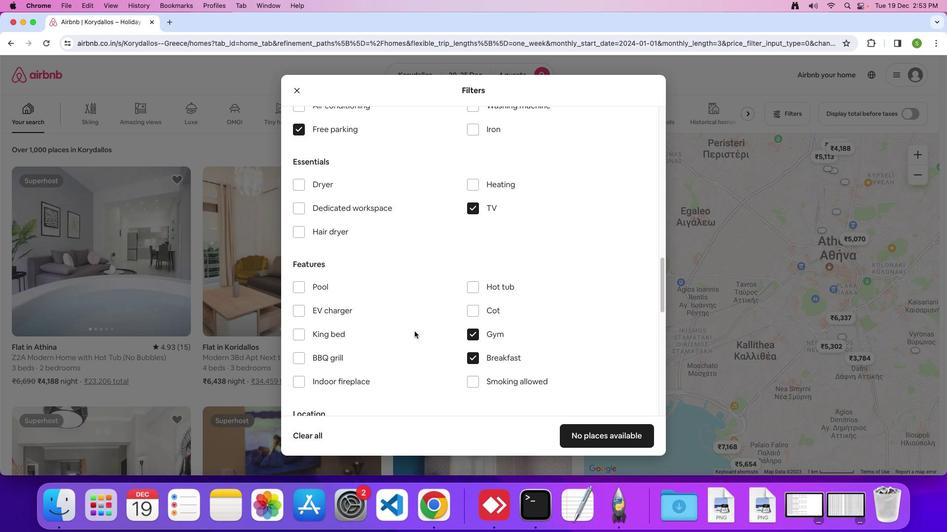 
Action: Mouse scrolled (415, 332) with delta (0, 0)
Screenshot: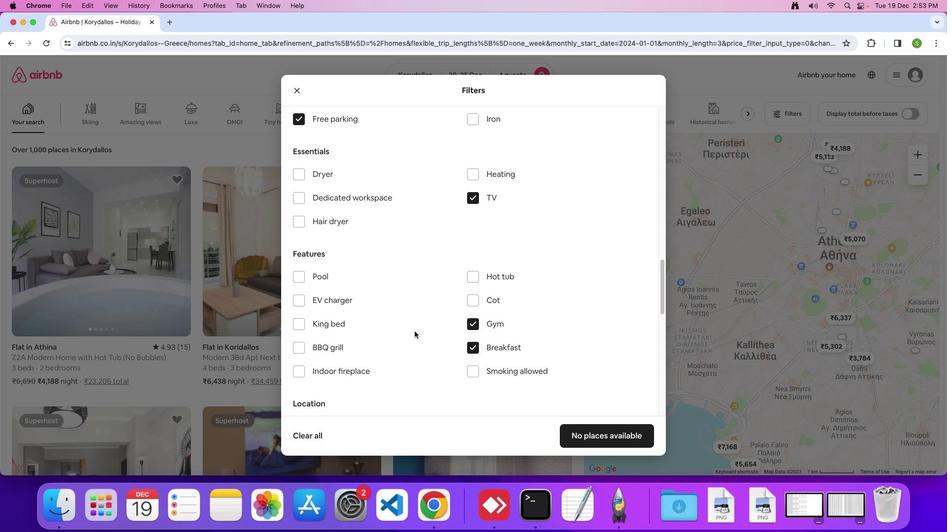 
Action: Mouse scrolled (415, 332) with delta (0, 0)
Screenshot: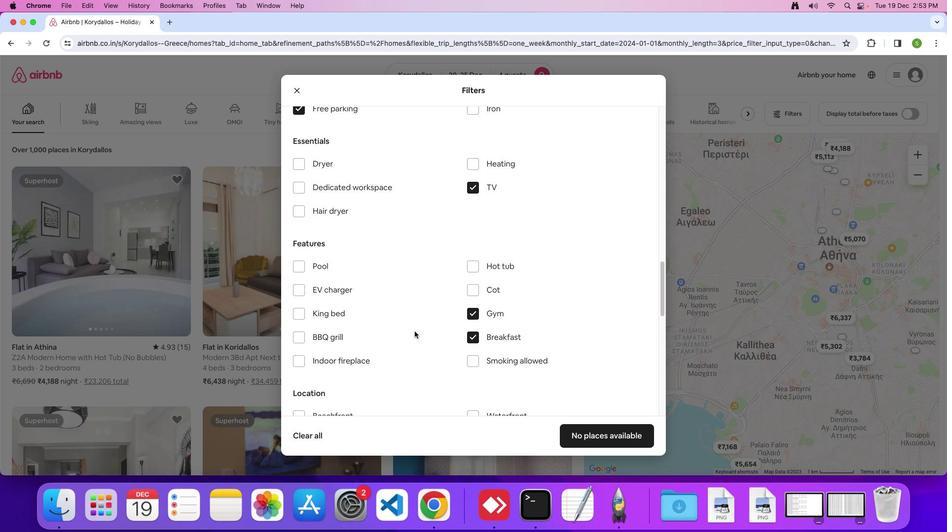 
Action: Mouse scrolled (415, 332) with delta (0, 0)
Screenshot: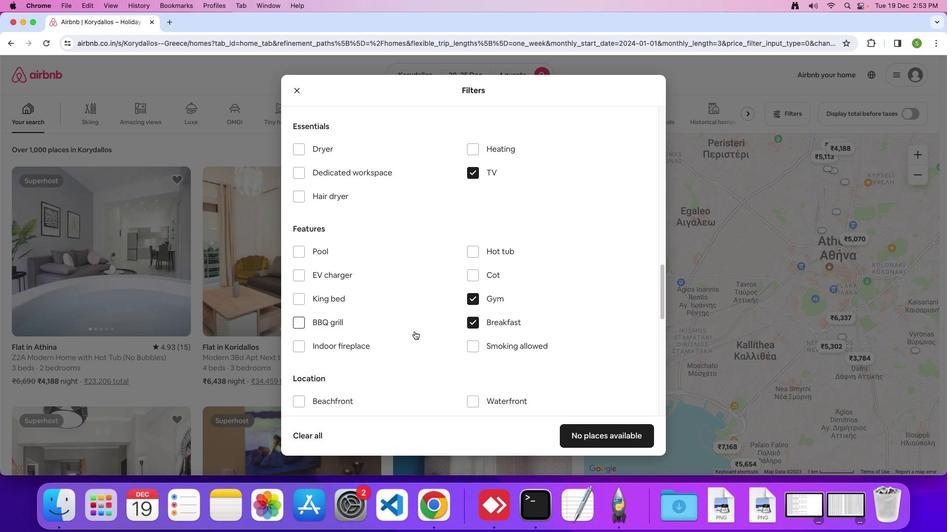 
Action: Mouse scrolled (415, 332) with delta (0, 0)
Screenshot: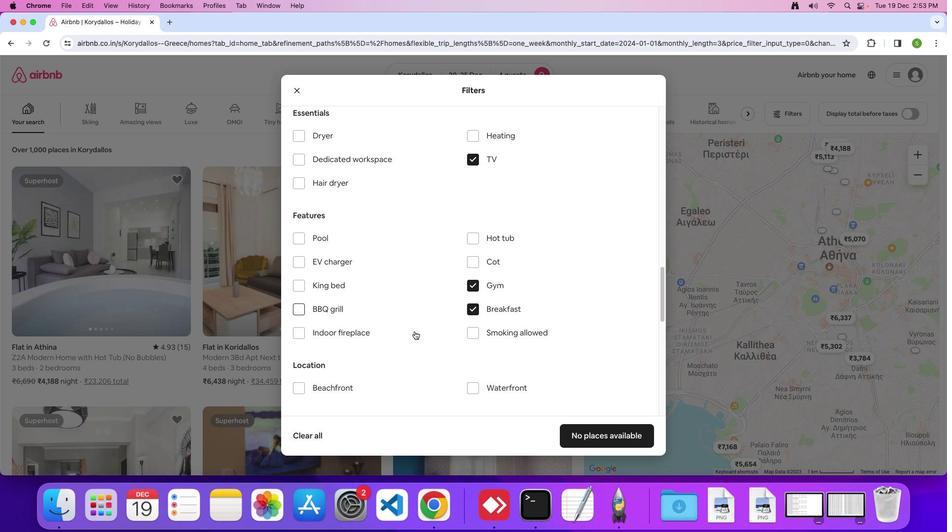 
Action: Mouse moved to (415, 332)
Screenshot: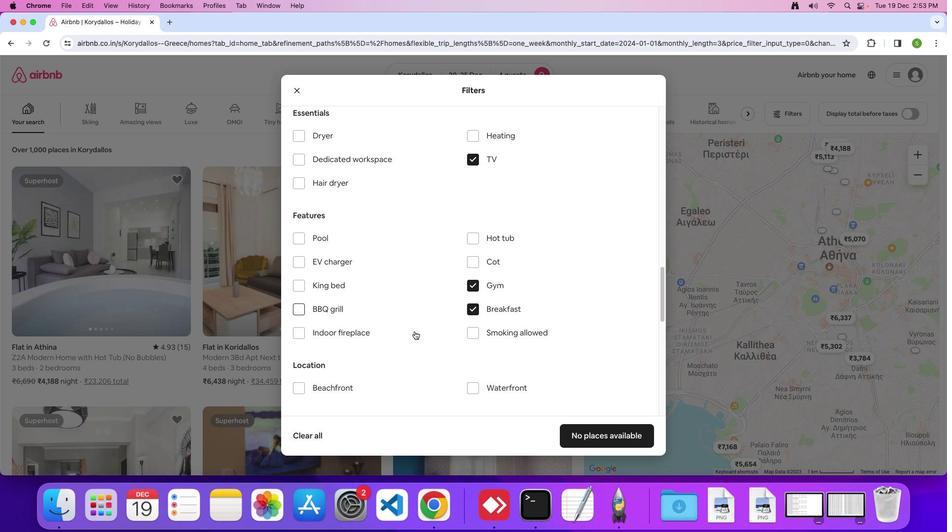 
Action: Mouse scrolled (415, 332) with delta (0, 0)
Screenshot: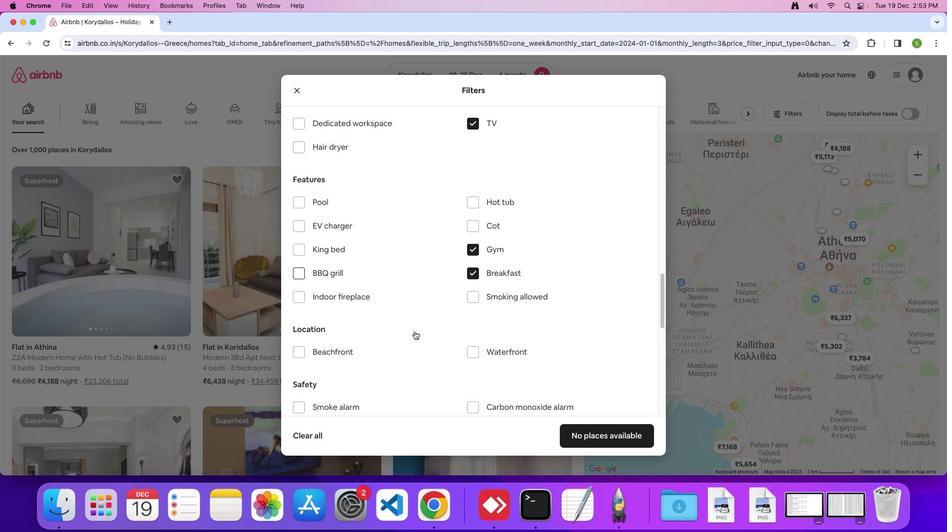
Action: Mouse moved to (415, 331)
Screenshot: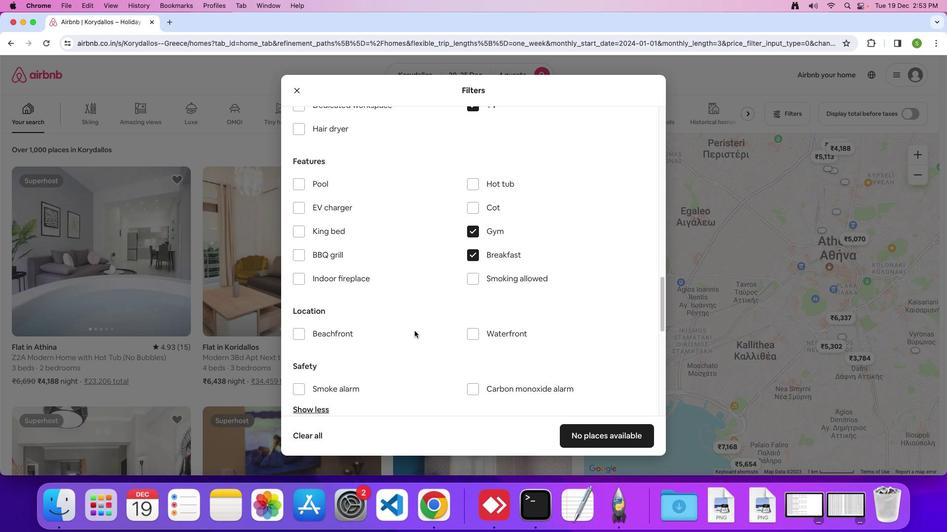 
Action: Mouse scrolled (415, 331) with delta (0, 0)
Screenshot: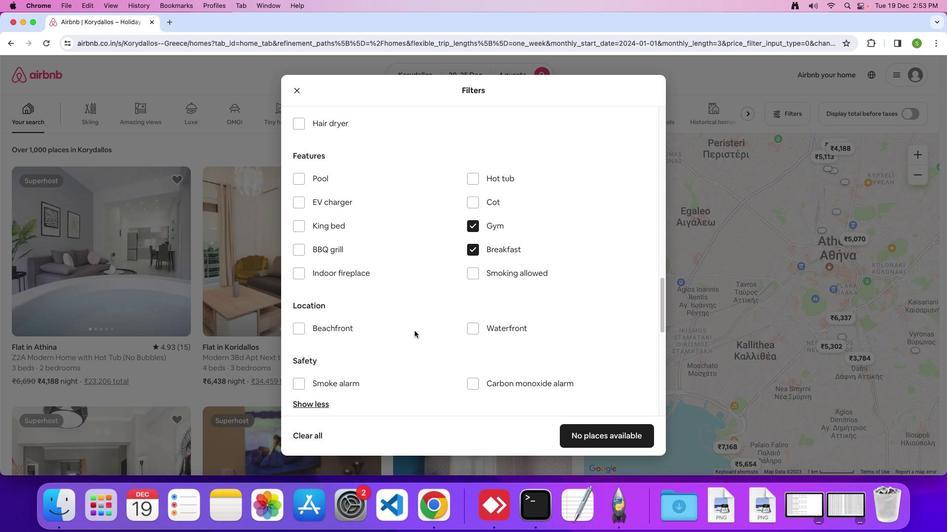
Action: Mouse scrolled (415, 331) with delta (0, 0)
Screenshot: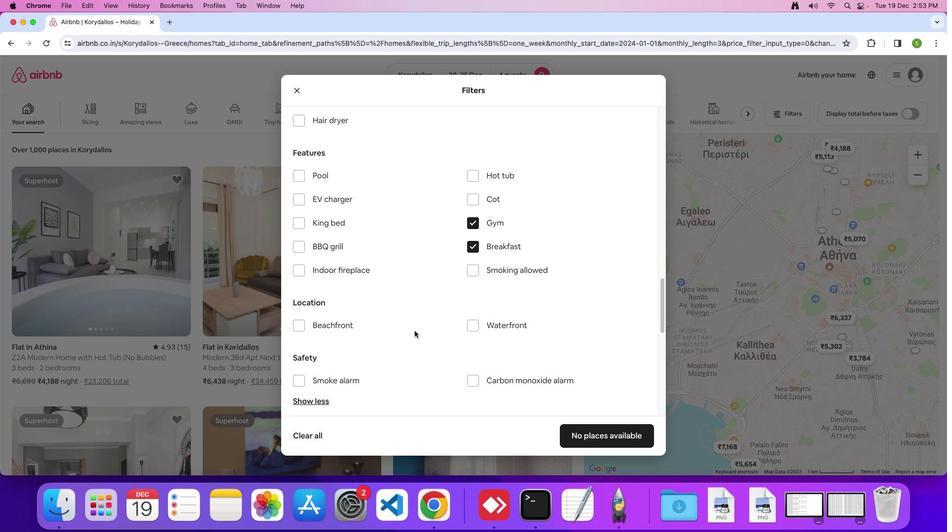 
Action: Mouse moved to (415, 330)
Screenshot: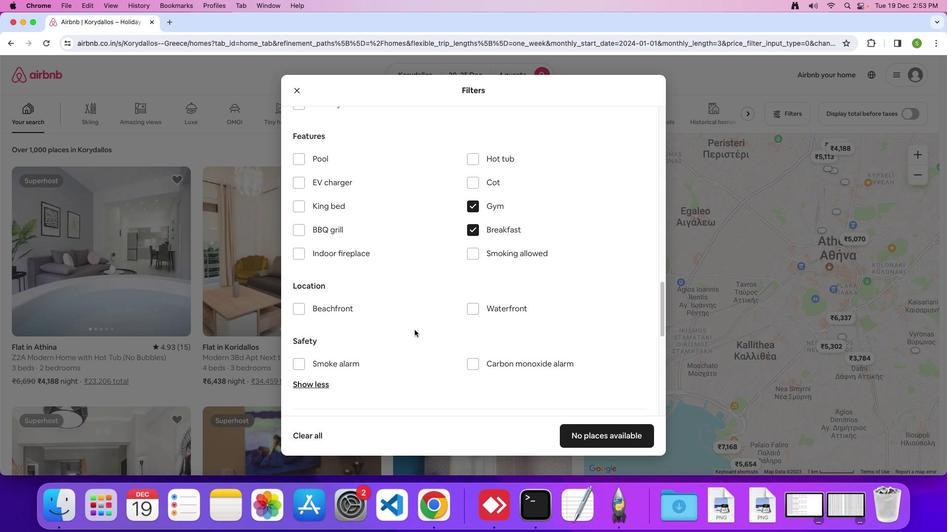 
Action: Mouse scrolled (415, 330) with delta (0, 0)
Screenshot: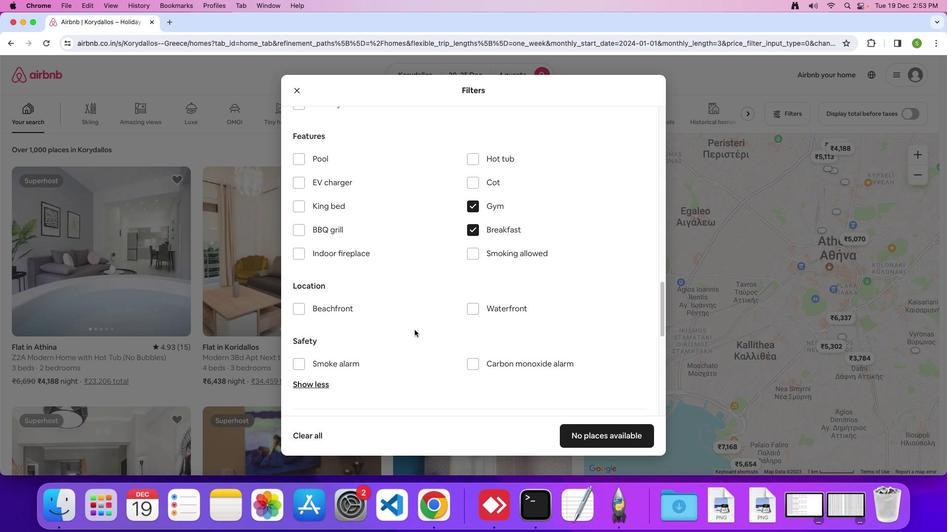 
Action: Mouse moved to (415, 330)
Screenshot: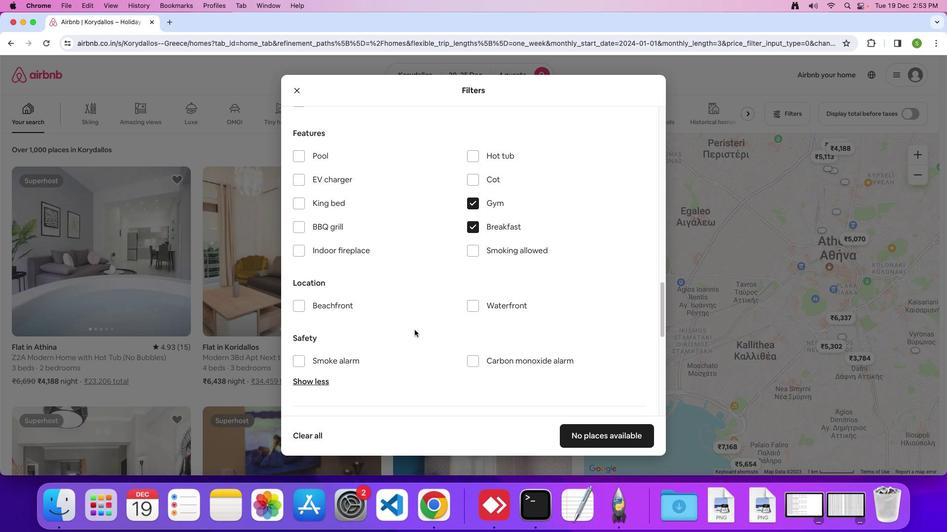 
Action: Mouse scrolled (415, 330) with delta (0, 0)
Screenshot: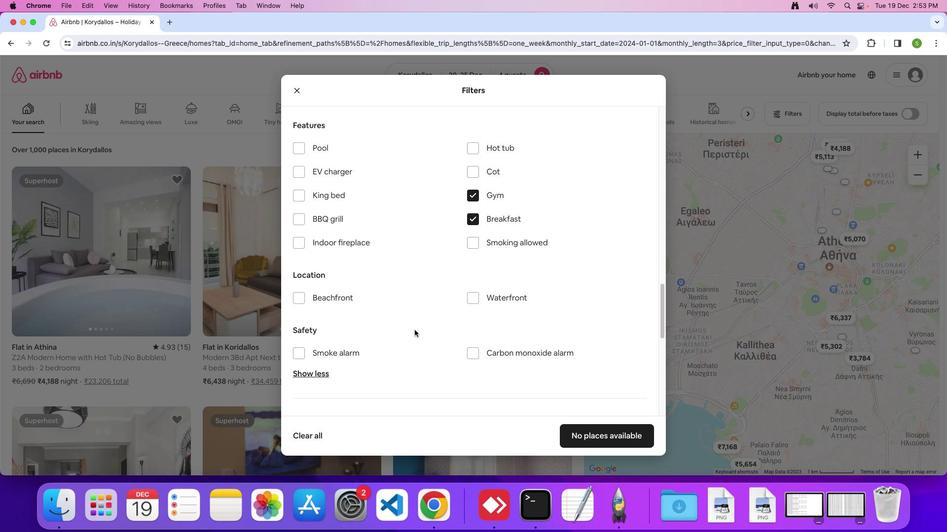 
Action: Mouse moved to (415, 330)
Screenshot: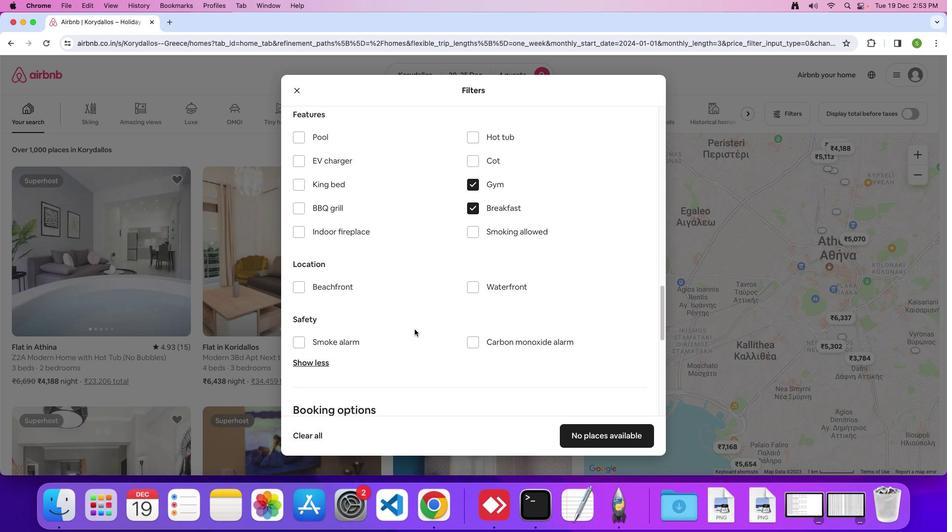 
Action: Mouse scrolled (415, 330) with delta (0, 0)
Screenshot: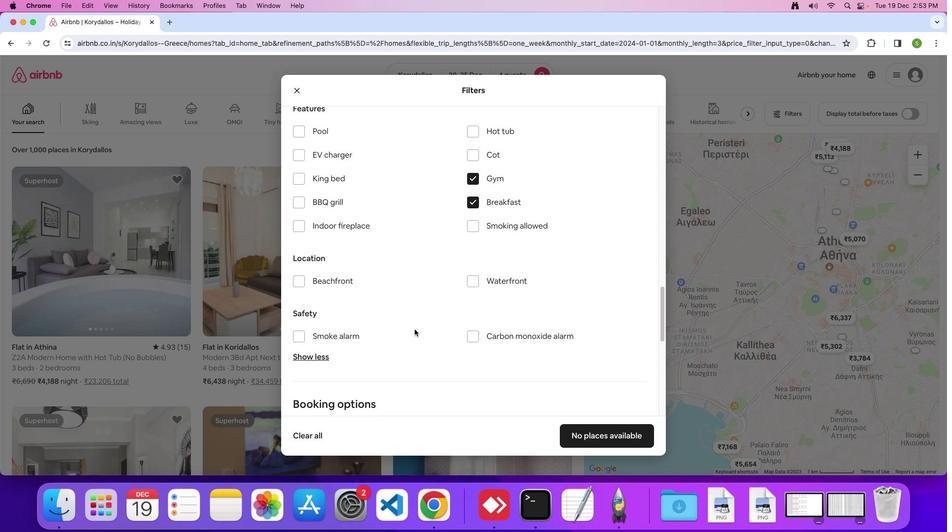 
Action: Mouse moved to (415, 330)
Screenshot: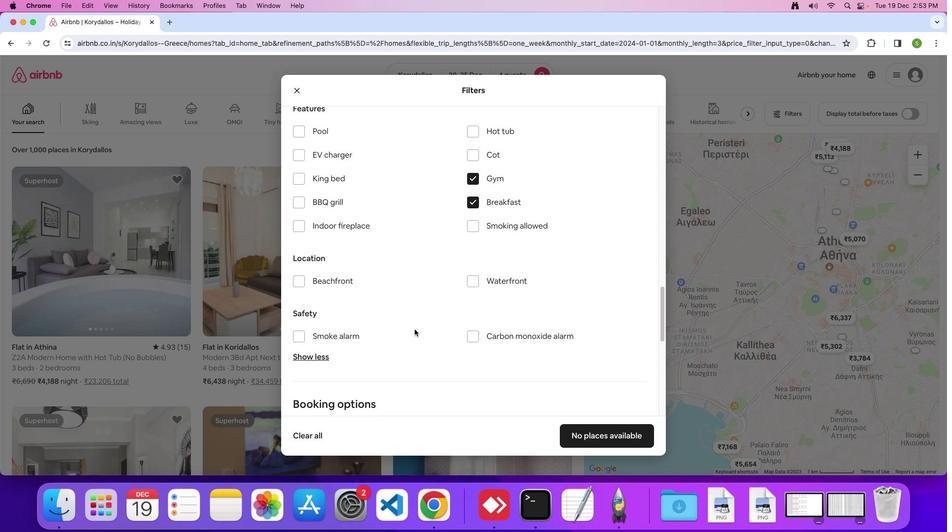 
Action: Mouse scrolled (415, 330) with delta (0, 0)
Screenshot: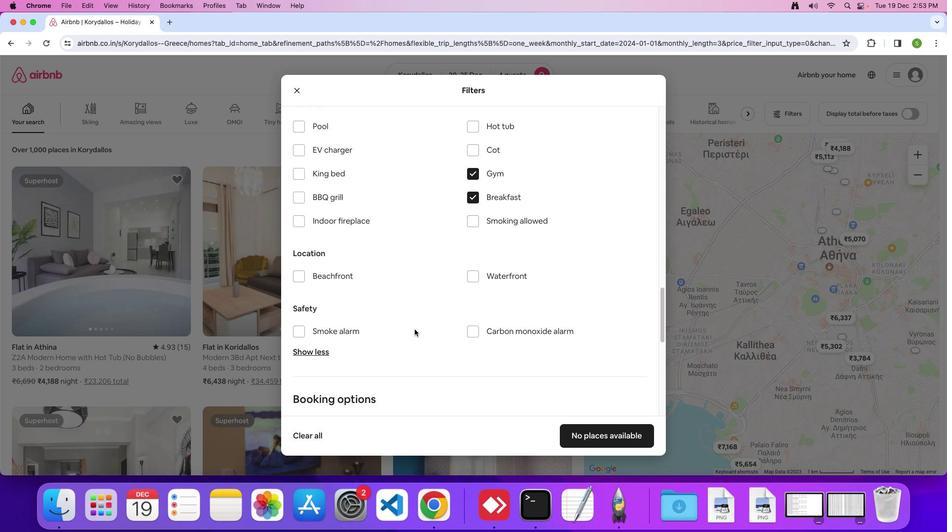 
Action: Mouse moved to (415, 330)
Screenshot: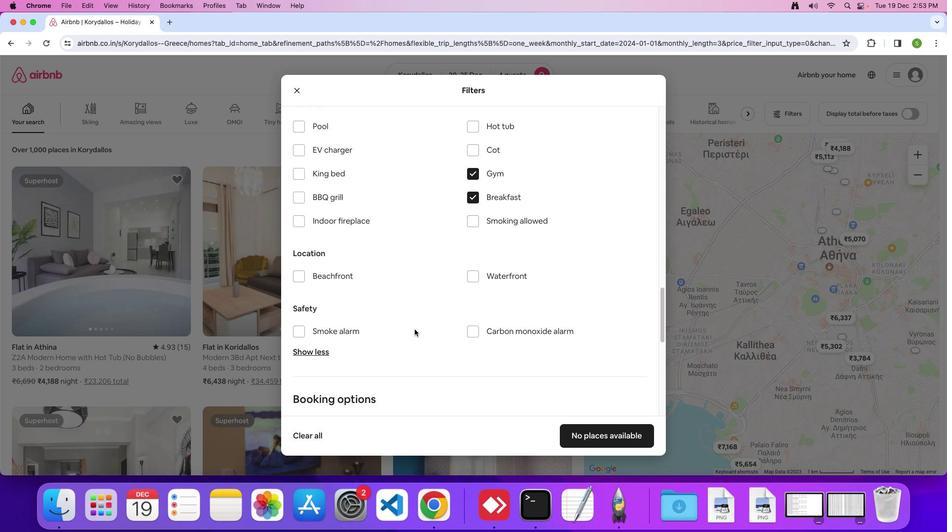 
Action: Mouse scrolled (415, 330) with delta (0, 0)
Screenshot: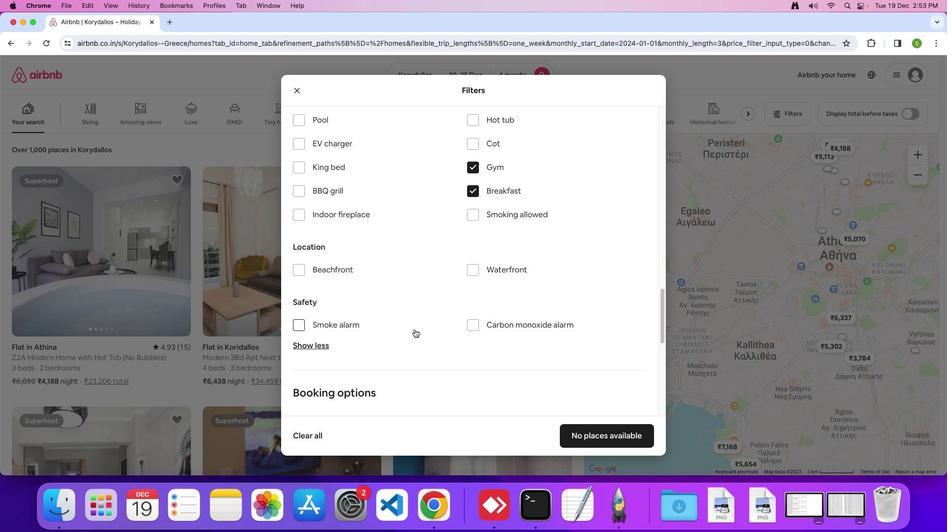
Action: Mouse scrolled (415, 330) with delta (0, 0)
Screenshot: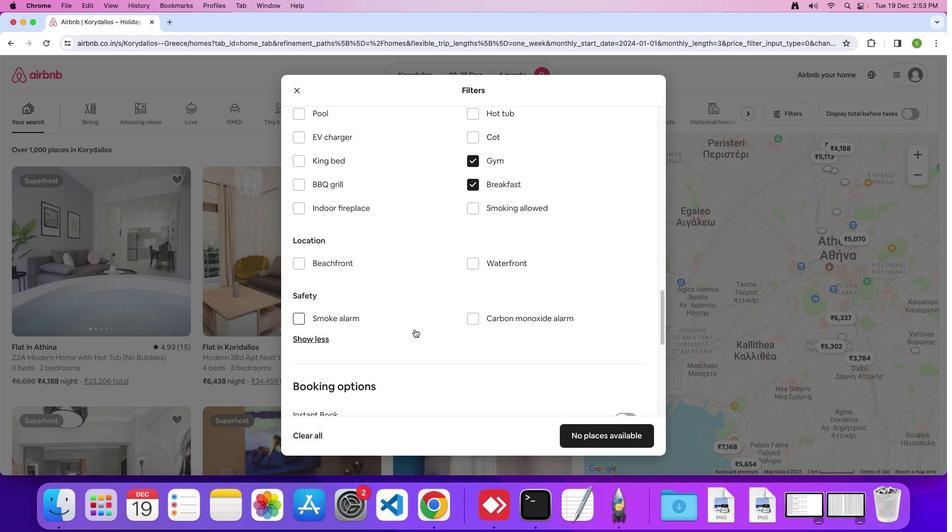 
Action: Mouse moved to (415, 329)
Screenshot: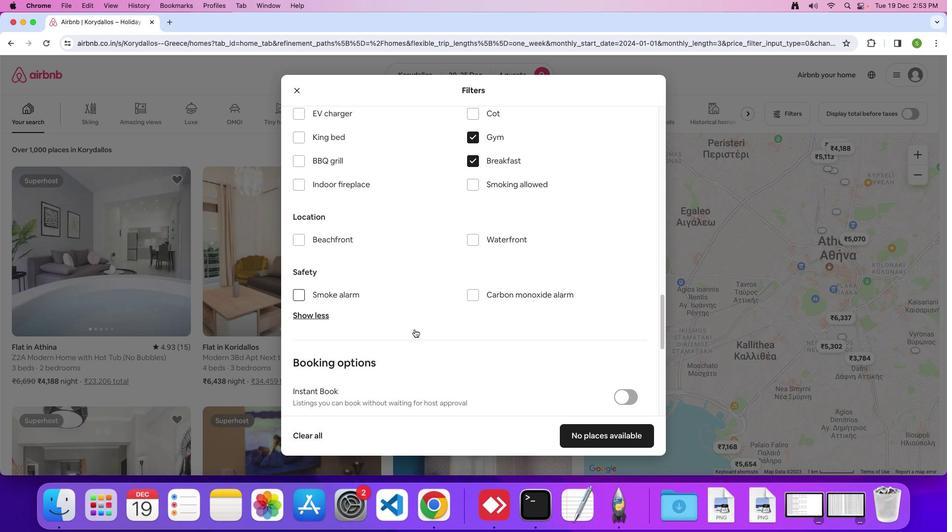 
Action: Mouse scrolled (415, 329) with delta (0, -1)
Screenshot: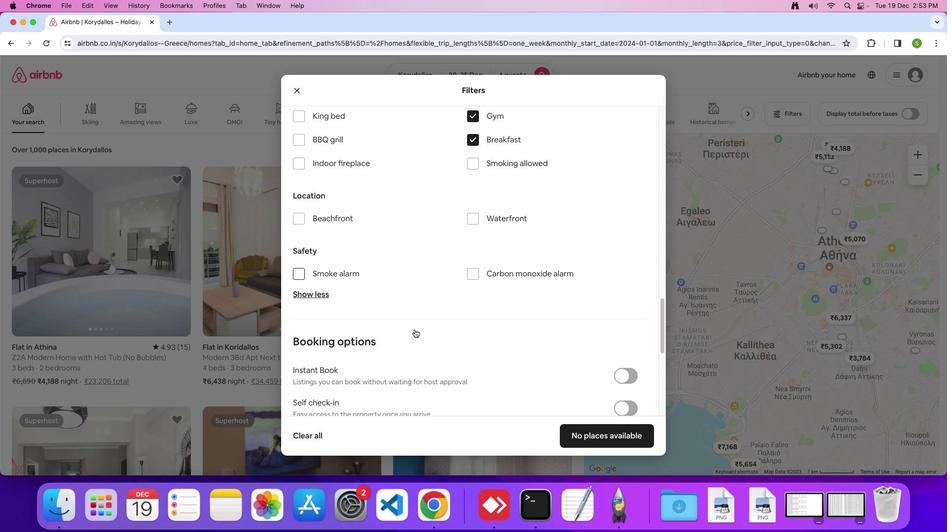 
Action: Mouse scrolled (415, 329) with delta (0, 0)
Screenshot: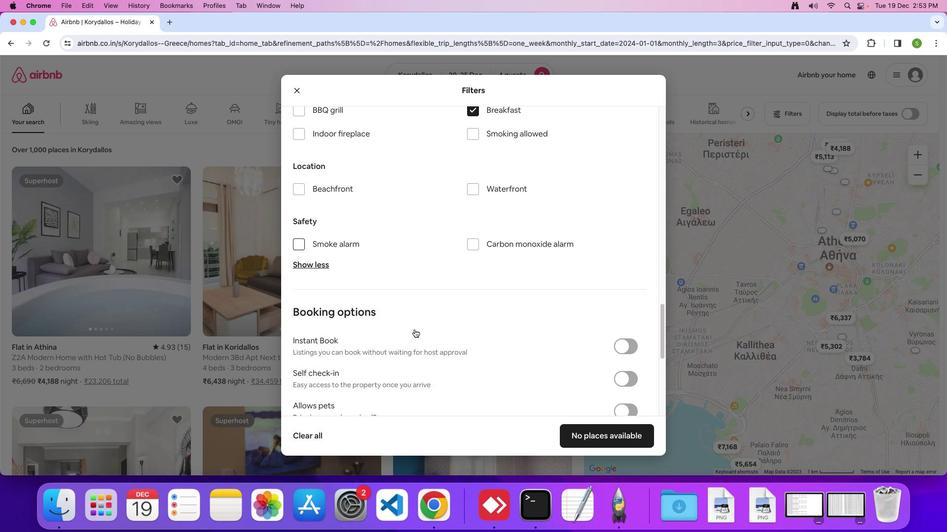 
Action: Mouse scrolled (415, 329) with delta (0, 0)
Screenshot: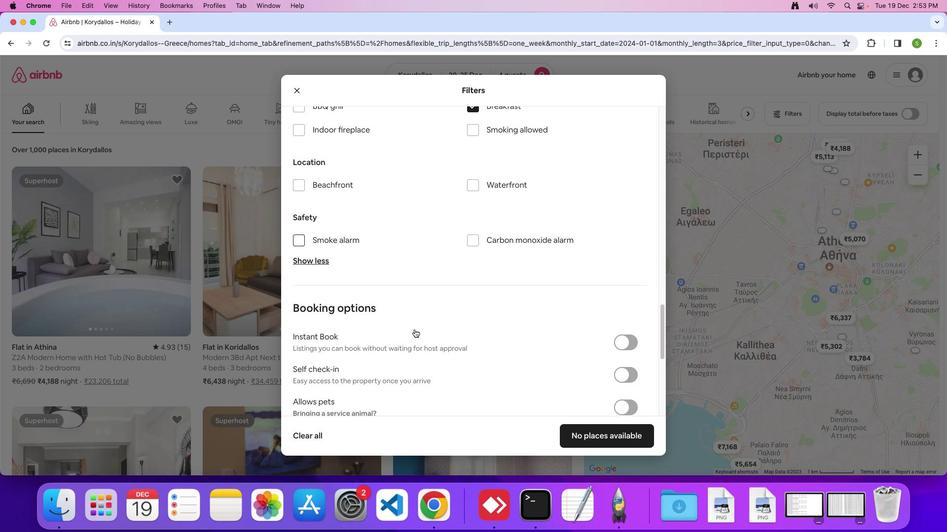 
Action: Mouse scrolled (415, 329) with delta (0, 0)
Screenshot: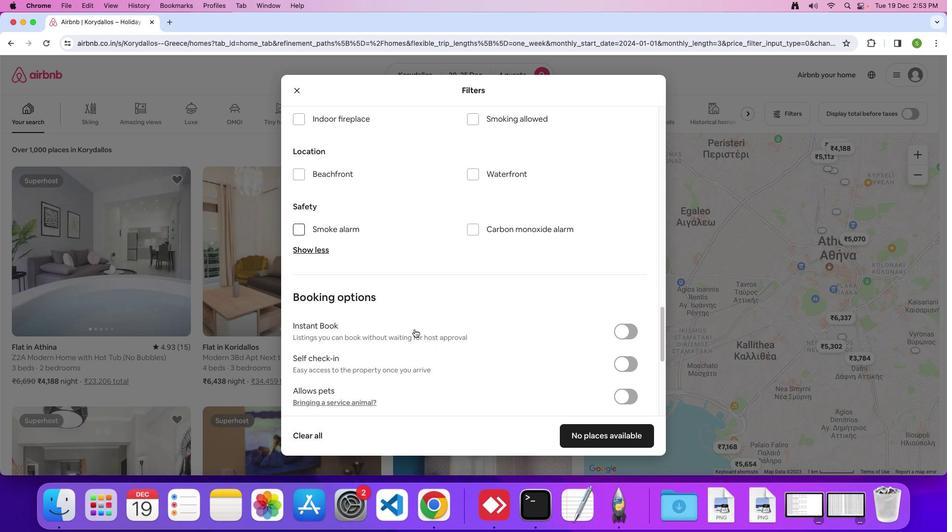 
Action: Mouse scrolled (415, 329) with delta (0, 0)
Screenshot: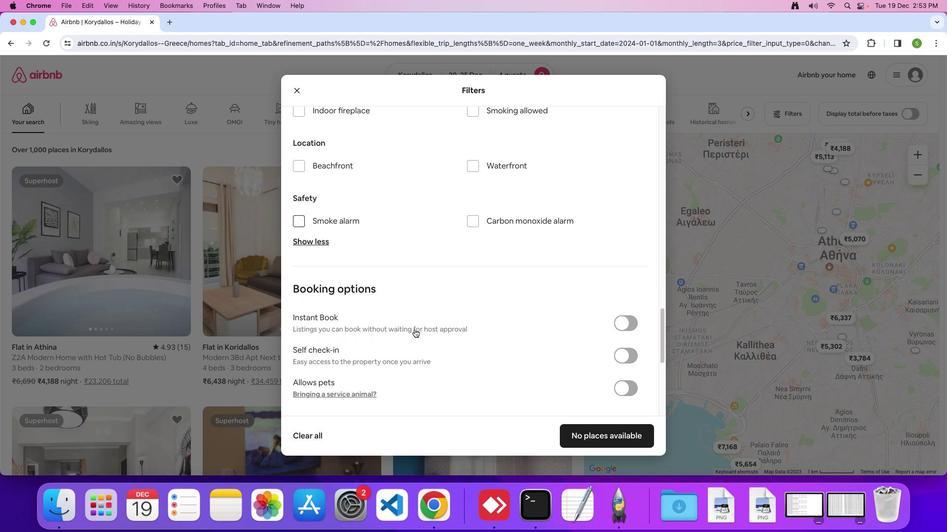 
Action: Mouse scrolled (415, 329) with delta (0, 0)
Screenshot: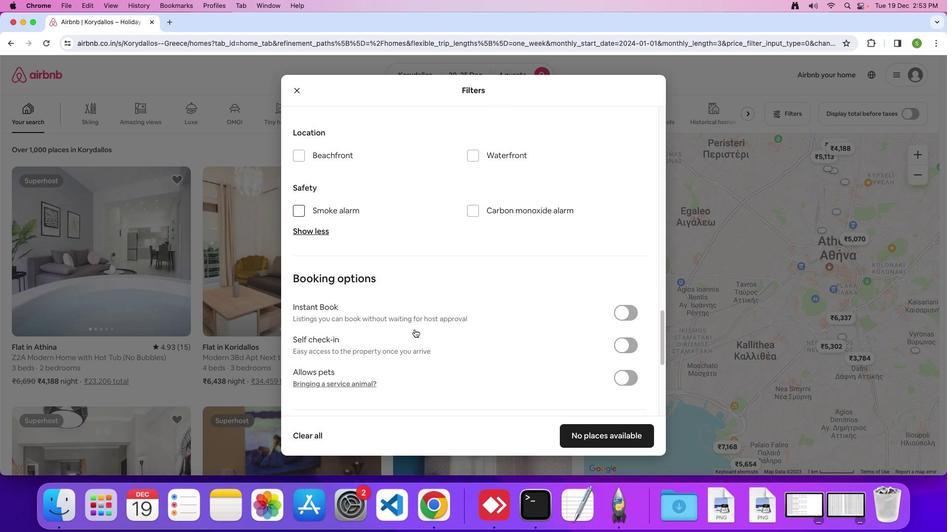 
Action: Mouse scrolled (415, 329) with delta (0, 0)
Screenshot: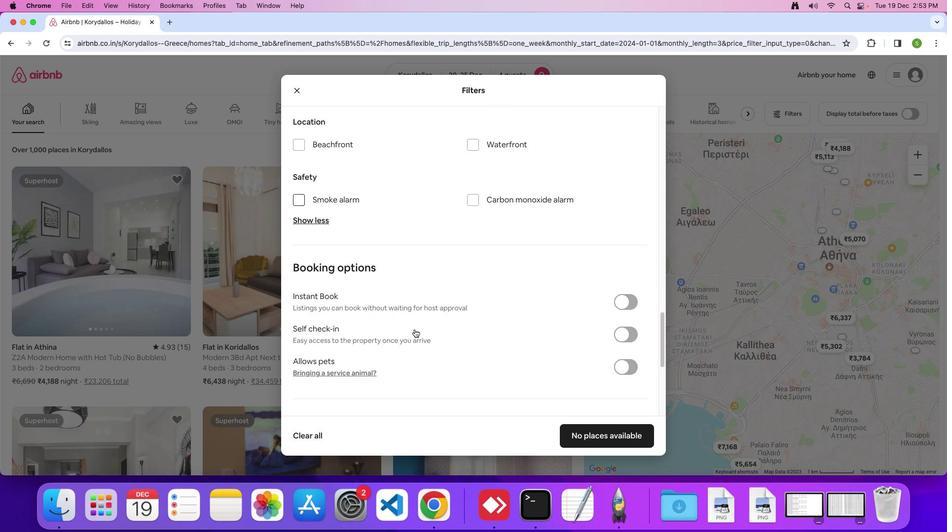 
Action: Mouse moved to (415, 329)
Screenshot: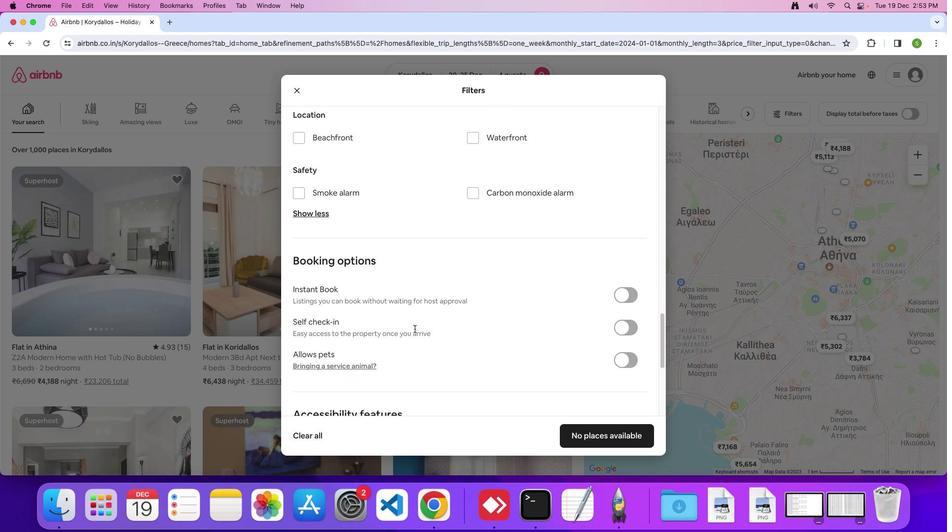 
Action: Mouse scrolled (415, 329) with delta (0, 0)
Screenshot: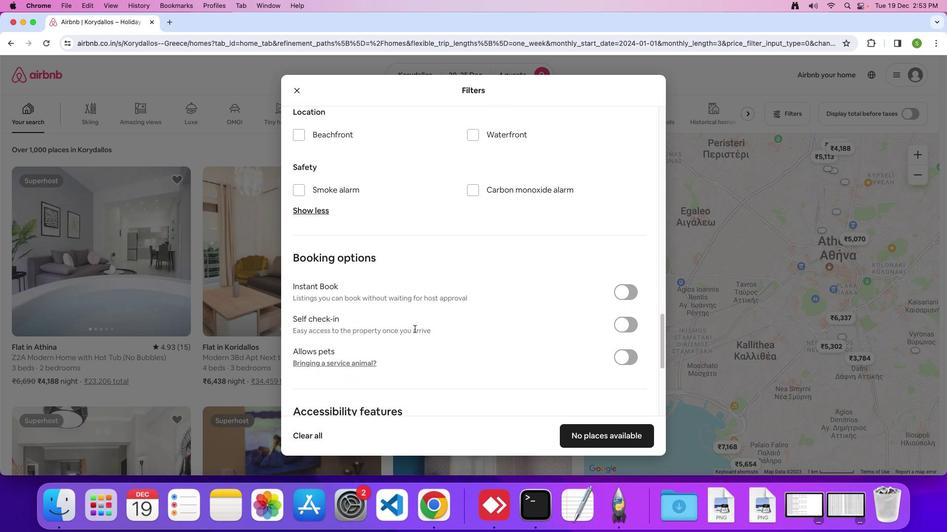 
Action: Mouse scrolled (415, 329) with delta (0, 0)
Screenshot: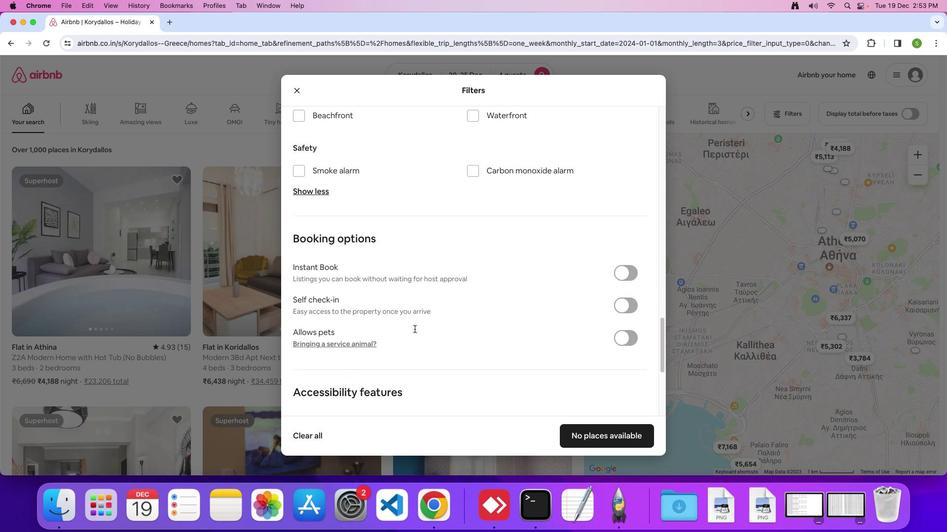 
Action: Mouse moved to (415, 329)
Screenshot: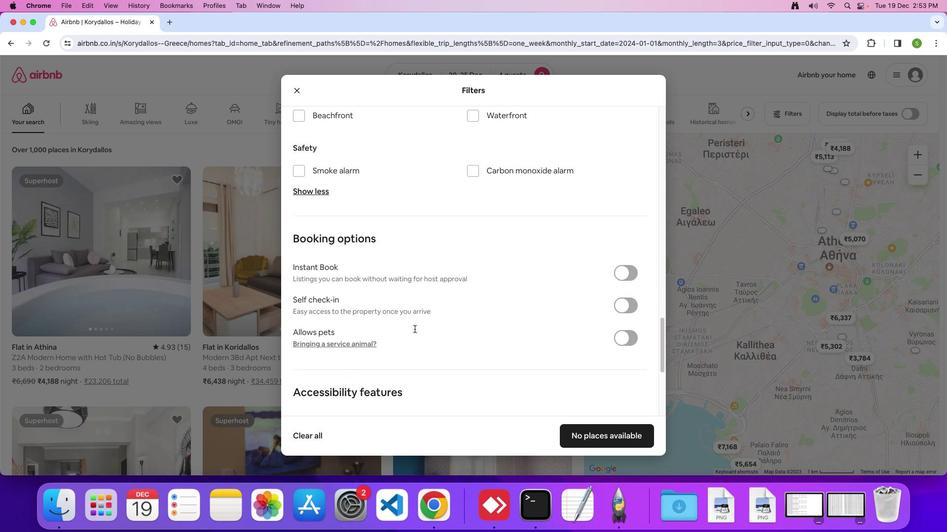 
Action: Mouse scrolled (415, 329) with delta (0, -1)
Screenshot: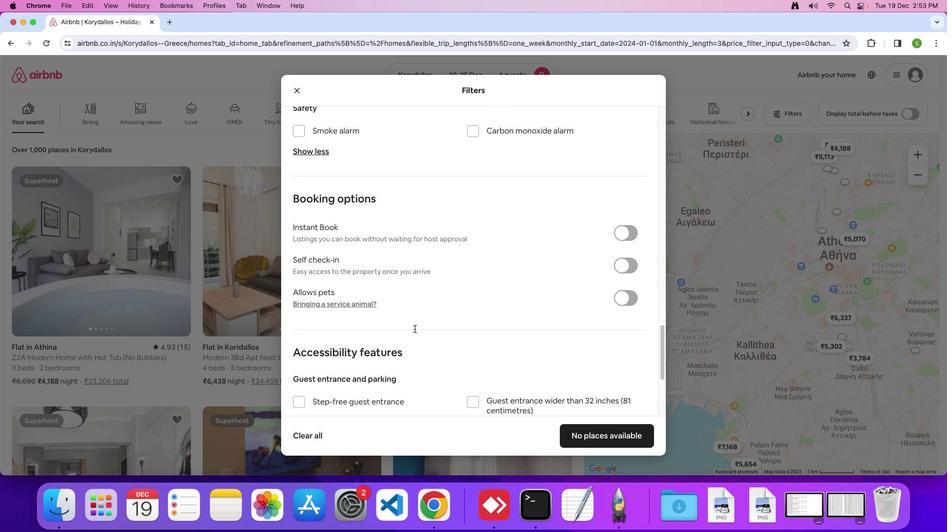 
Action: Mouse scrolled (415, 329) with delta (0, 0)
Screenshot: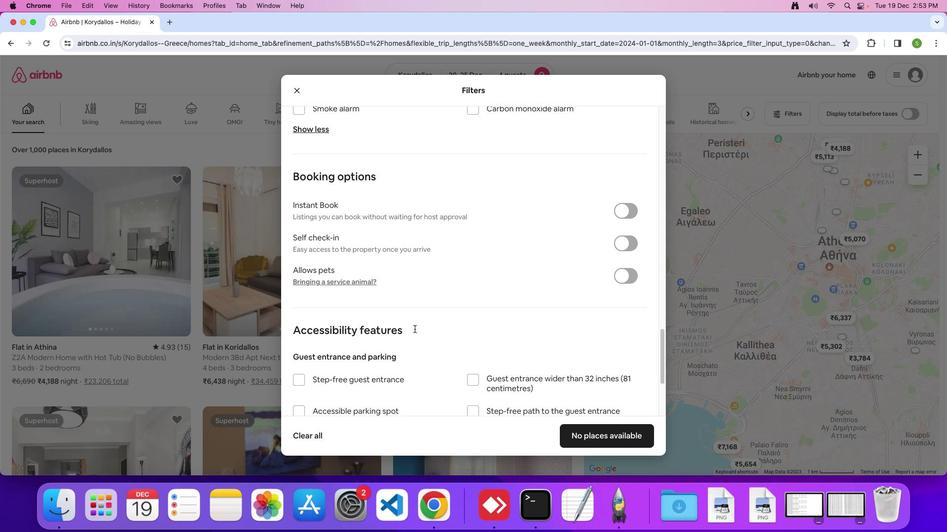 
Action: Mouse scrolled (415, 329) with delta (0, 0)
Screenshot: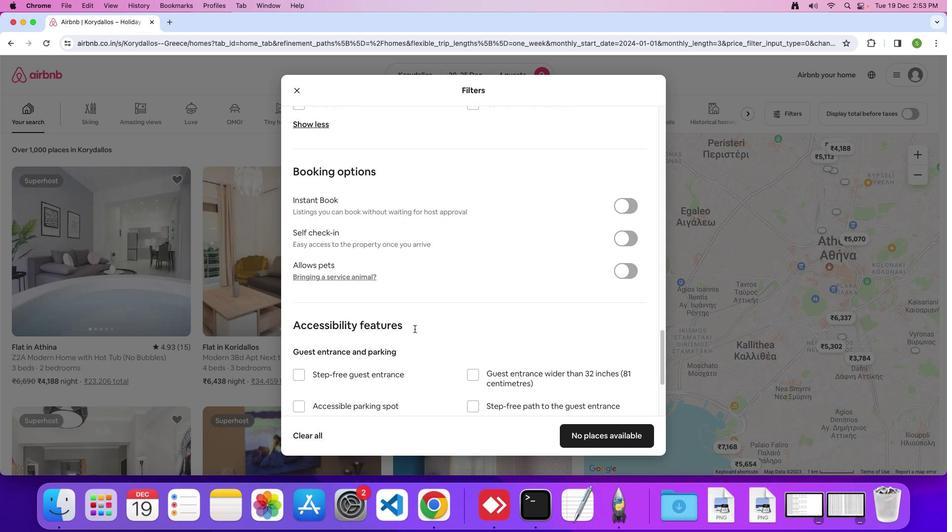 
Action: Mouse scrolled (415, 329) with delta (0, 0)
Screenshot: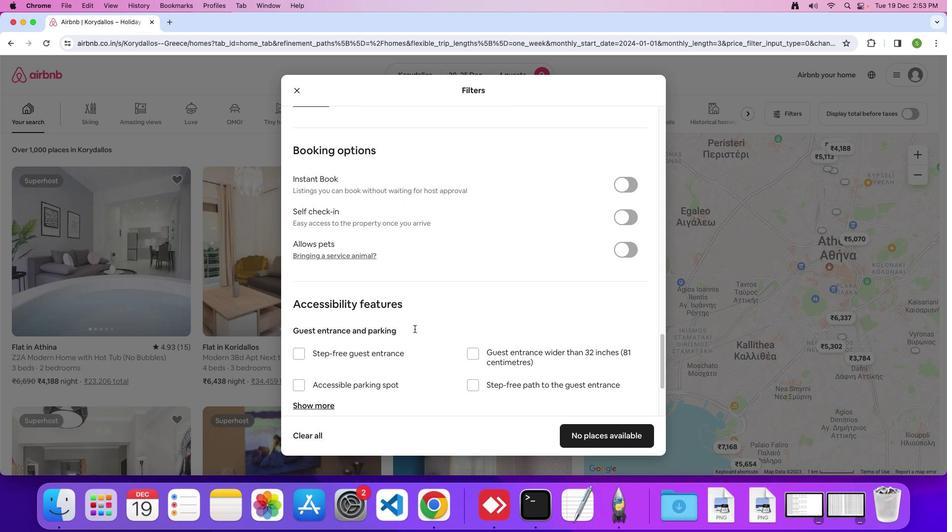 
Action: Mouse scrolled (415, 329) with delta (0, 0)
Screenshot: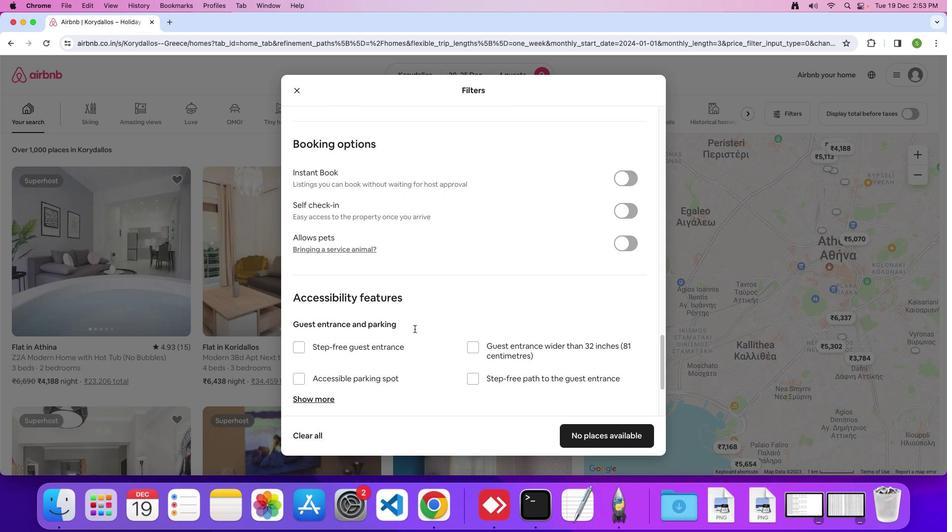 
Action: Mouse moved to (458, 332)
Screenshot: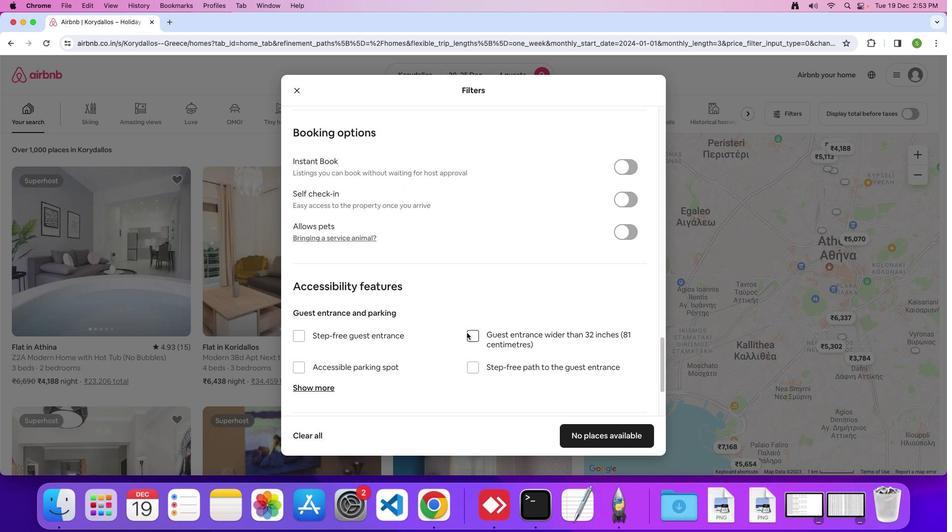 
Action: Mouse scrolled (458, 332) with delta (0, 0)
Screenshot: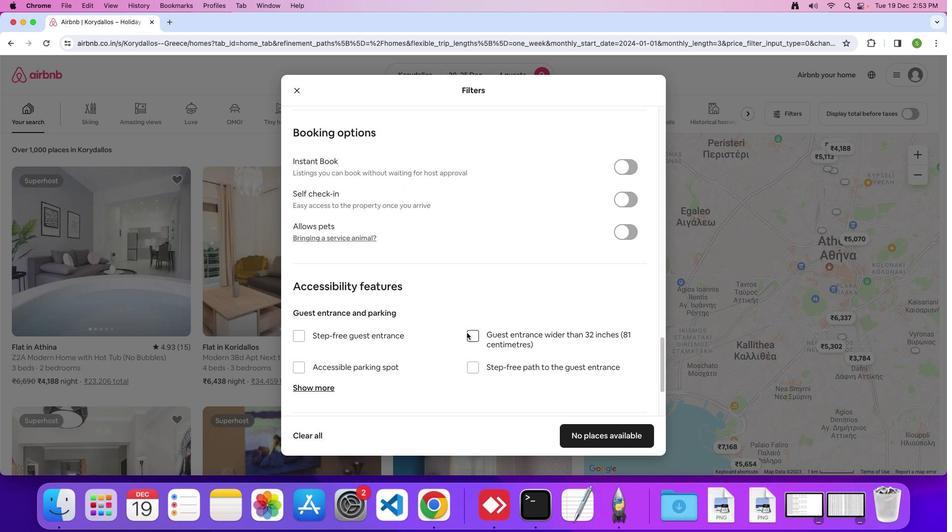 
Action: Mouse moved to (466, 333)
Screenshot: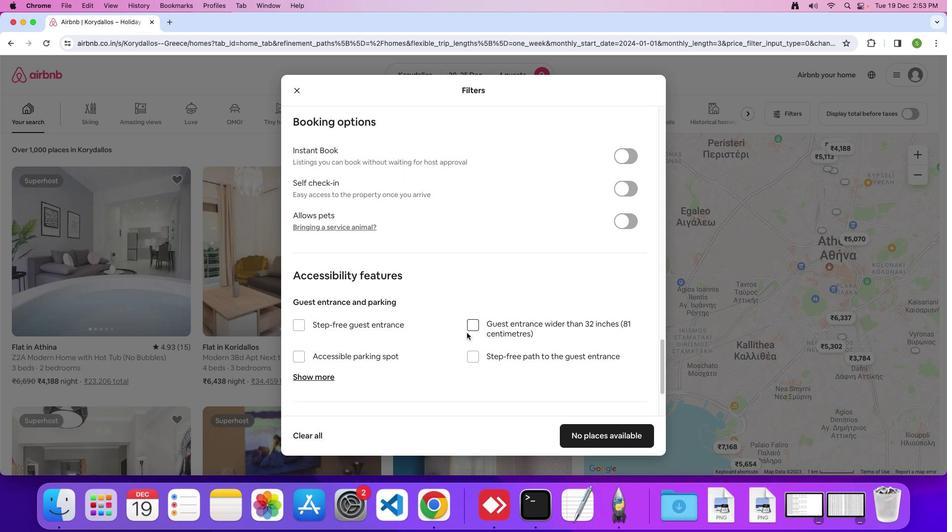 
Action: Mouse scrolled (466, 333) with delta (0, 0)
Screenshot: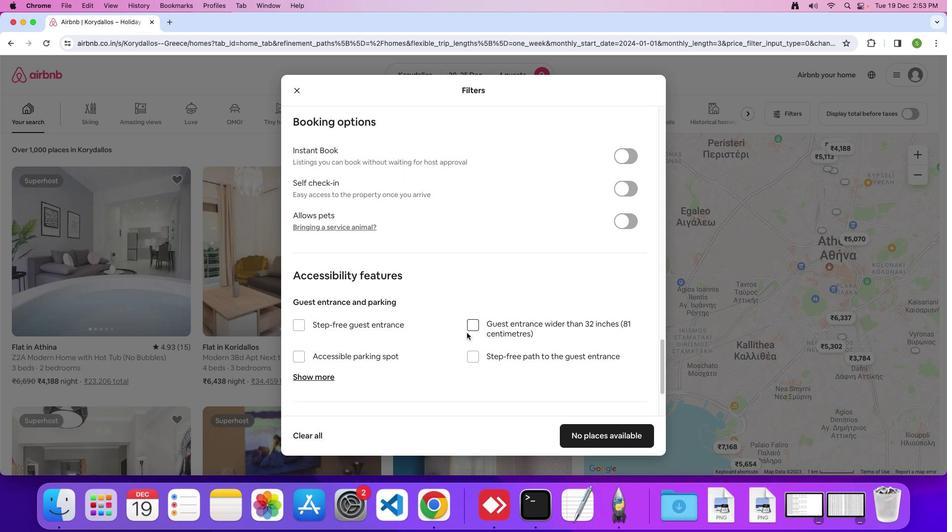 
Action: Mouse moved to (466, 333)
Screenshot: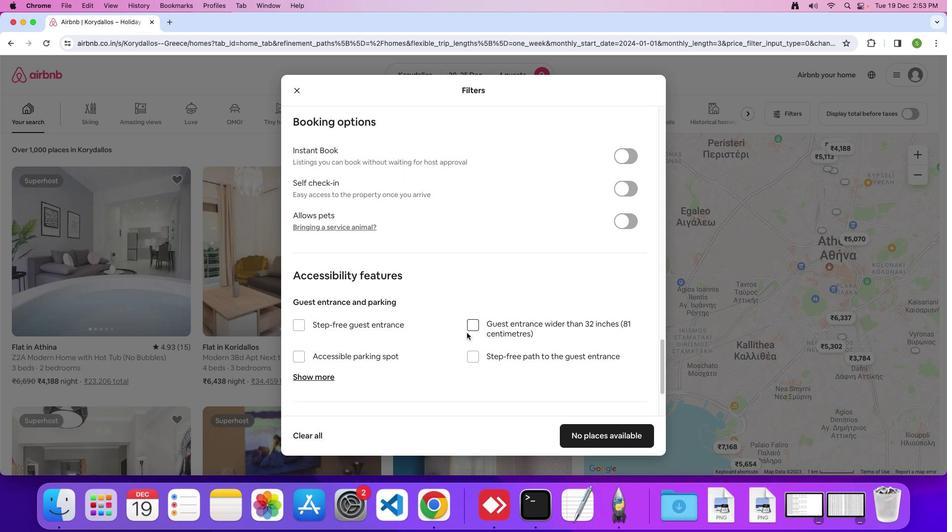 
Action: Mouse scrolled (466, 333) with delta (0, 0)
Screenshot: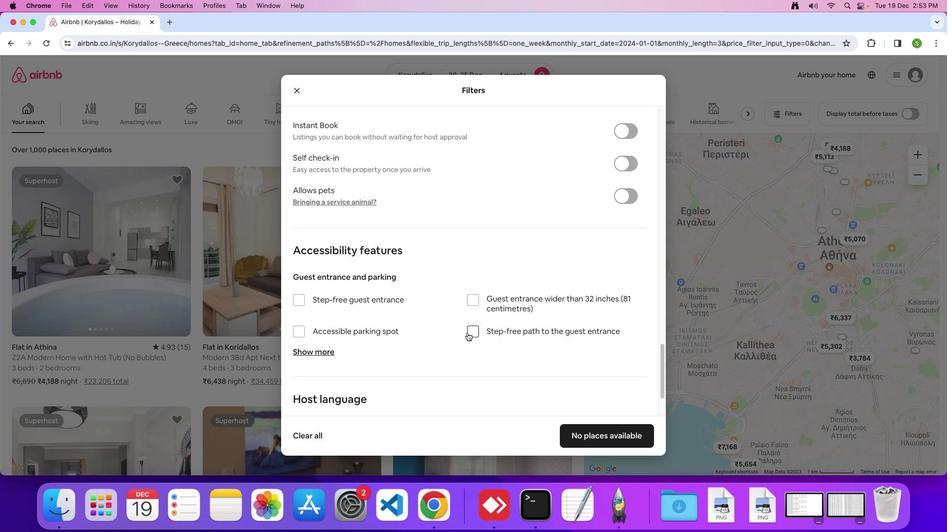 
Action: Mouse moved to (494, 345)
Screenshot: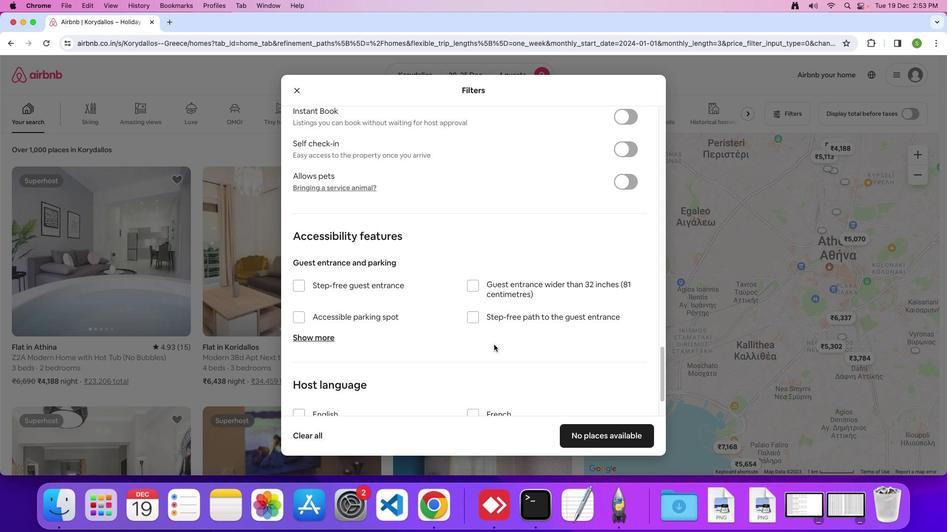 
Action: Mouse scrolled (494, 345) with delta (0, 0)
Screenshot: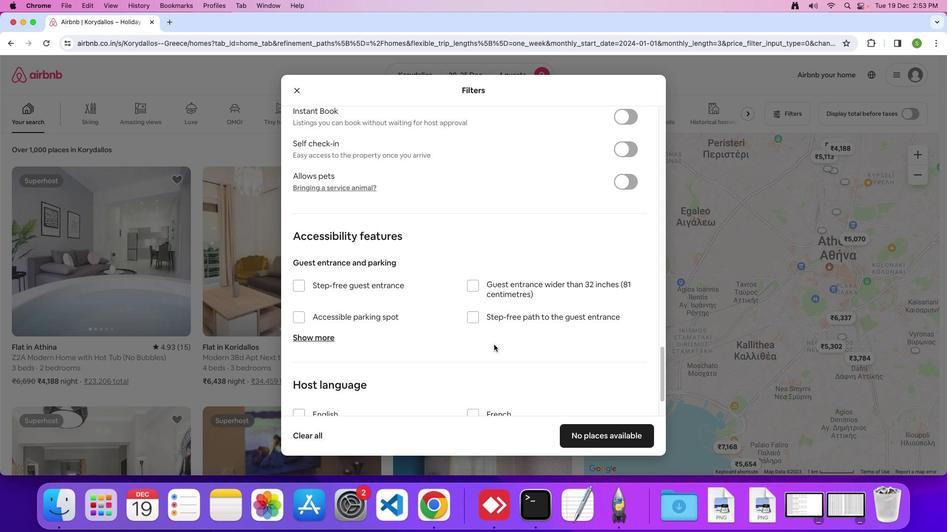 
Action: Mouse moved to (494, 345)
Screenshot: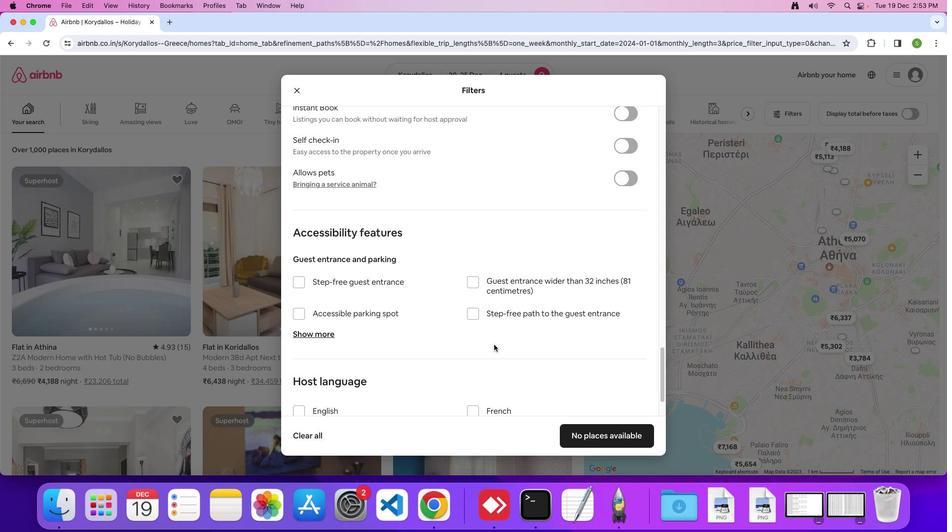 
Action: Mouse scrolled (494, 345) with delta (0, 0)
Screenshot: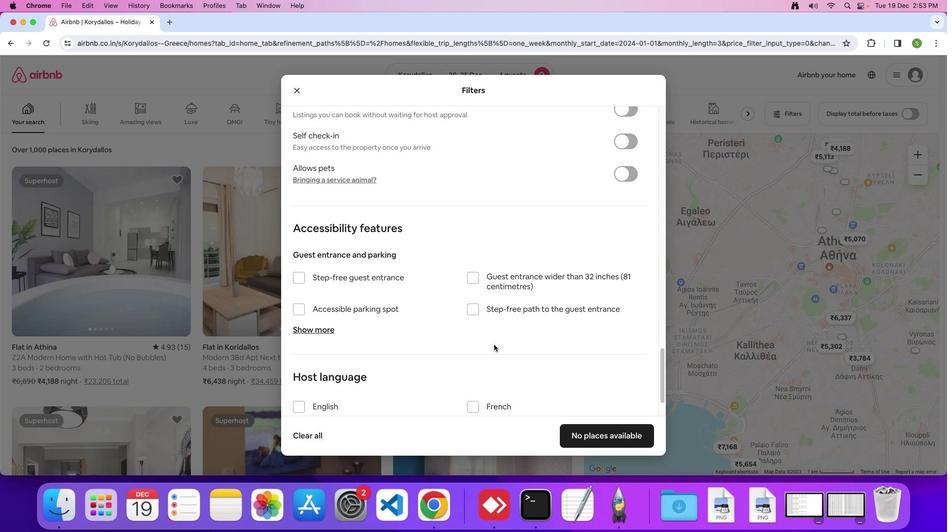 
Action: Mouse moved to (554, 360)
Screenshot: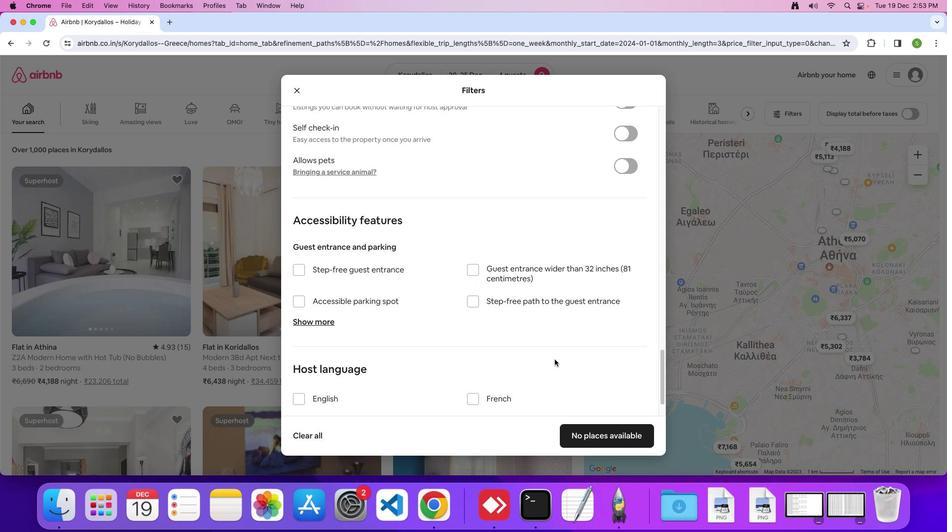 
Action: Mouse scrolled (554, 360) with delta (0, 0)
Screenshot: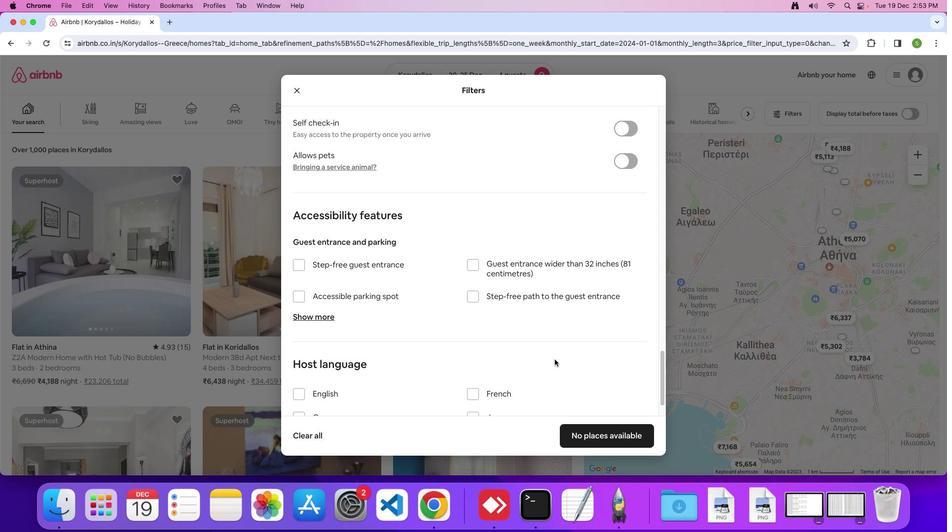 
Action: Mouse scrolled (554, 360) with delta (0, 0)
Screenshot: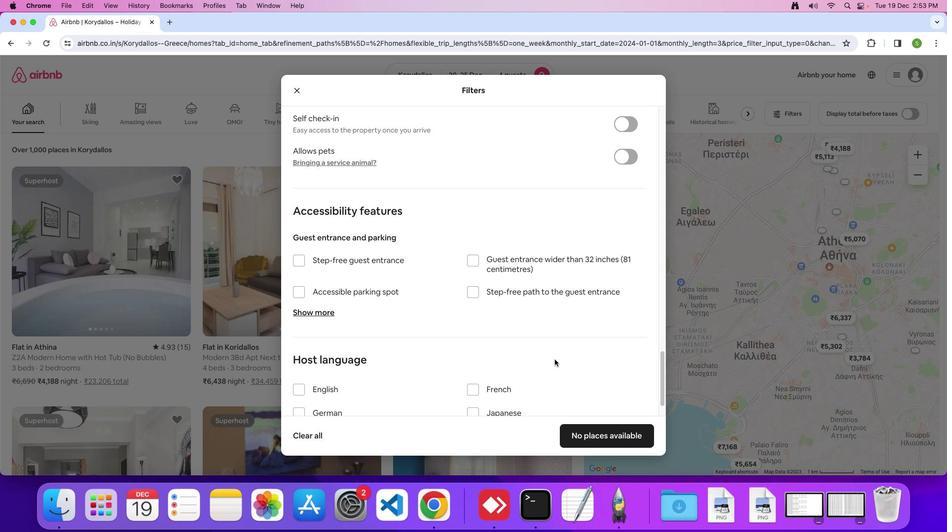 
Action: Mouse scrolled (554, 360) with delta (0, 0)
Screenshot: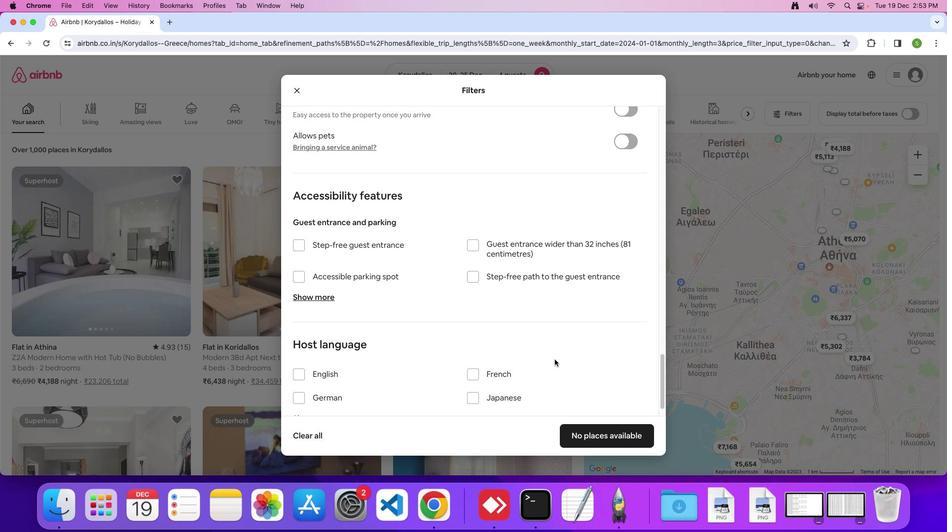 
Action: Mouse scrolled (554, 360) with delta (0, 0)
Screenshot: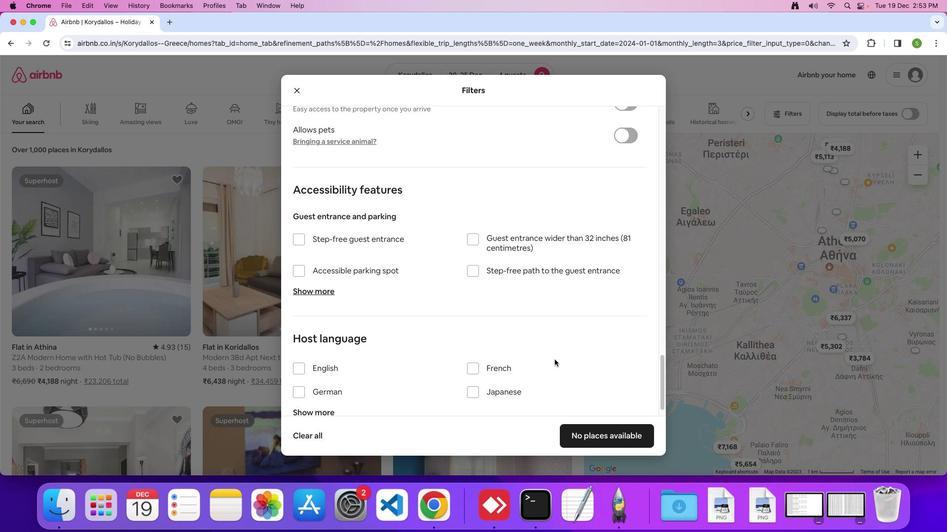 
Action: Mouse scrolled (554, 360) with delta (0, 0)
Screenshot: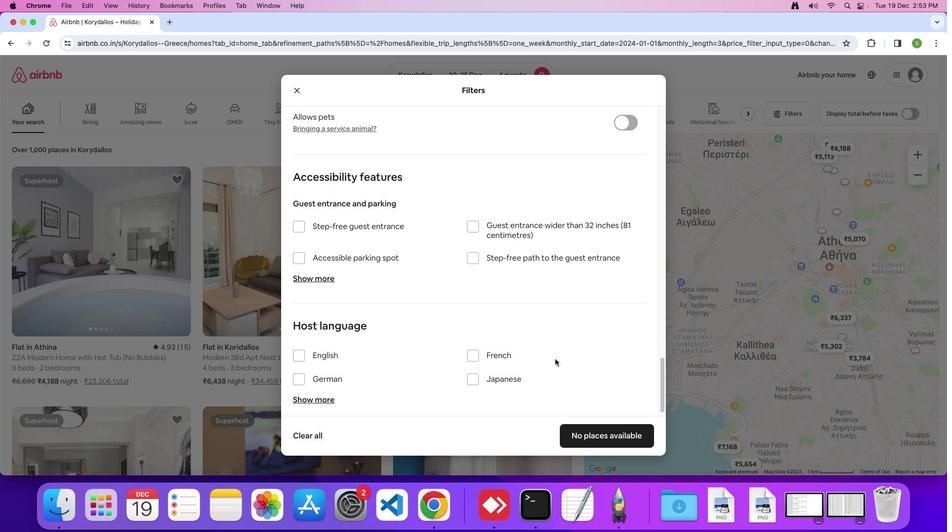 
Action: Mouse moved to (613, 363)
Screenshot: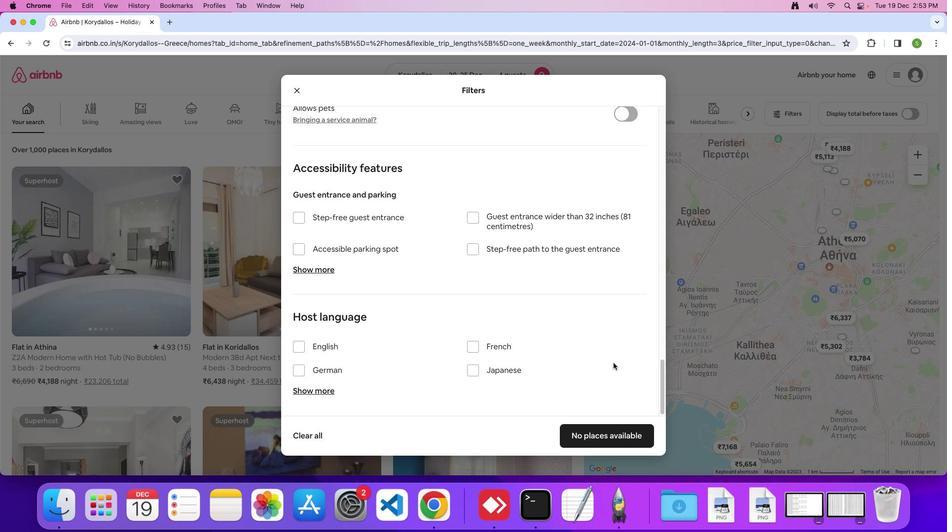 
Action: Mouse scrolled (613, 363) with delta (0, 0)
Screenshot: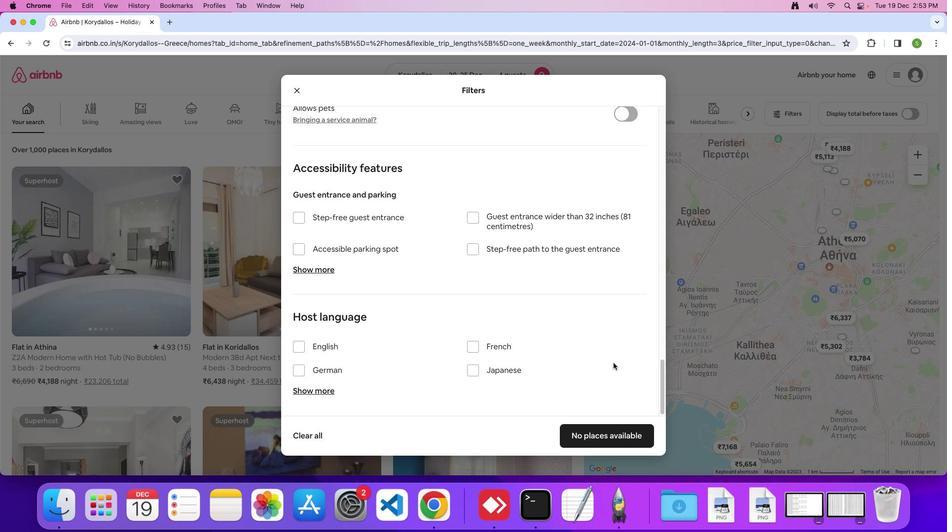 
Action: Mouse scrolled (613, 363) with delta (0, 0)
Screenshot: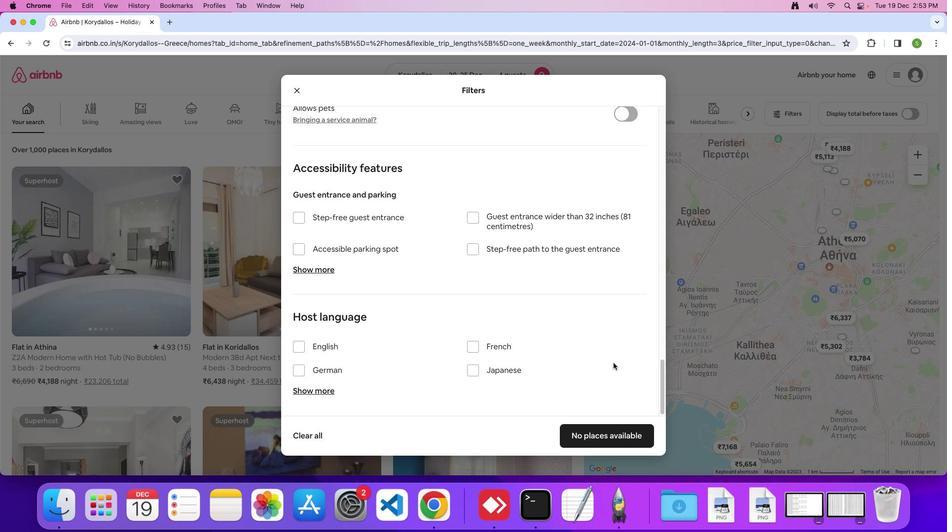 
Action: Mouse scrolled (613, 363) with delta (0, 0)
Screenshot: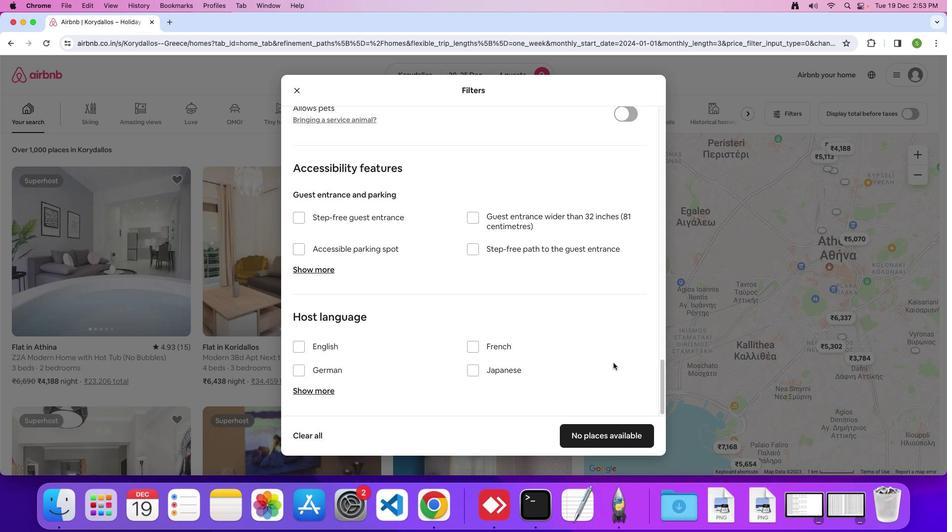 
Action: Mouse scrolled (613, 363) with delta (0, 0)
Screenshot: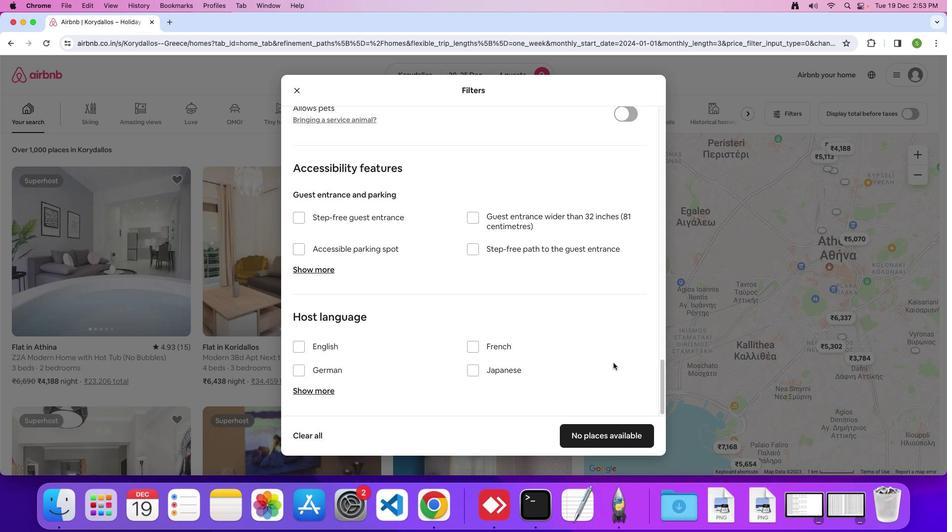 
Action: Mouse moved to (616, 434)
Screenshot: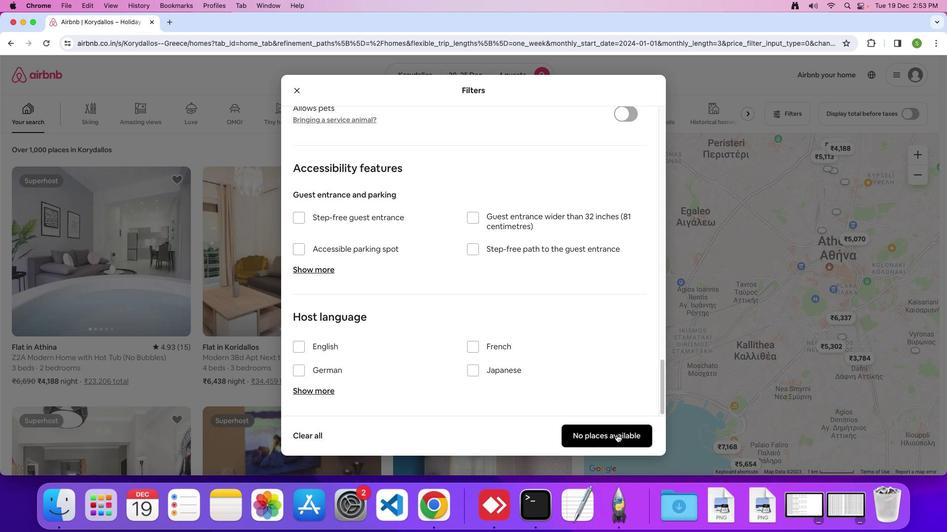 
Action: Mouse pressed left at (616, 434)
Screenshot: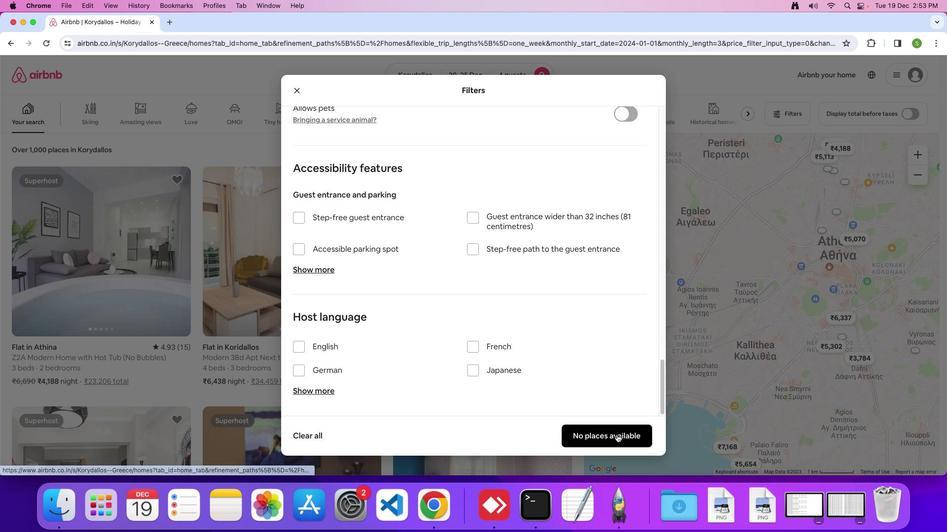 
Action: Mouse moved to (400, 240)
Screenshot: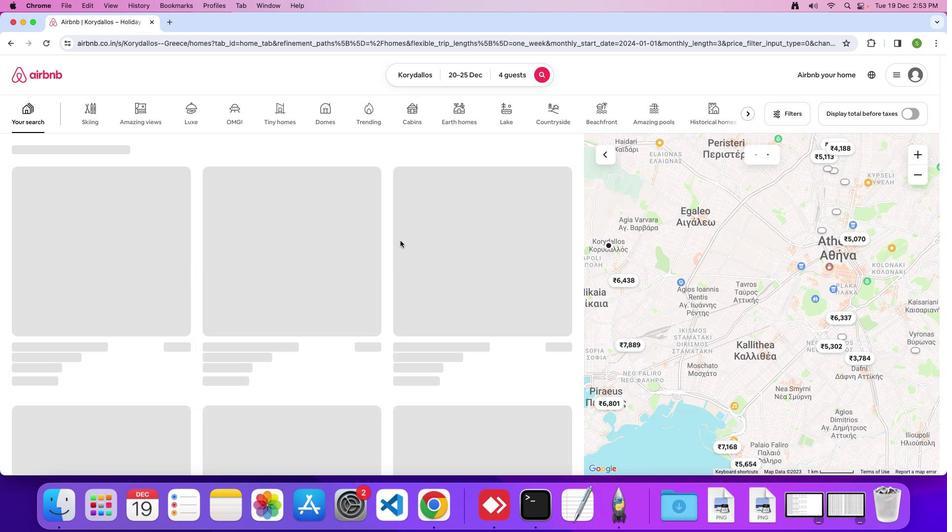 
